 Task: Research romantic Airbnb accommodations in Napa Valley, California, near vineyards and wineries.
Action: Mouse moved to (431, 59)
Screenshot: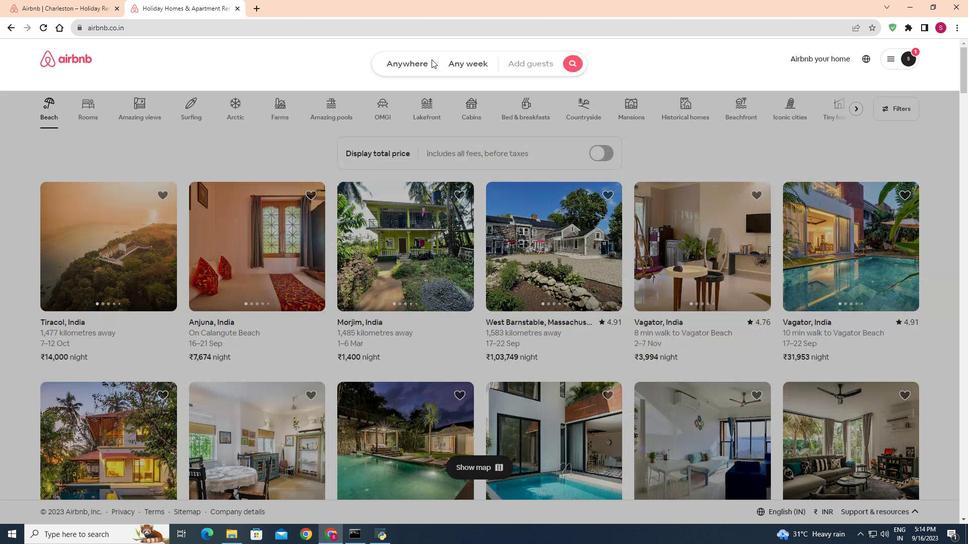 
Action: Mouse pressed left at (431, 59)
Screenshot: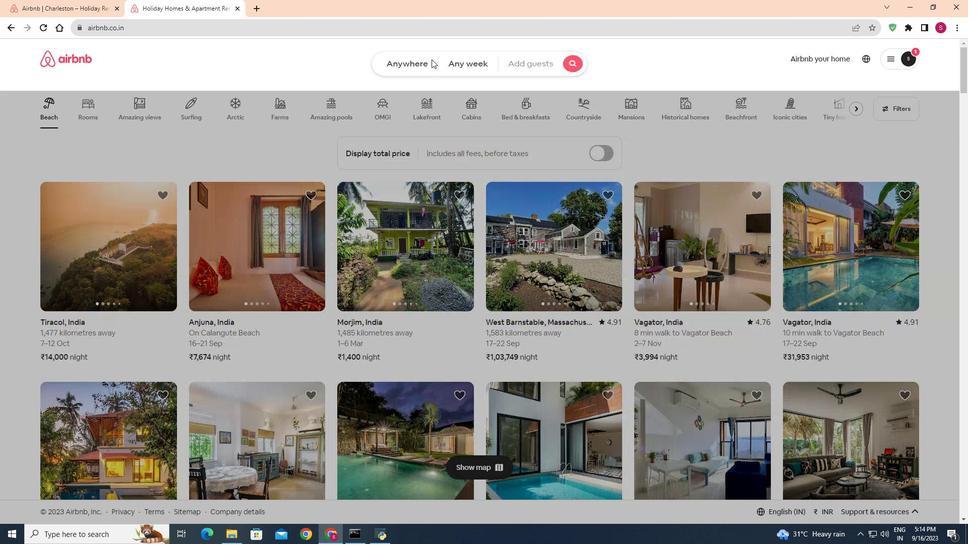
Action: Mouse moved to (345, 102)
Screenshot: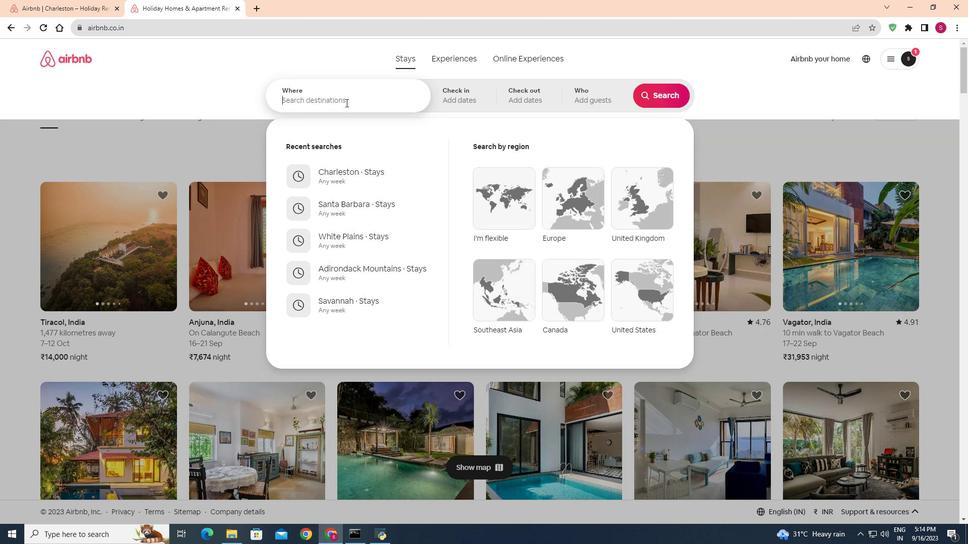 
Action: Mouse pressed left at (345, 102)
Screenshot: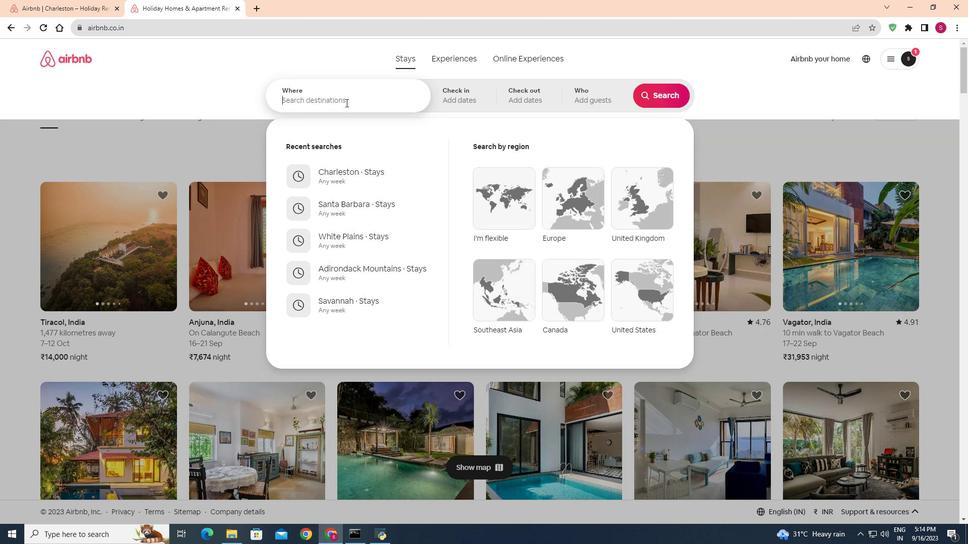 
Action: Key pressed <Key.shift>Napa<Key.space><Key.shift><Key.shift><Key.shift><Key.shift><Key.shift><Key.shift><Key.shift><Key.shift><Key.shift><Key.shift>V<Key.down><Key.enter>
Screenshot: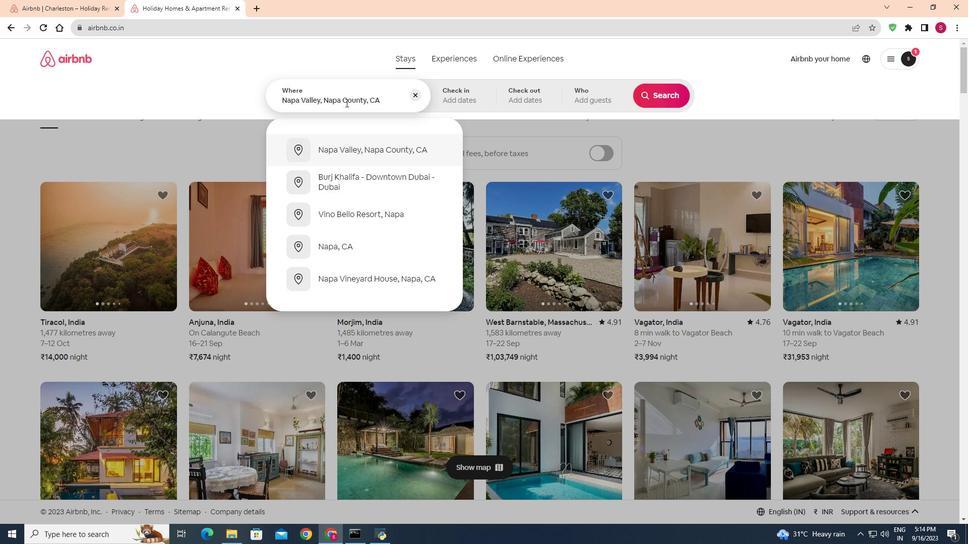 
Action: Mouse moved to (647, 102)
Screenshot: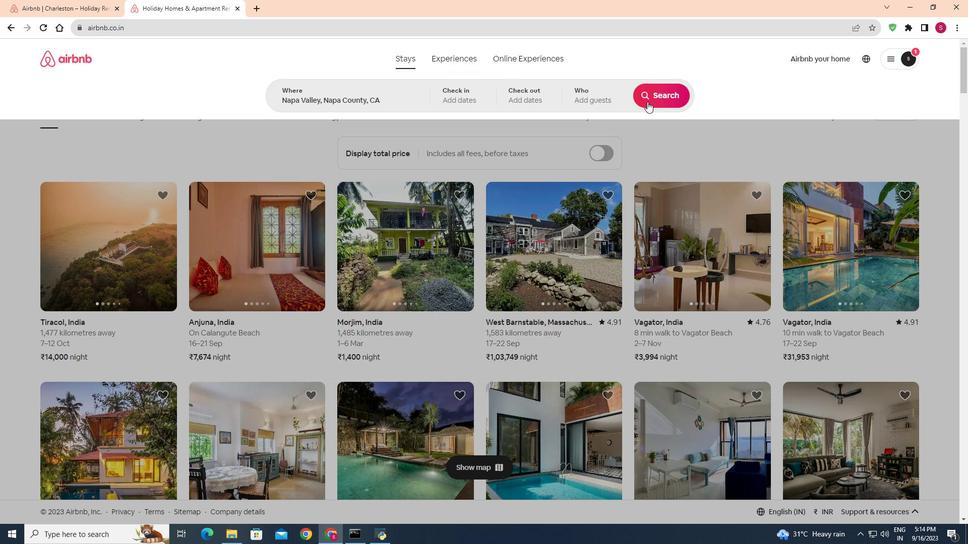 
Action: Mouse pressed left at (647, 102)
Screenshot: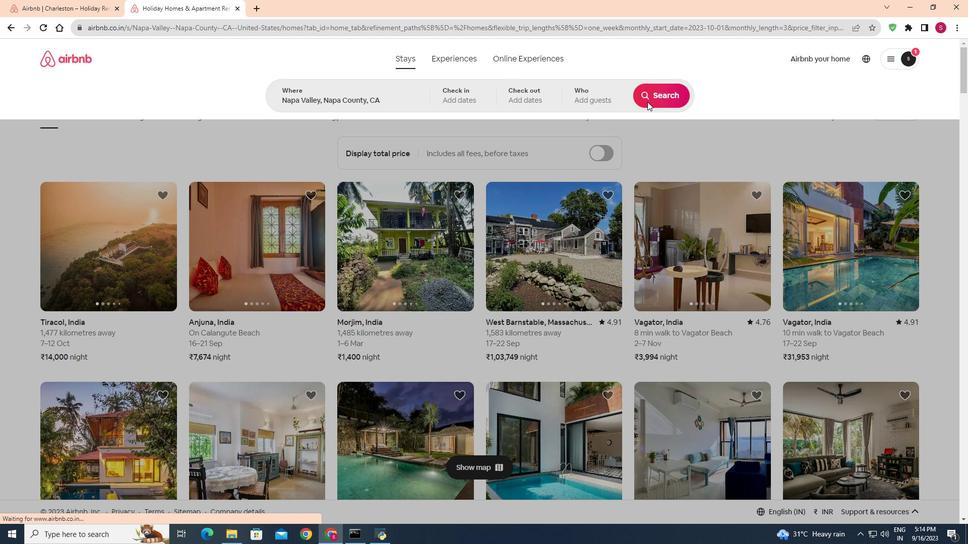 
Action: Mouse moved to (799, 241)
Screenshot: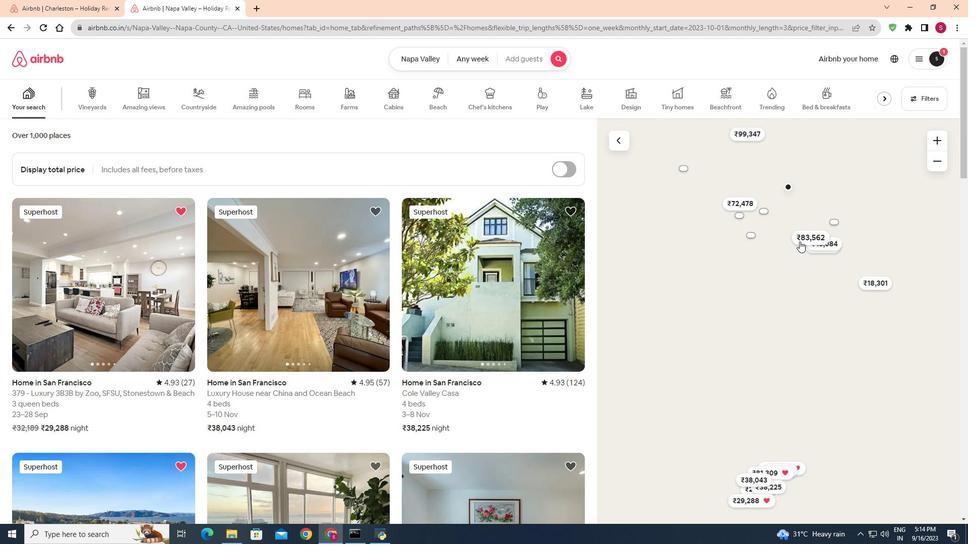 
Action: Mouse scrolled (799, 241) with delta (0, 0)
Screenshot: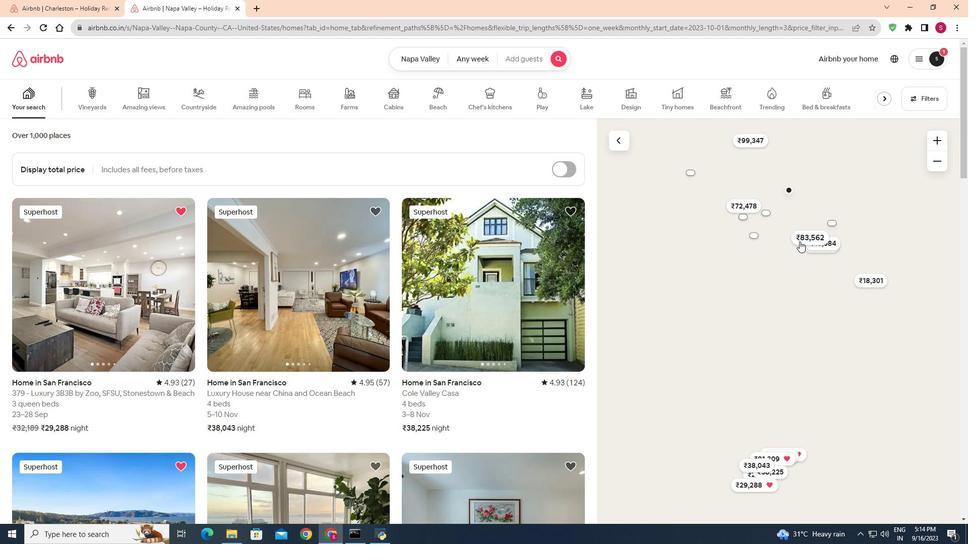 
Action: Mouse scrolled (799, 241) with delta (0, 0)
Screenshot: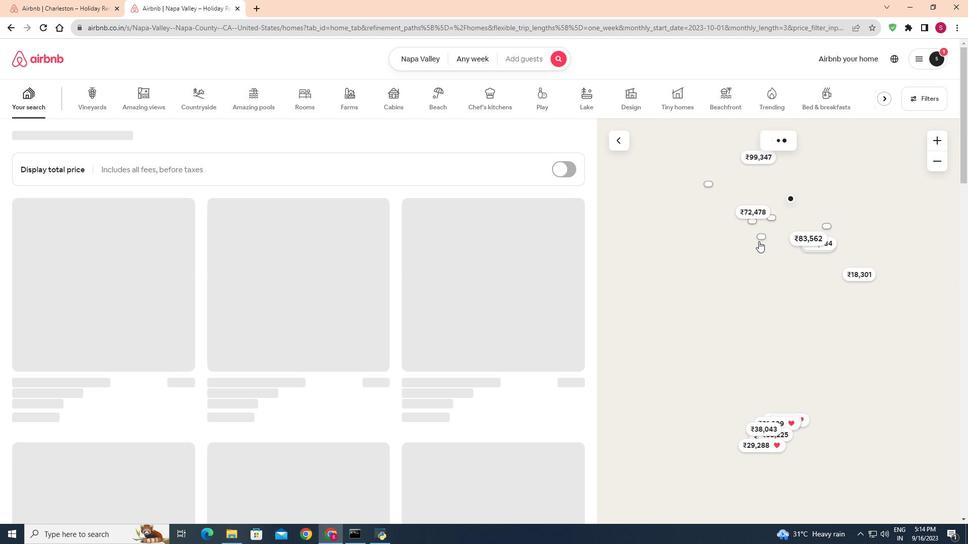 
Action: Mouse moved to (737, 243)
Screenshot: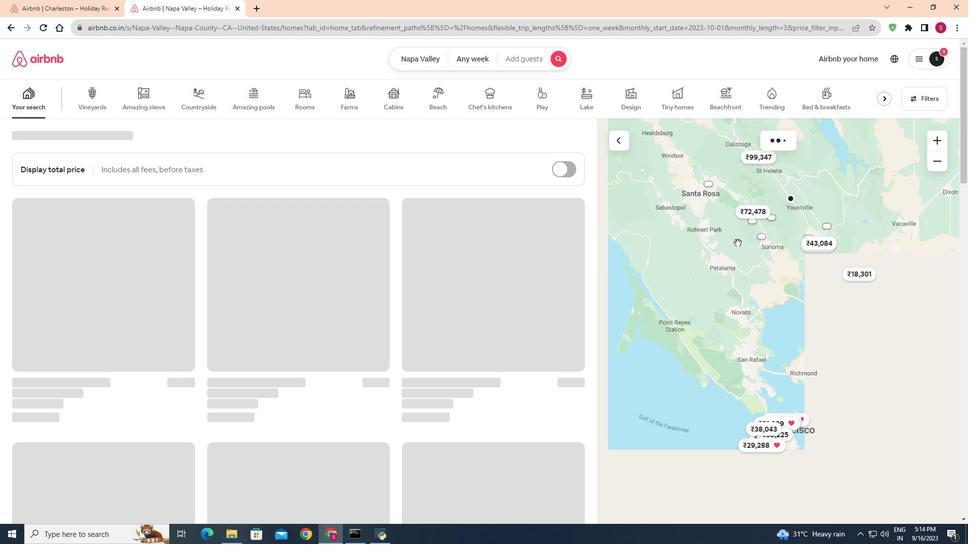 
Action: Mouse scrolled (737, 243) with delta (0, 0)
Screenshot: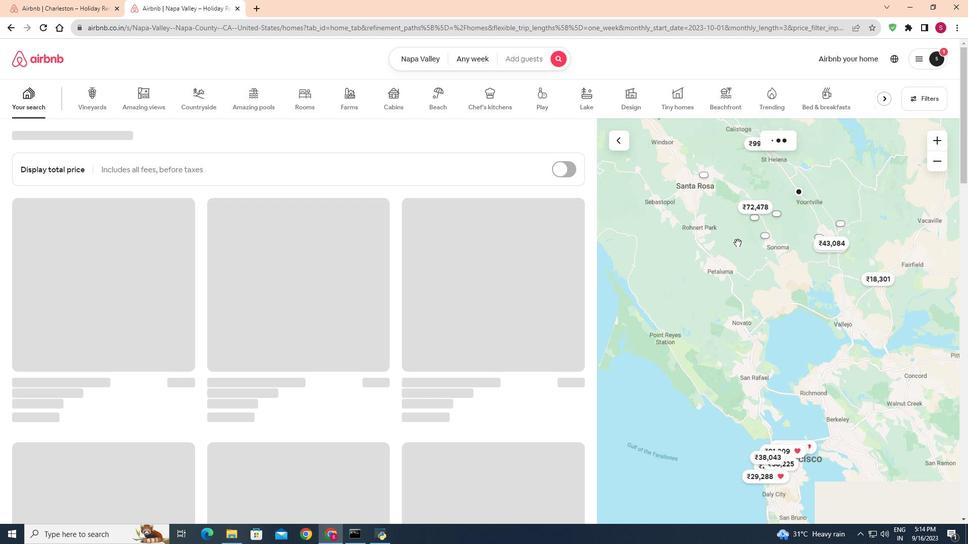 
Action: Mouse scrolled (737, 243) with delta (0, 0)
Screenshot: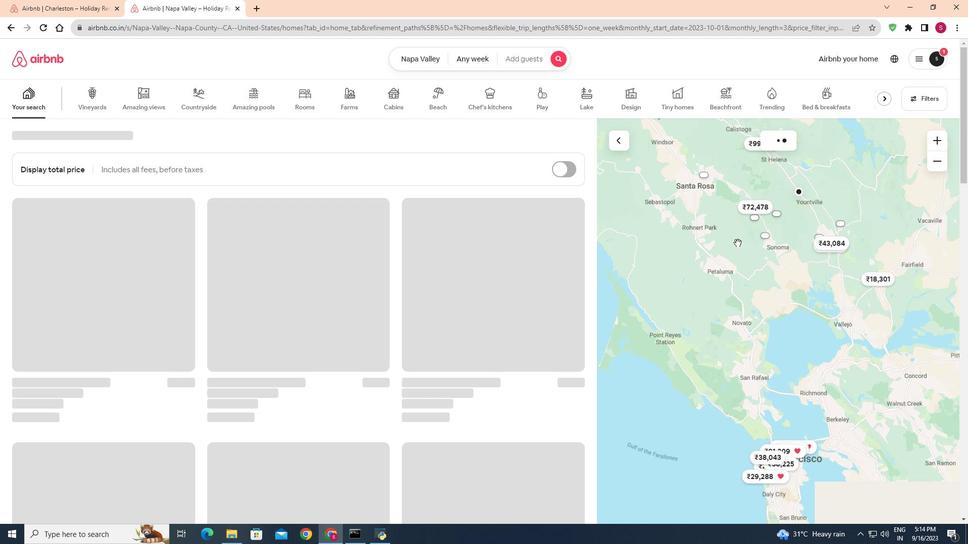 
Action: Mouse scrolled (737, 243) with delta (0, 0)
Screenshot: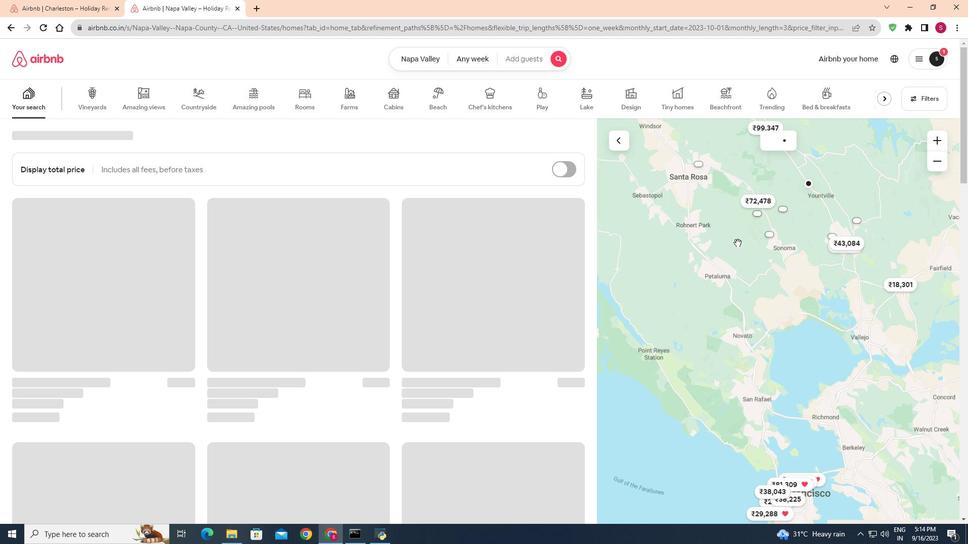 
Action: Mouse scrolled (737, 243) with delta (0, 0)
Screenshot: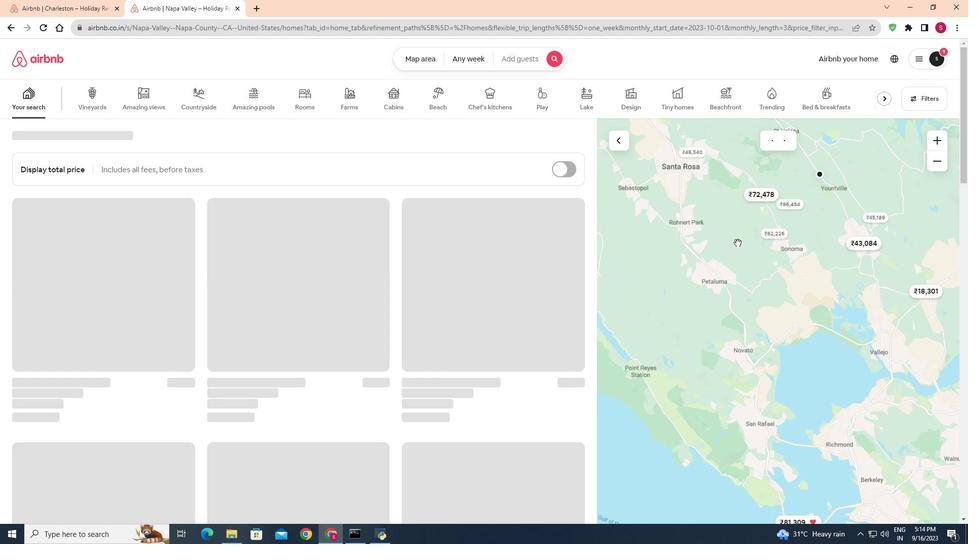 
Action: Mouse scrolled (737, 243) with delta (0, 0)
Screenshot: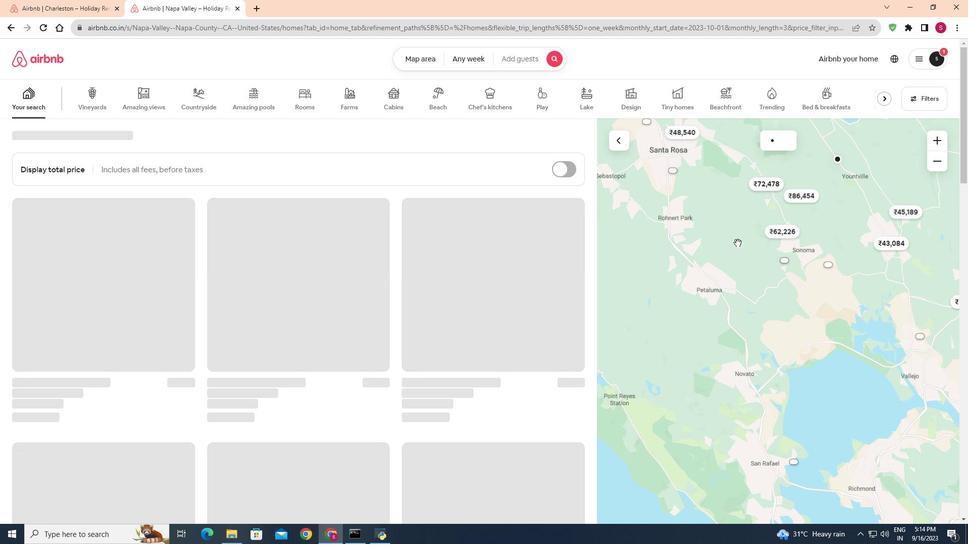 
Action: Mouse moved to (484, 277)
Screenshot: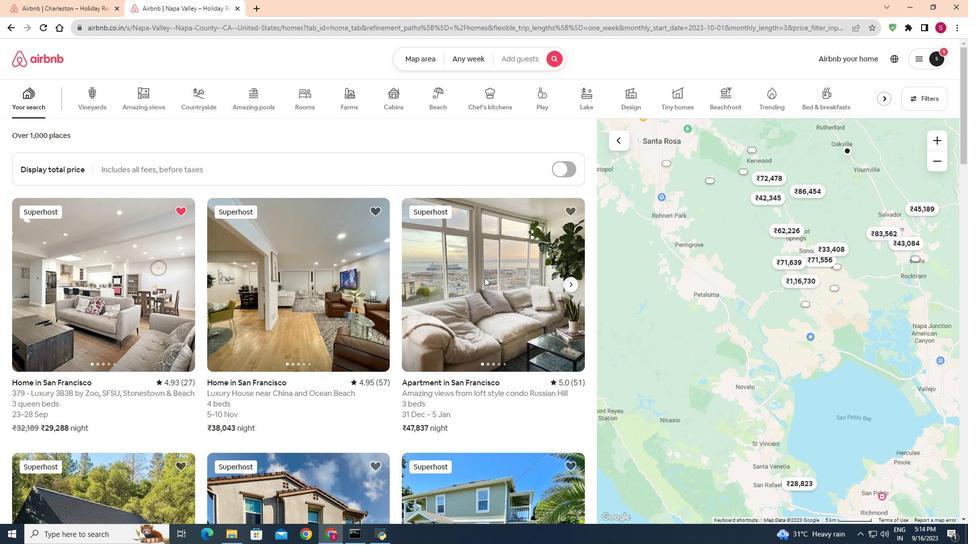 
Action: Mouse pressed left at (484, 277)
Screenshot: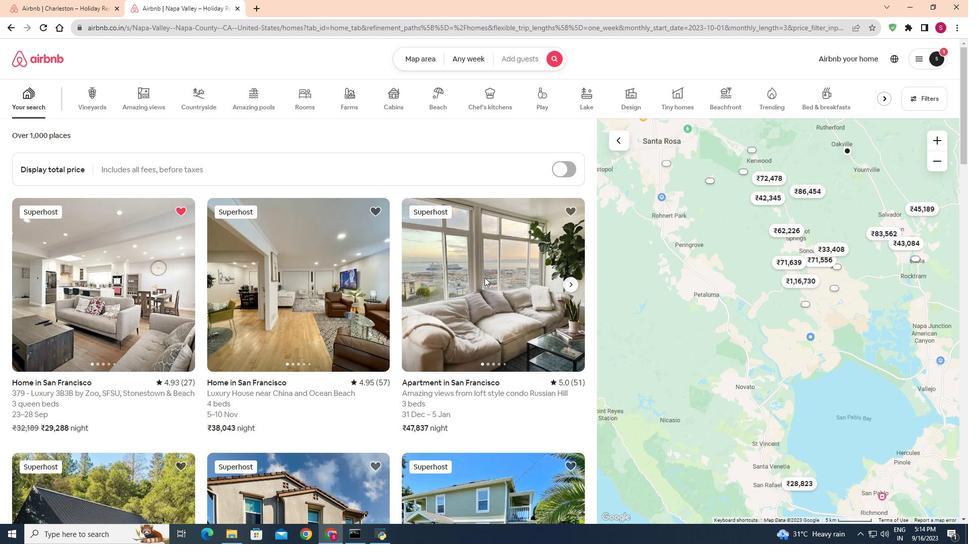 
Action: Mouse moved to (718, 375)
Screenshot: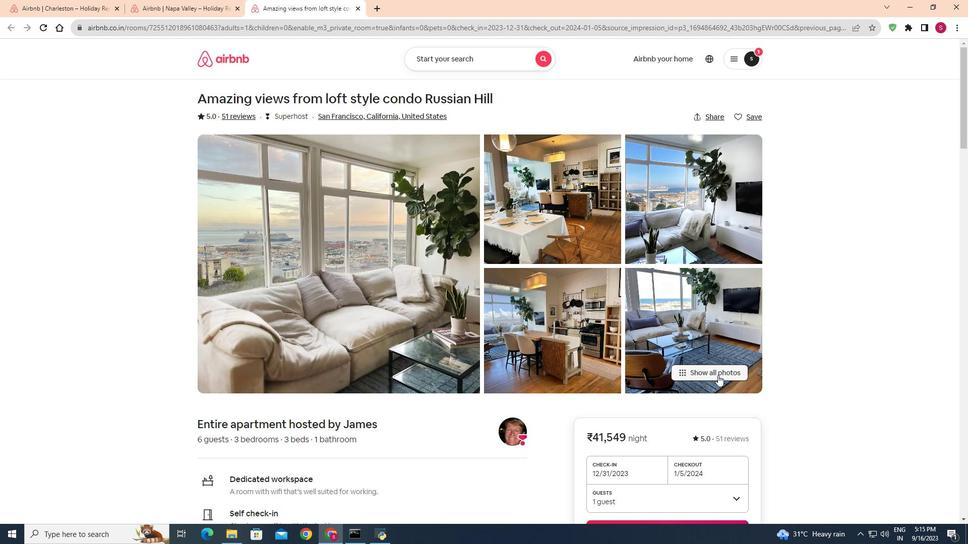 
Action: Mouse pressed left at (718, 375)
Screenshot: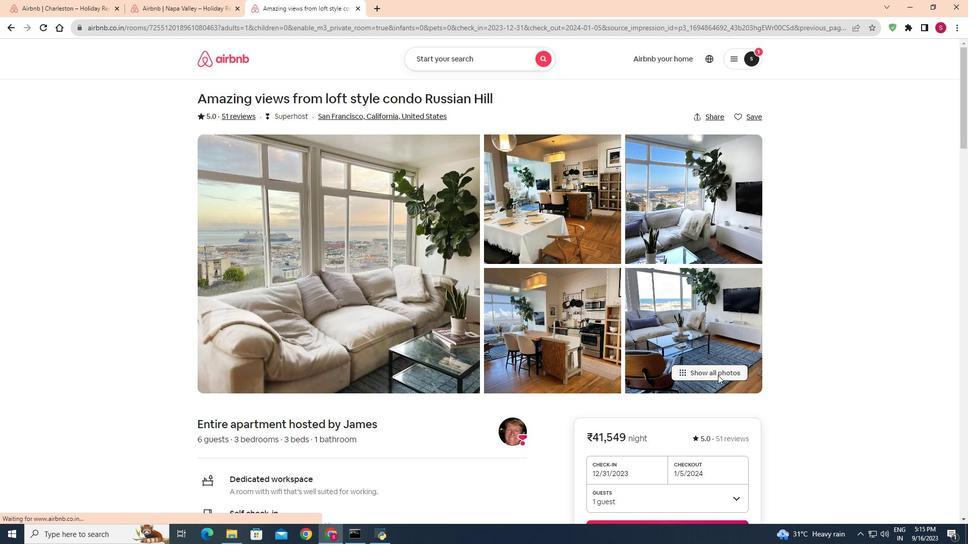 
Action: Mouse moved to (722, 358)
Screenshot: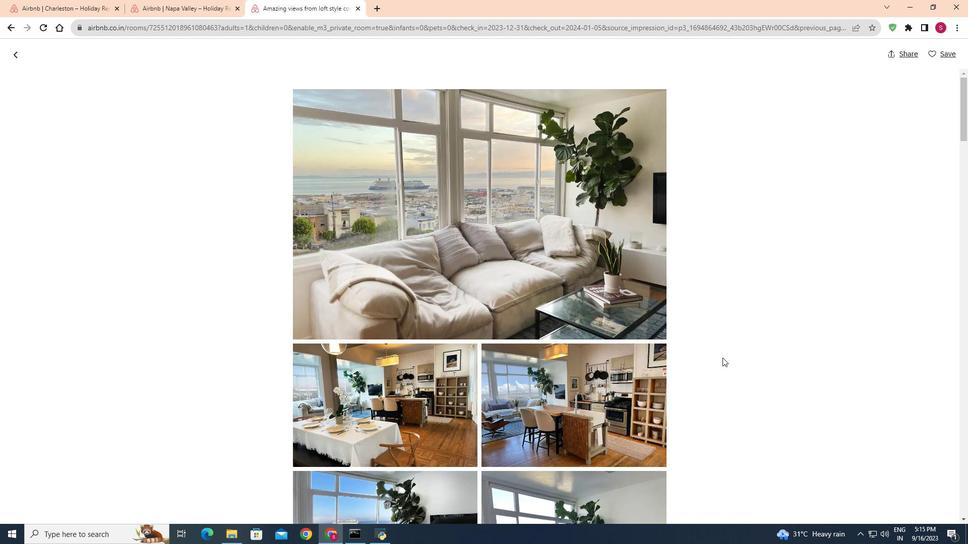 
Action: Mouse scrolled (722, 357) with delta (0, 0)
Screenshot: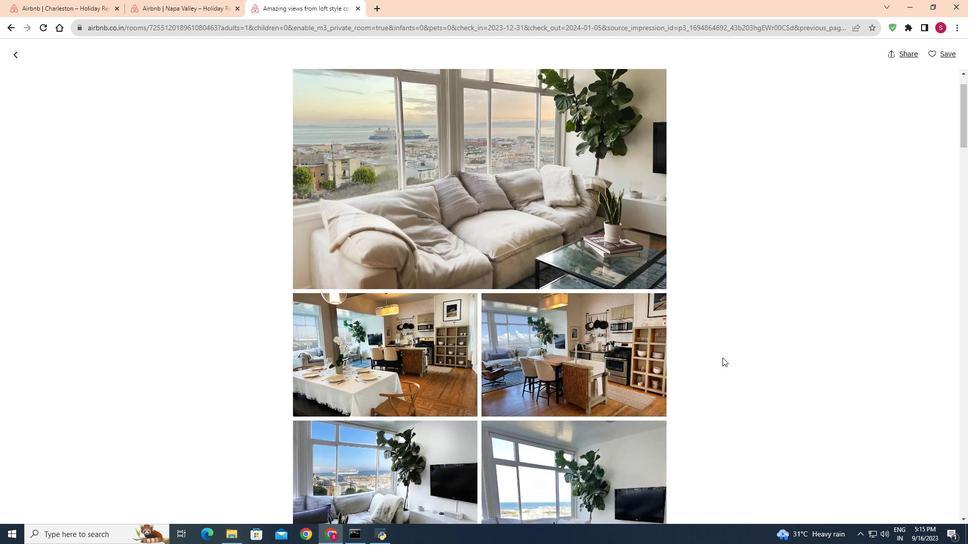 
Action: Mouse scrolled (722, 357) with delta (0, 0)
Screenshot: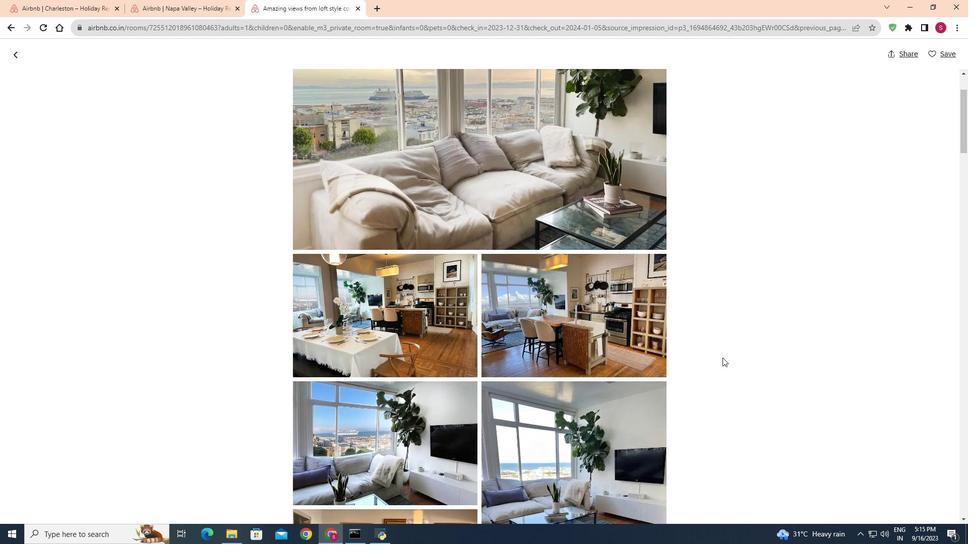 
Action: Mouse moved to (722, 359)
Screenshot: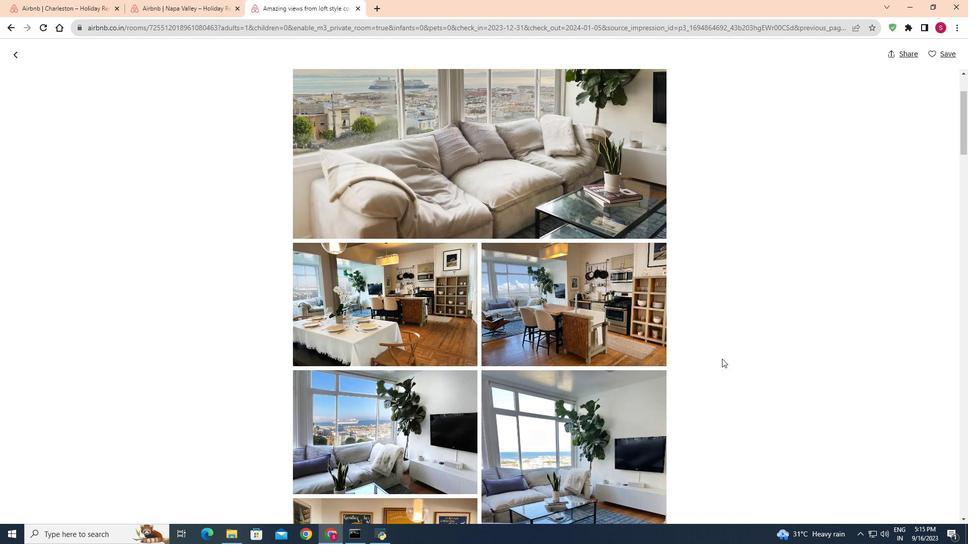 
Action: Mouse scrolled (722, 358) with delta (0, 0)
Screenshot: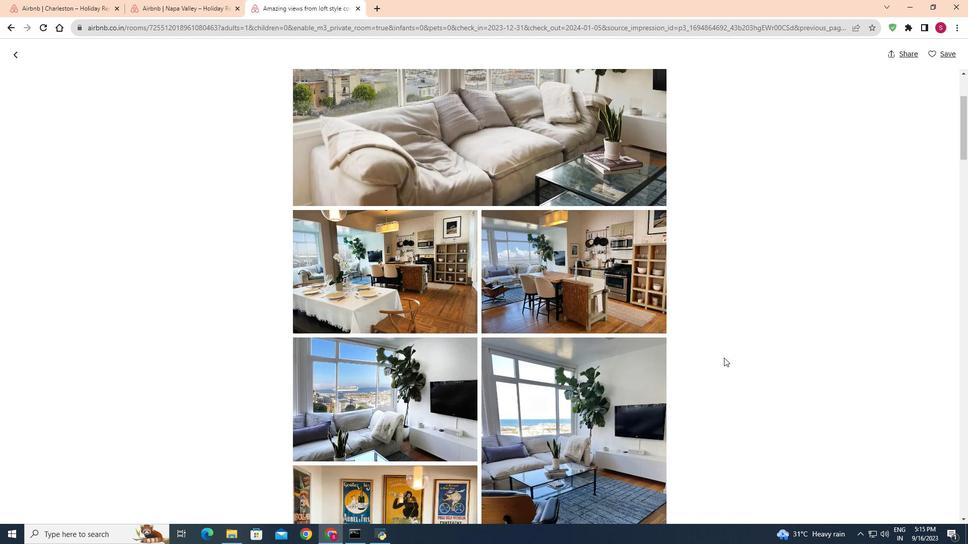 
Action: Mouse moved to (724, 358)
Screenshot: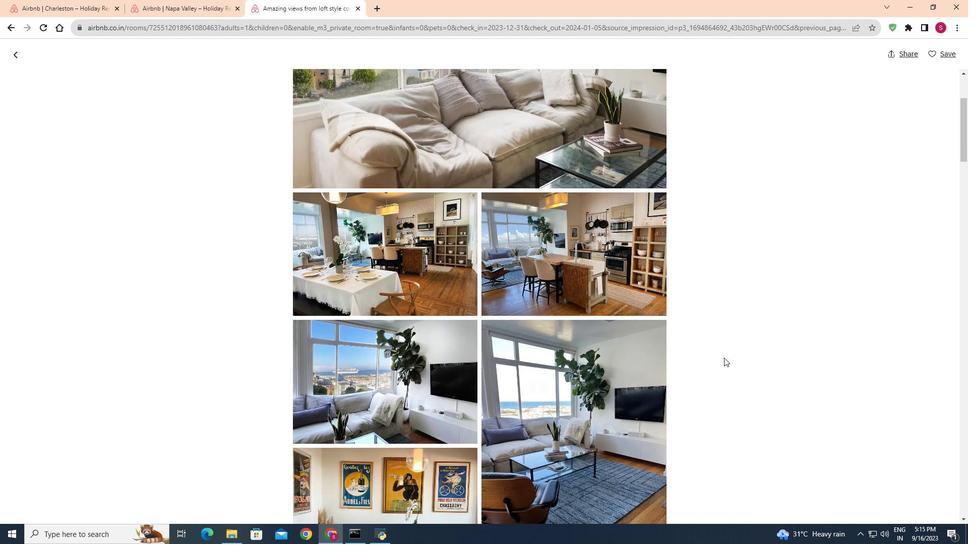 
Action: Mouse scrolled (724, 357) with delta (0, 0)
Screenshot: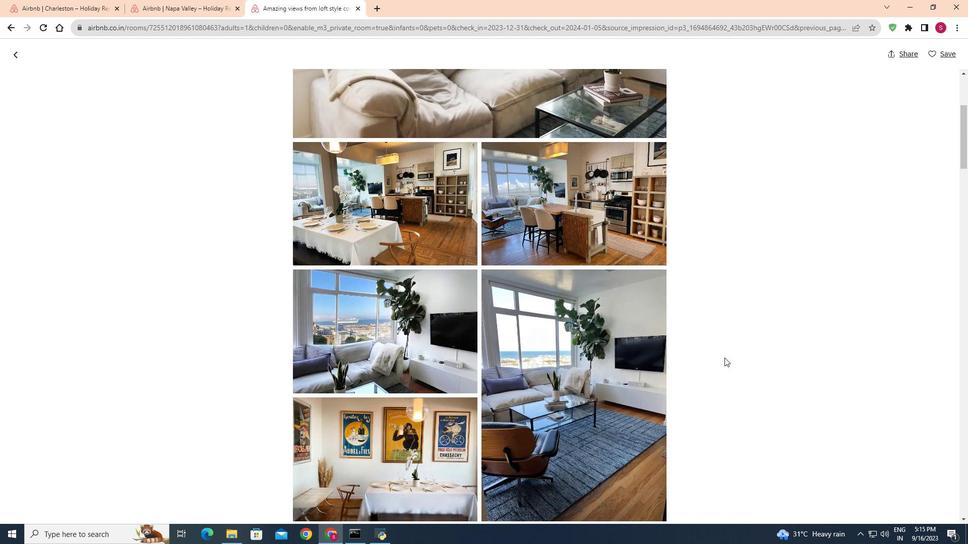 
Action: Mouse moved to (734, 370)
Screenshot: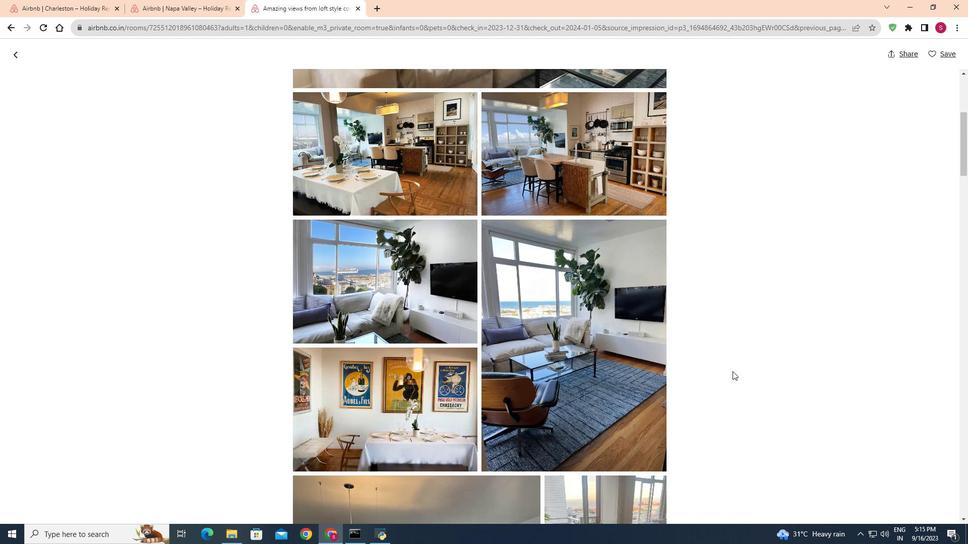 
Action: Mouse scrolled (734, 369) with delta (0, 0)
Screenshot: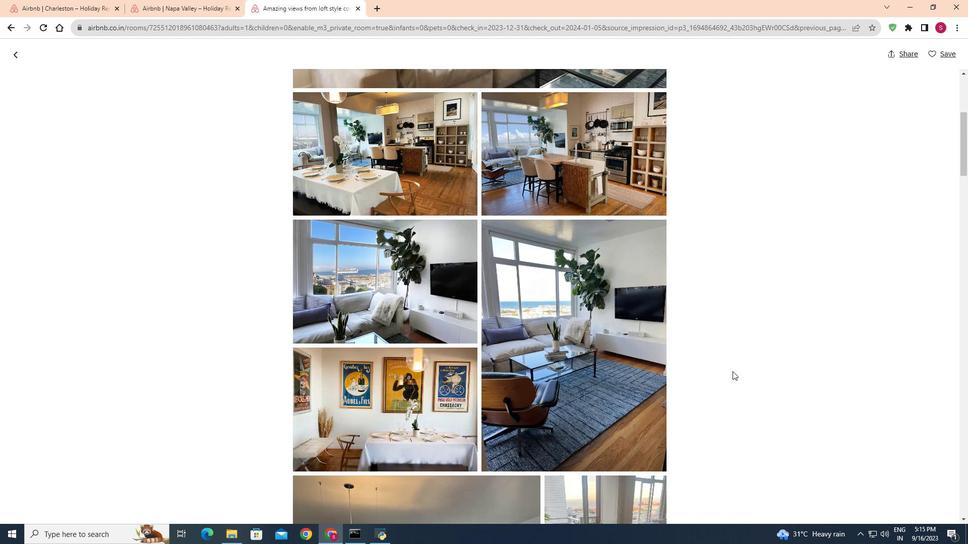 
Action: Mouse moved to (716, 396)
Screenshot: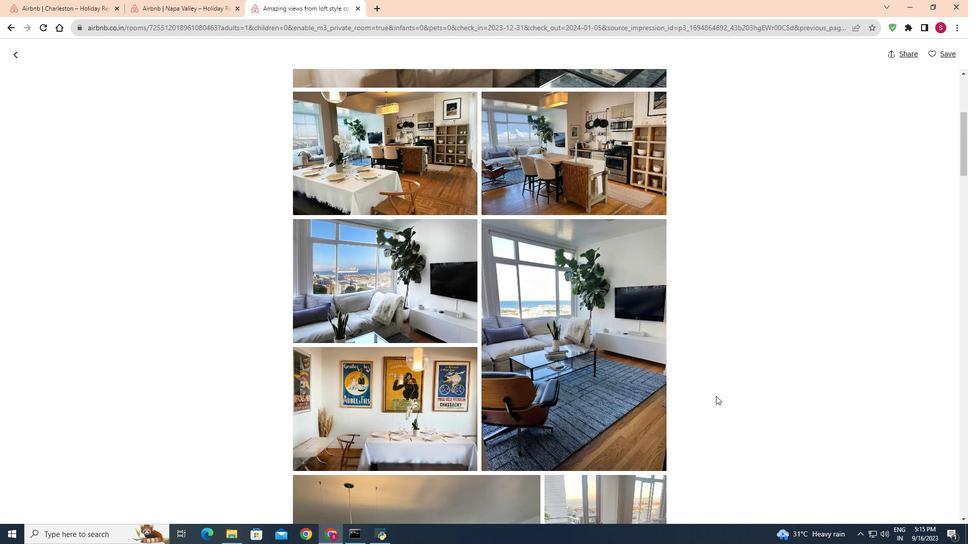 
Action: Mouse scrolled (716, 395) with delta (0, 0)
Screenshot: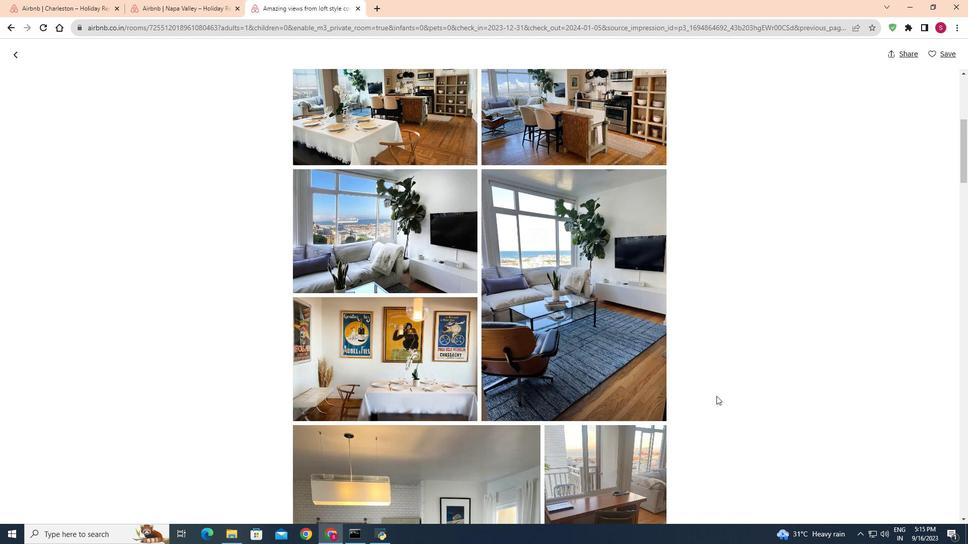 
Action: Mouse moved to (716, 396)
Screenshot: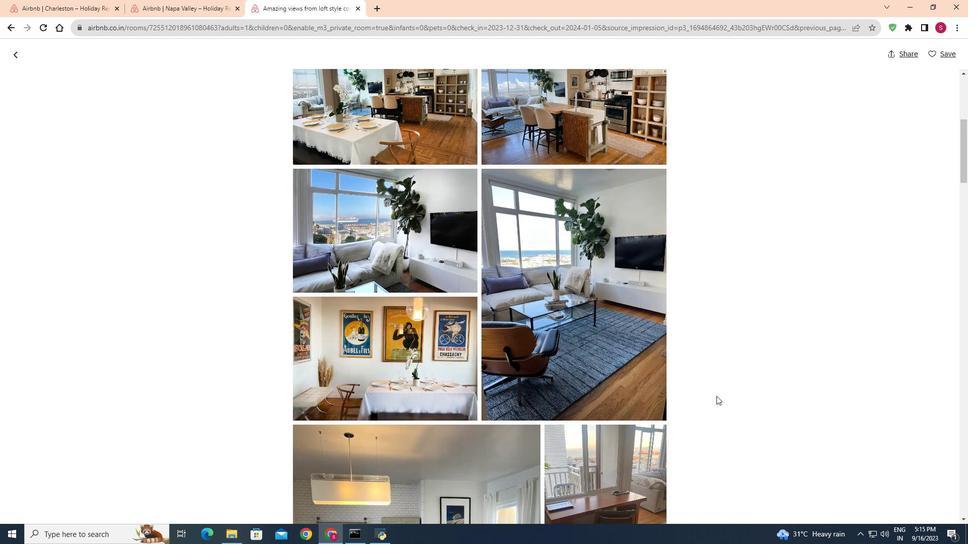 
Action: Mouse scrolled (716, 395) with delta (0, 0)
Screenshot: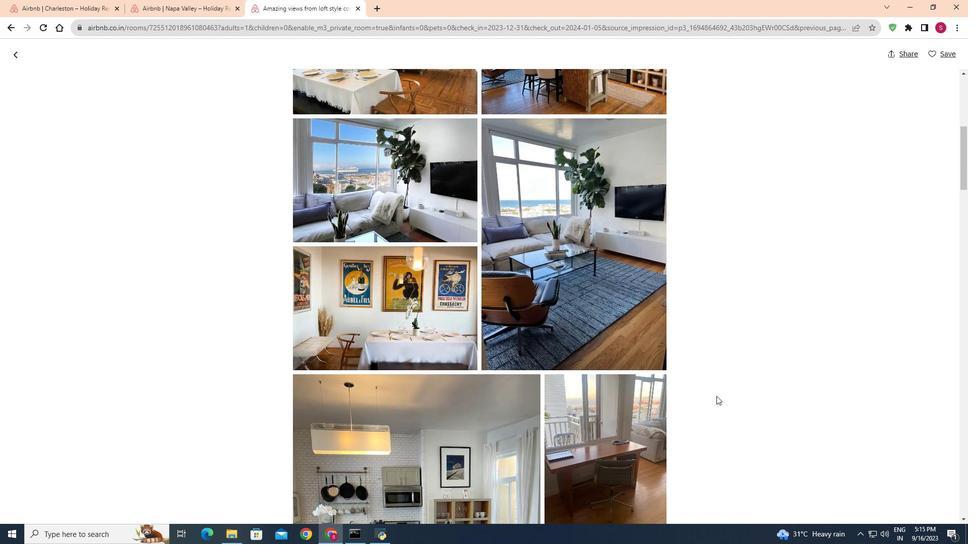 
Action: Mouse scrolled (716, 395) with delta (0, 0)
Screenshot: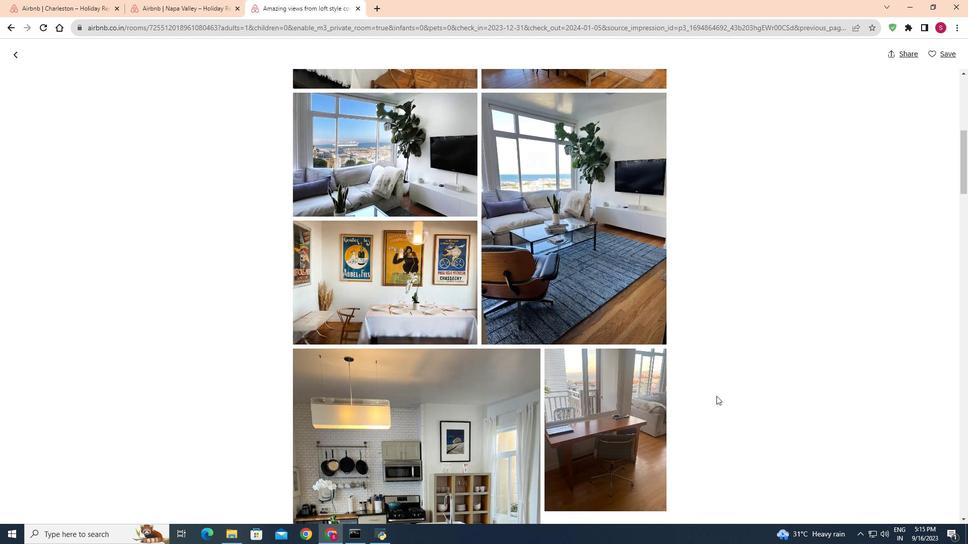 
Action: Mouse scrolled (716, 395) with delta (0, 0)
Screenshot: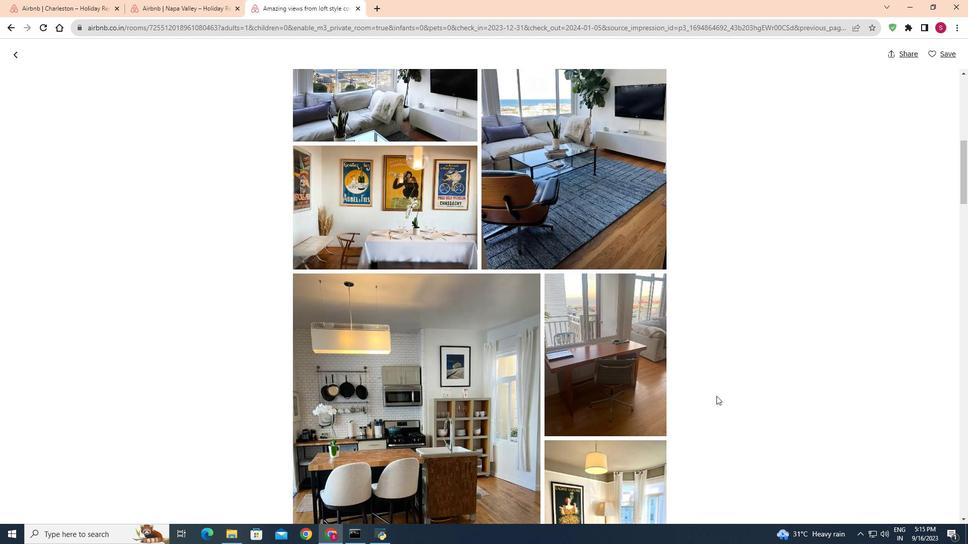 
Action: Mouse moved to (716, 396)
Screenshot: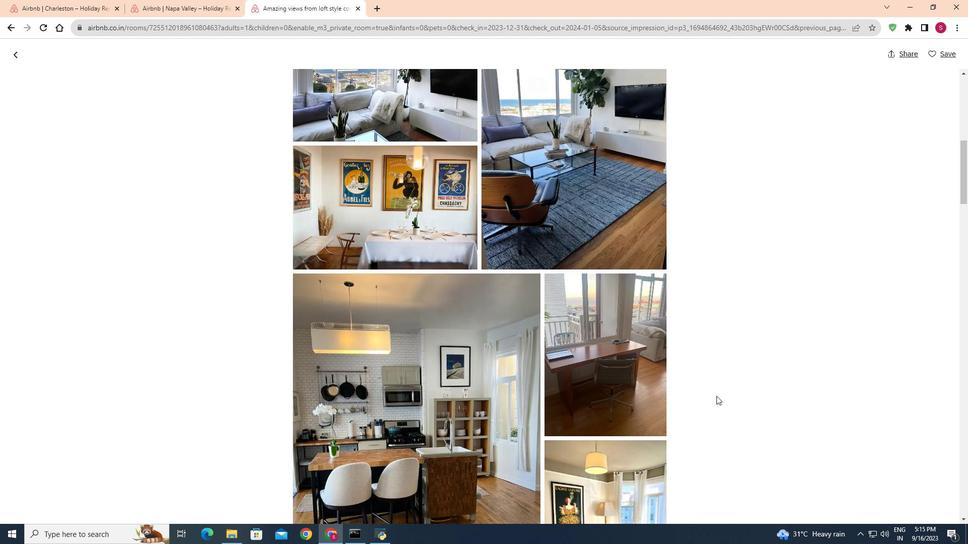 
Action: Mouse scrolled (716, 395) with delta (0, 0)
Screenshot: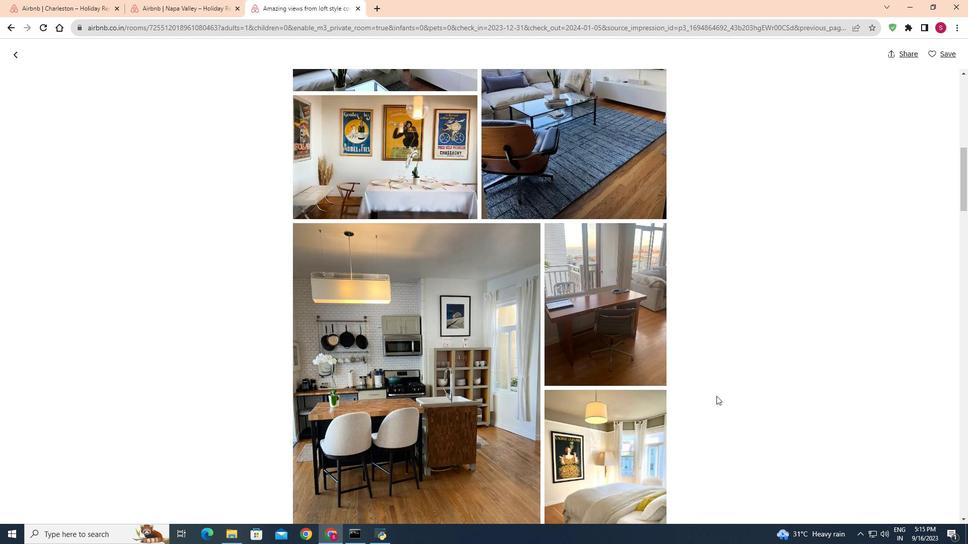 
Action: Mouse moved to (718, 396)
Screenshot: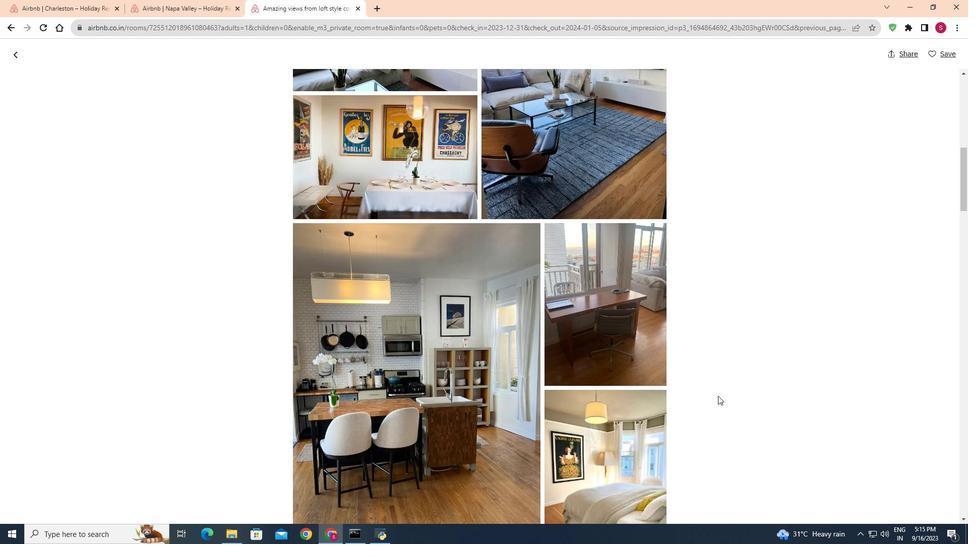 
Action: Mouse scrolled (718, 395) with delta (0, 0)
Screenshot: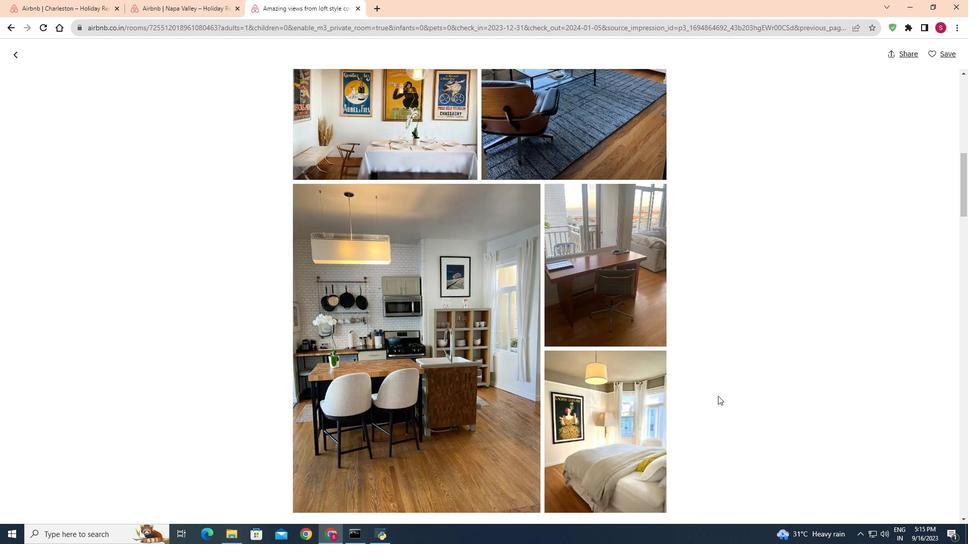 
Action: Mouse moved to (719, 395)
Screenshot: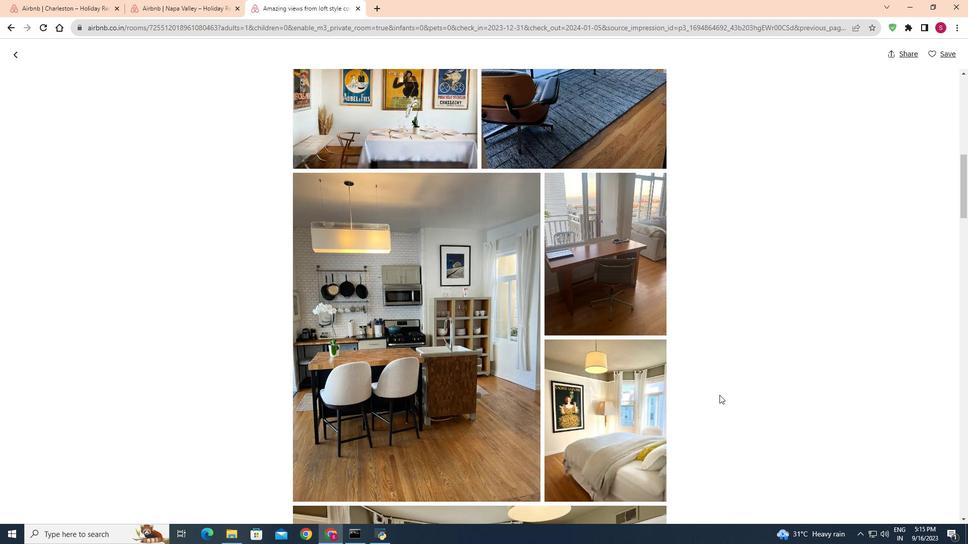 
Action: Mouse scrolled (719, 394) with delta (0, 0)
Screenshot: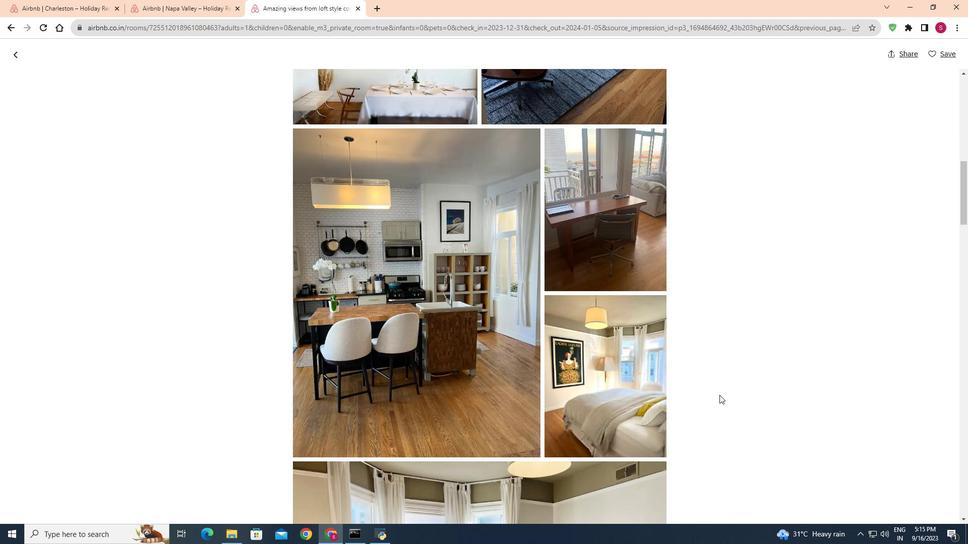 
Action: Mouse scrolled (719, 394) with delta (0, 0)
Screenshot: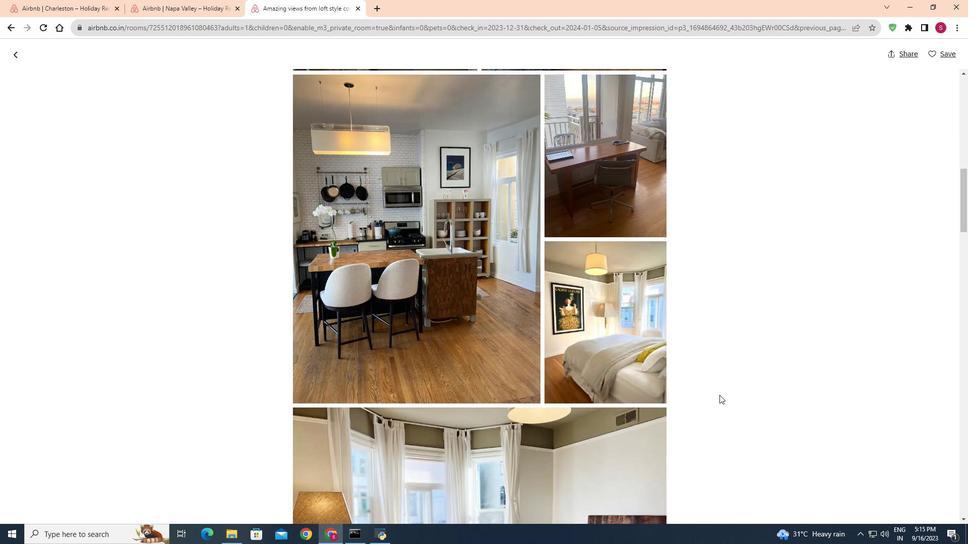 
Action: Mouse scrolled (719, 394) with delta (0, 0)
Screenshot: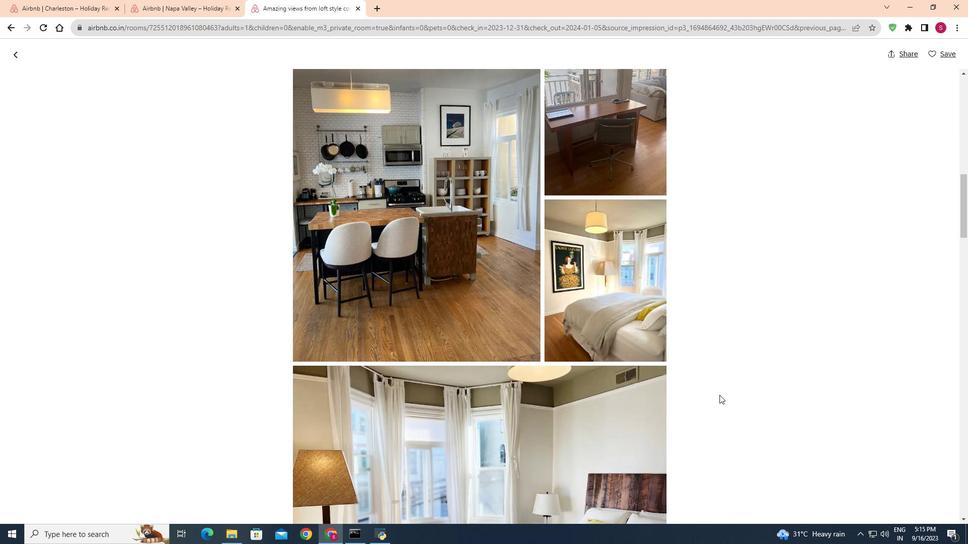 
Action: Mouse moved to (718, 395)
Screenshot: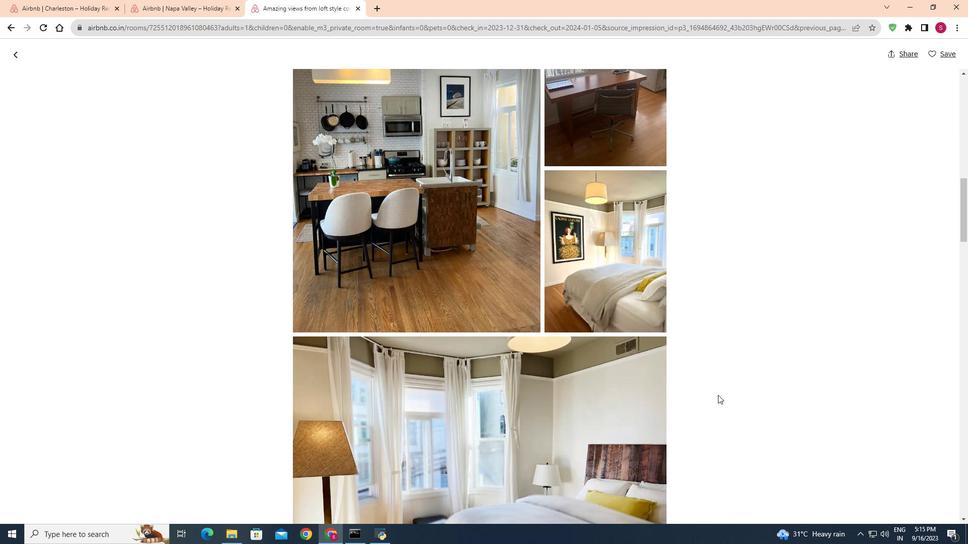 
Action: Mouse scrolled (718, 395) with delta (0, 0)
Screenshot: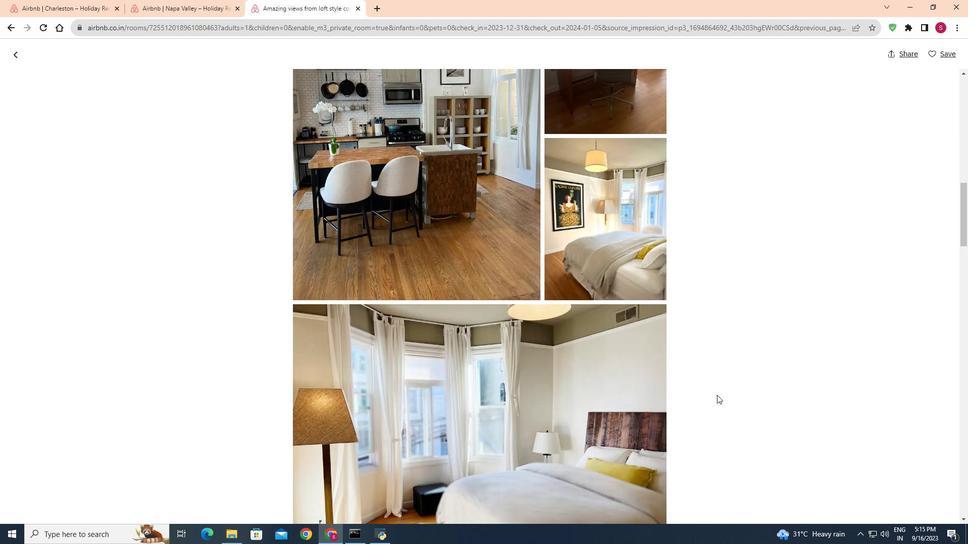 
Action: Mouse moved to (717, 395)
Screenshot: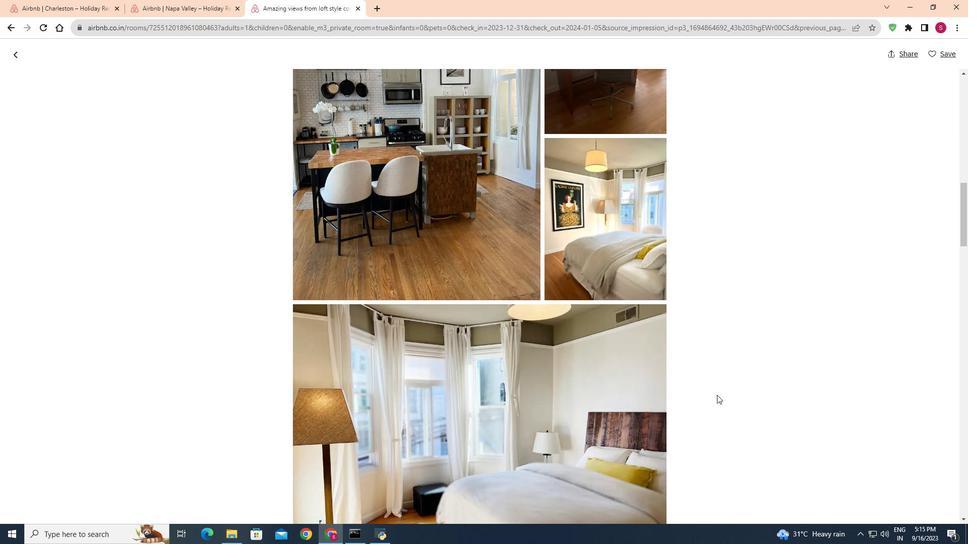 
Action: Mouse scrolled (717, 394) with delta (0, 0)
Screenshot: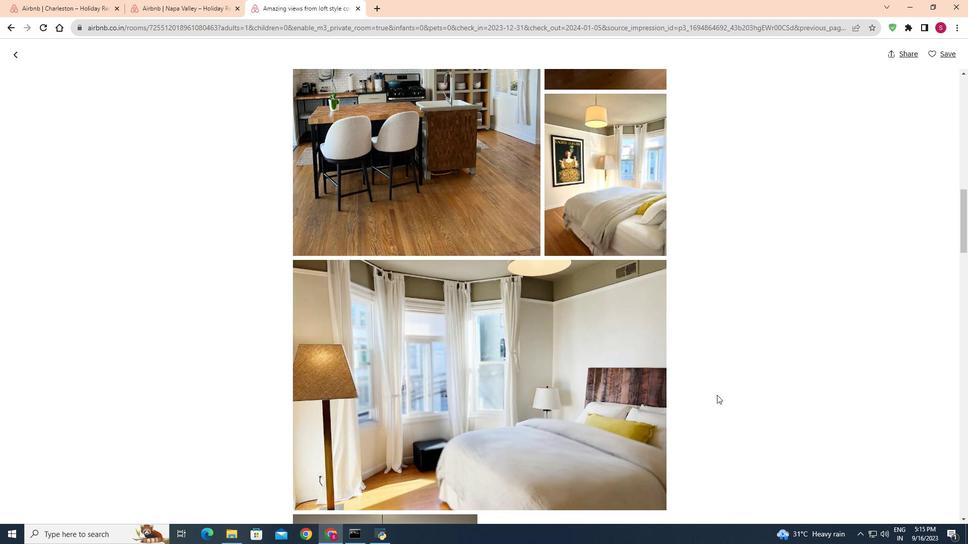 
Action: Mouse scrolled (717, 394) with delta (0, 0)
Screenshot: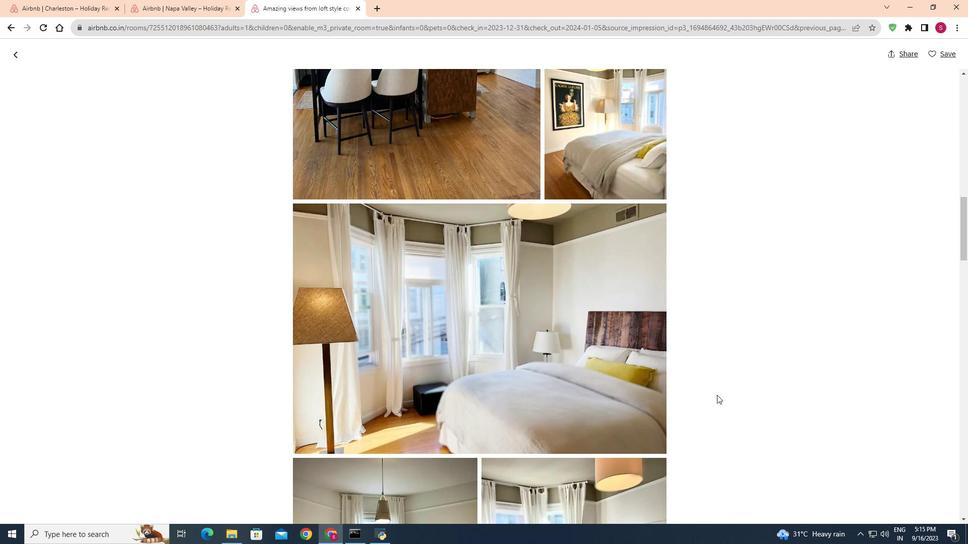 
Action: Mouse scrolled (717, 394) with delta (0, 0)
Screenshot: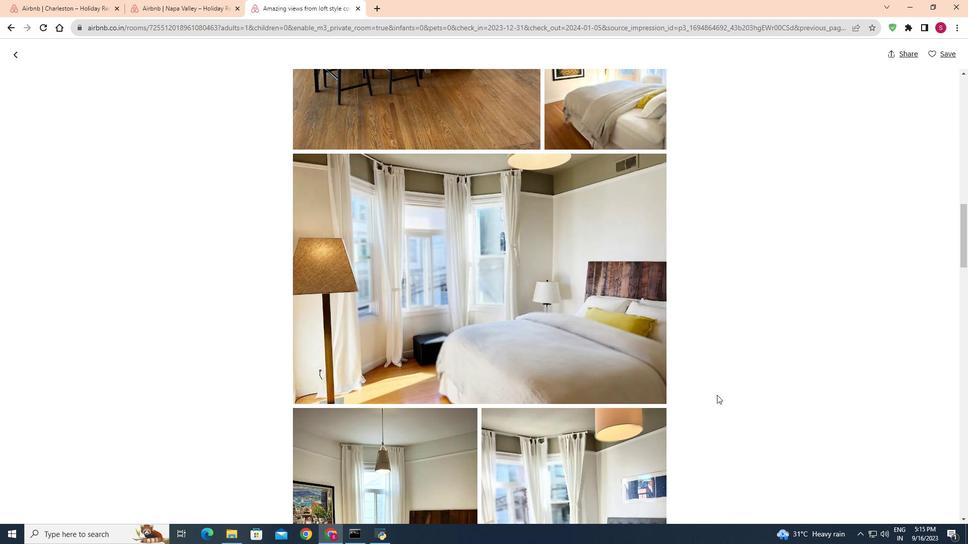 
Action: Mouse scrolled (717, 394) with delta (0, 0)
Screenshot: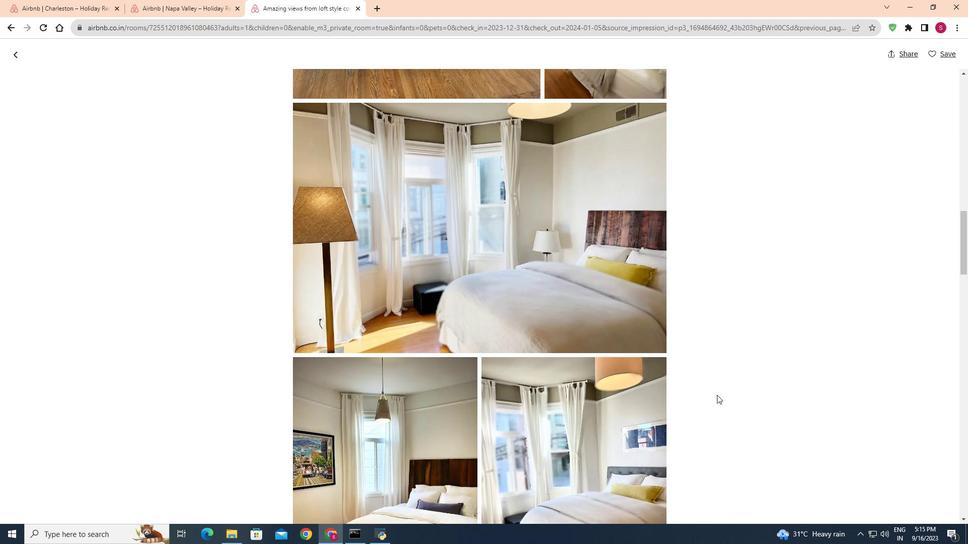 
Action: Mouse scrolled (717, 394) with delta (0, 0)
Screenshot: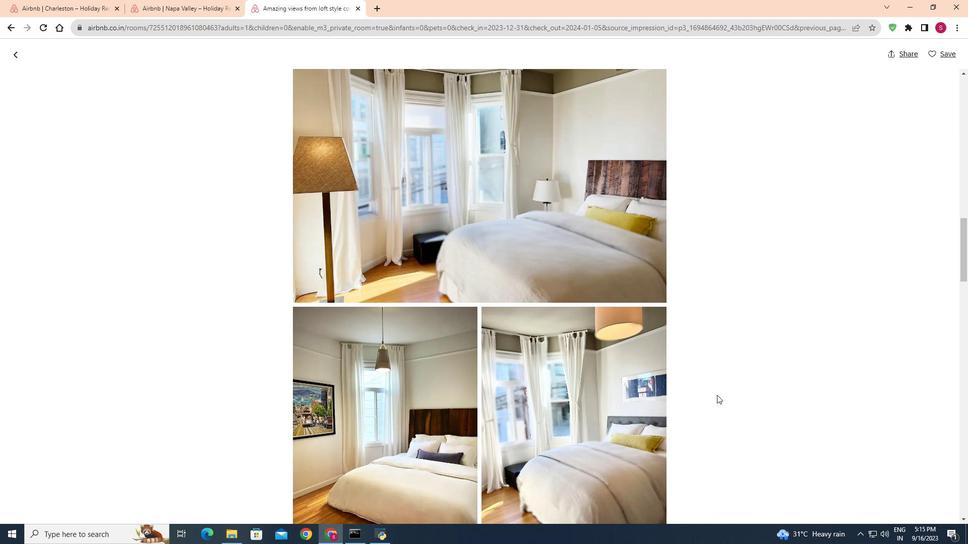 
Action: Mouse scrolled (717, 394) with delta (0, 0)
Screenshot: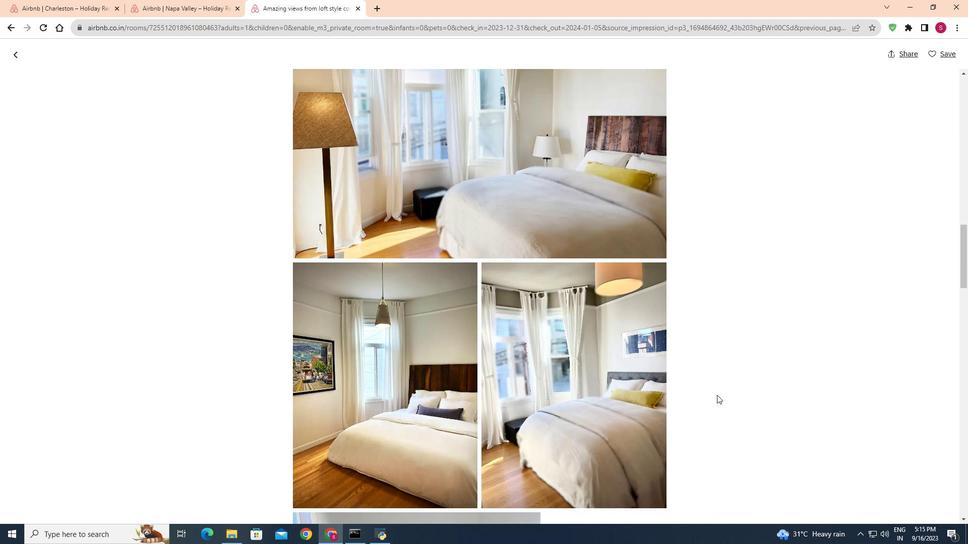
Action: Mouse scrolled (717, 394) with delta (0, 0)
Screenshot: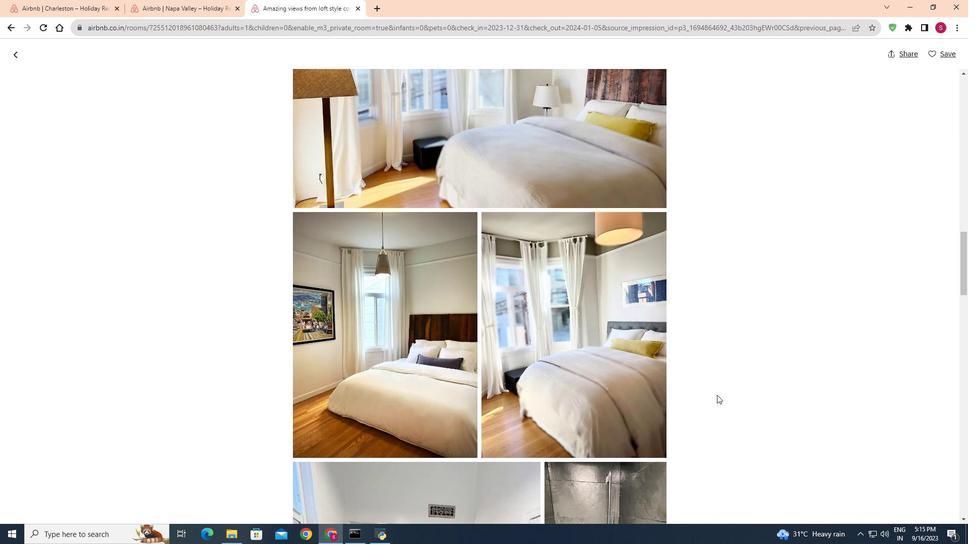 
Action: Mouse scrolled (717, 394) with delta (0, 0)
Screenshot: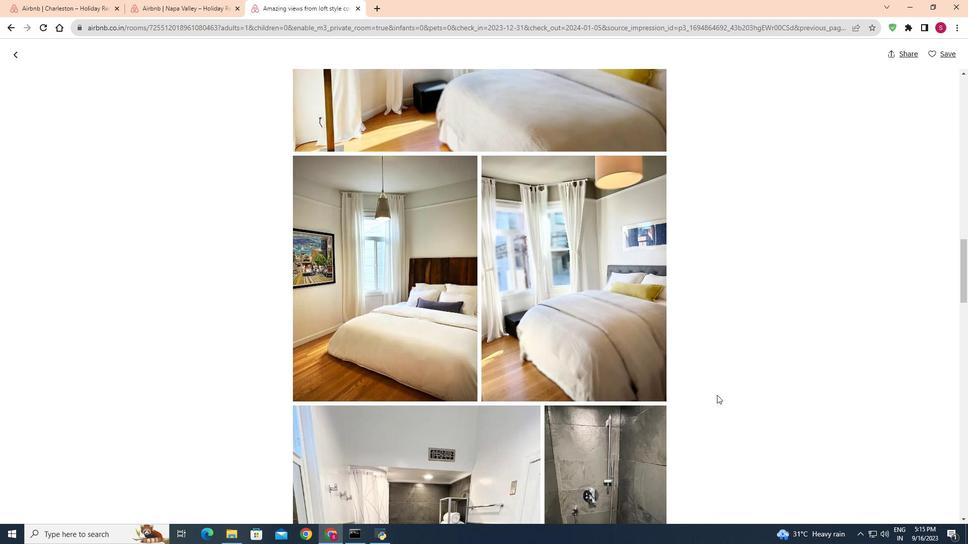 
Action: Mouse scrolled (717, 394) with delta (0, 0)
Screenshot: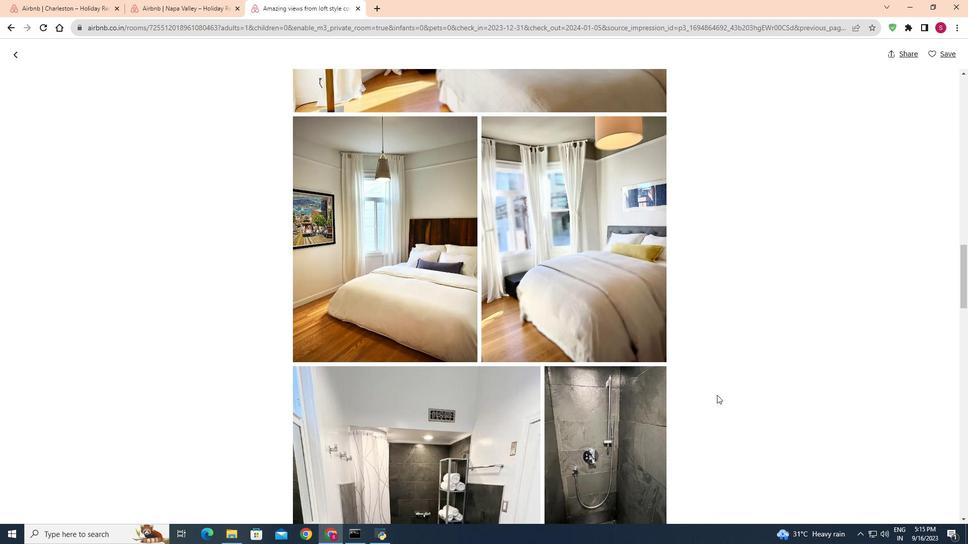 
Action: Mouse scrolled (717, 394) with delta (0, 0)
Screenshot: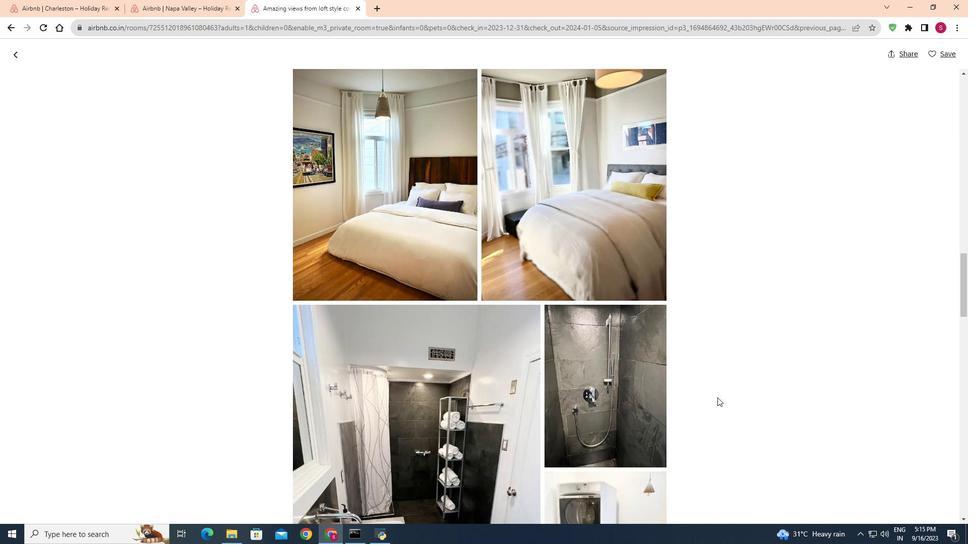 
Action: Mouse moved to (717, 399)
Screenshot: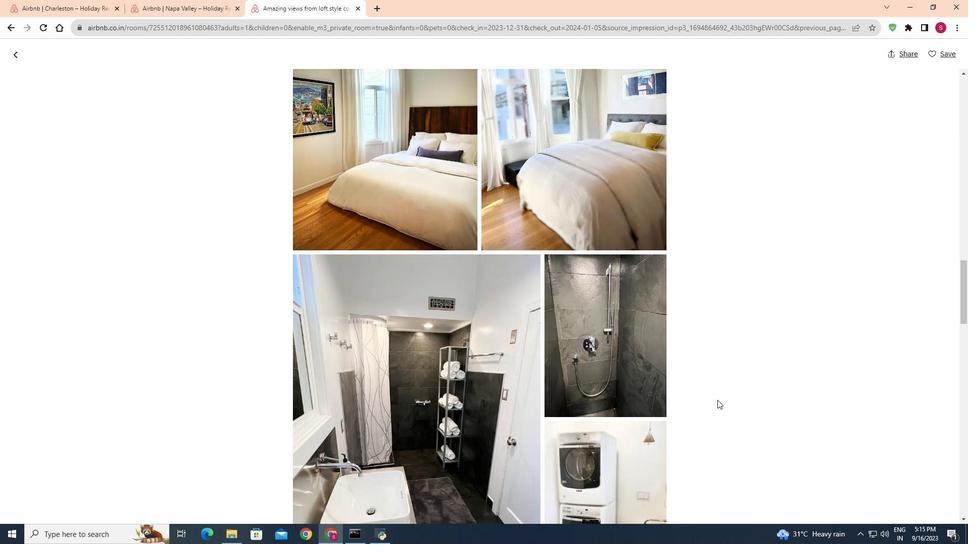 
Action: Mouse scrolled (717, 399) with delta (0, 0)
Screenshot: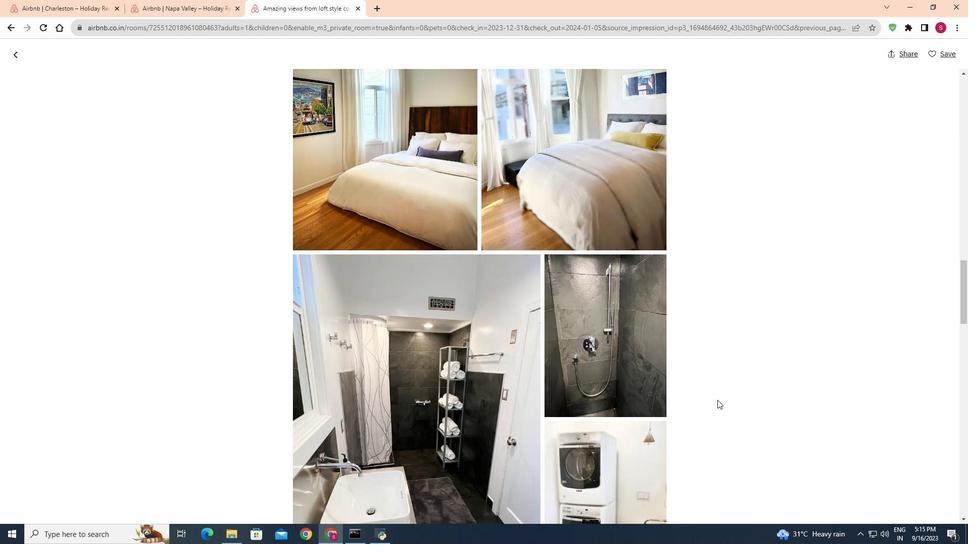 
Action: Mouse moved to (717, 400)
Screenshot: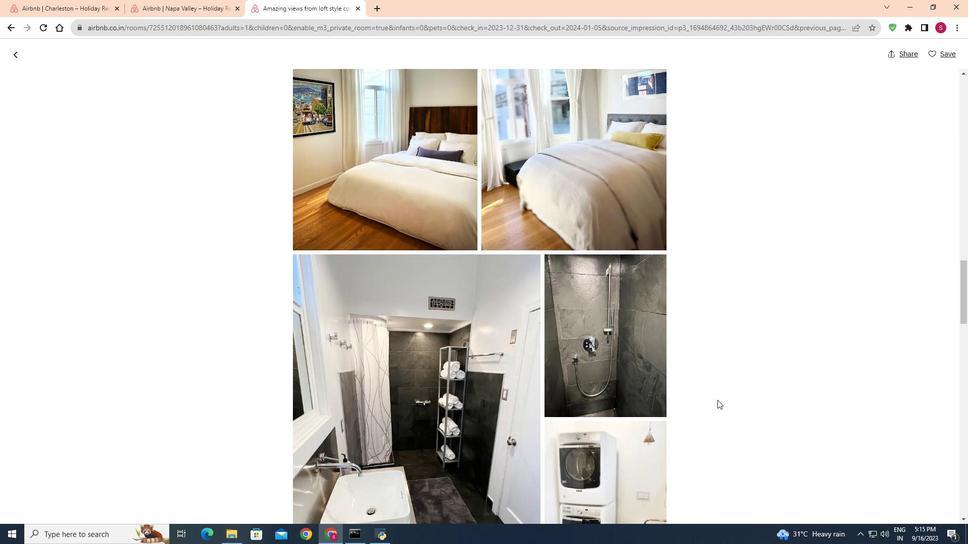 
Action: Mouse scrolled (717, 399) with delta (0, 0)
Screenshot: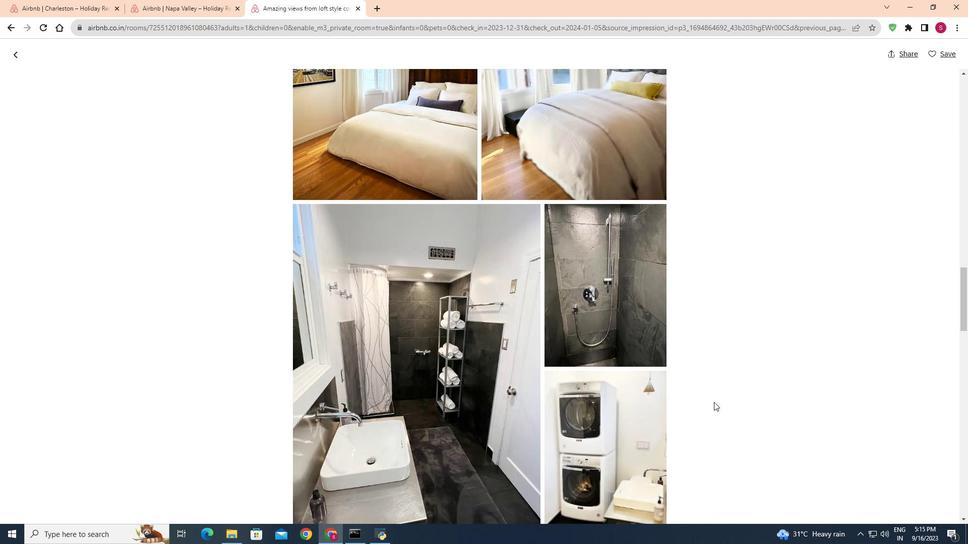 
Action: Mouse moved to (692, 356)
Screenshot: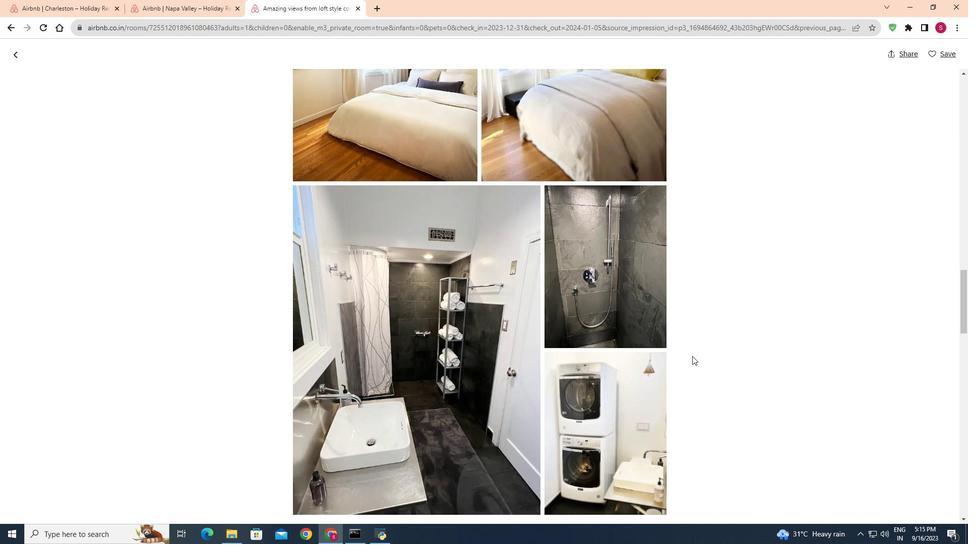 
Action: Mouse scrolled (692, 356) with delta (0, 0)
Screenshot: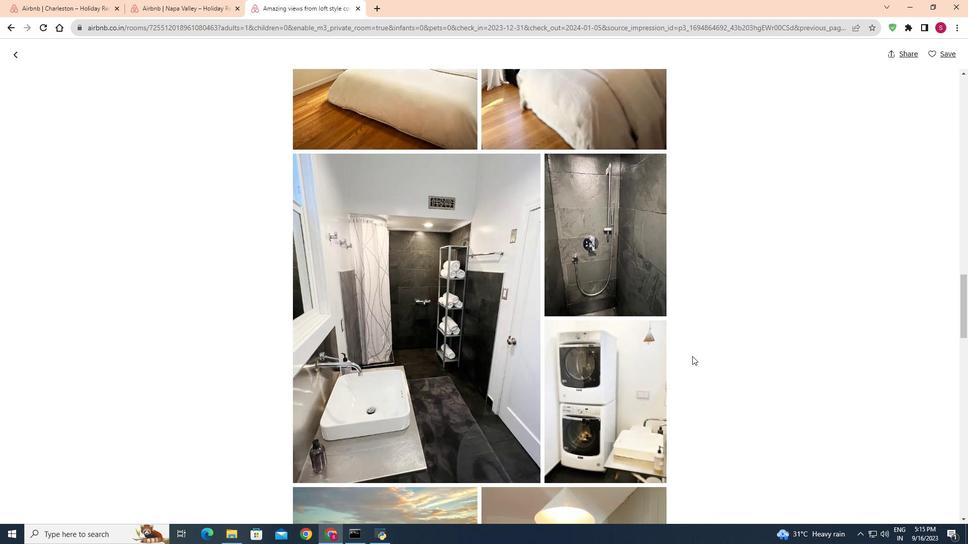
Action: Mouse moved to (689, 354)
Screenshot: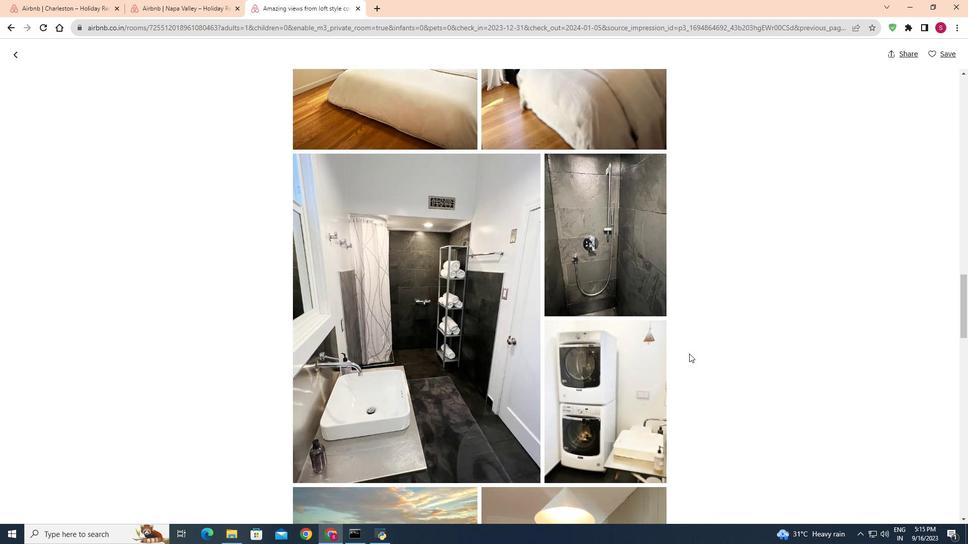 
Action: Mouse scrolled (689, 353) with delta (0, 0)
Screenshot: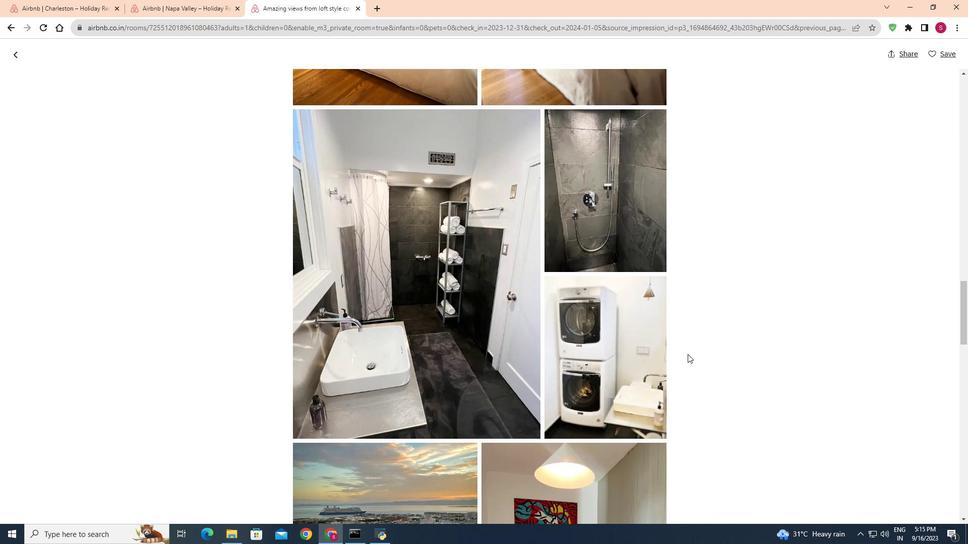 
Action: Mouse moved to (687, 354)
Screenshot: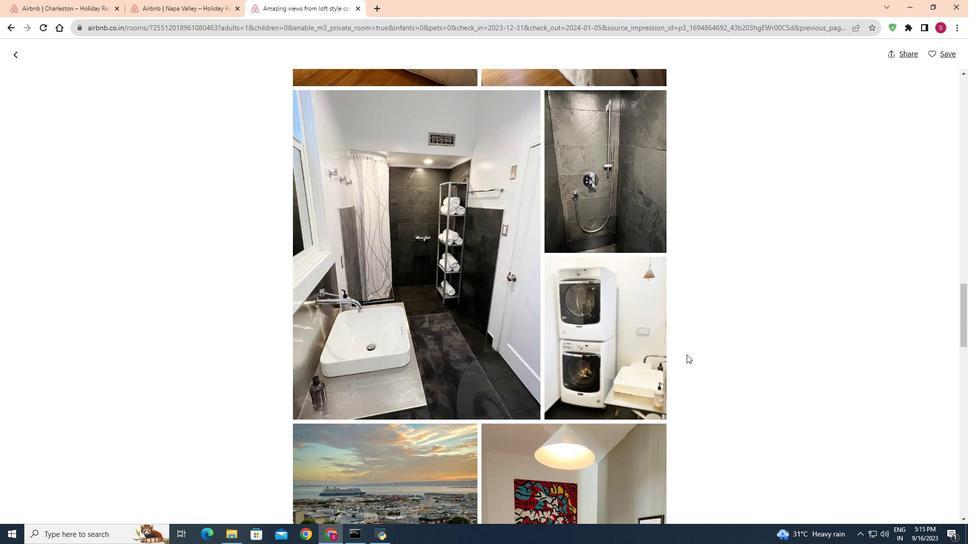 
Action: Mouse scrolled (687, 354) with delta (0, 0)
Screenshot: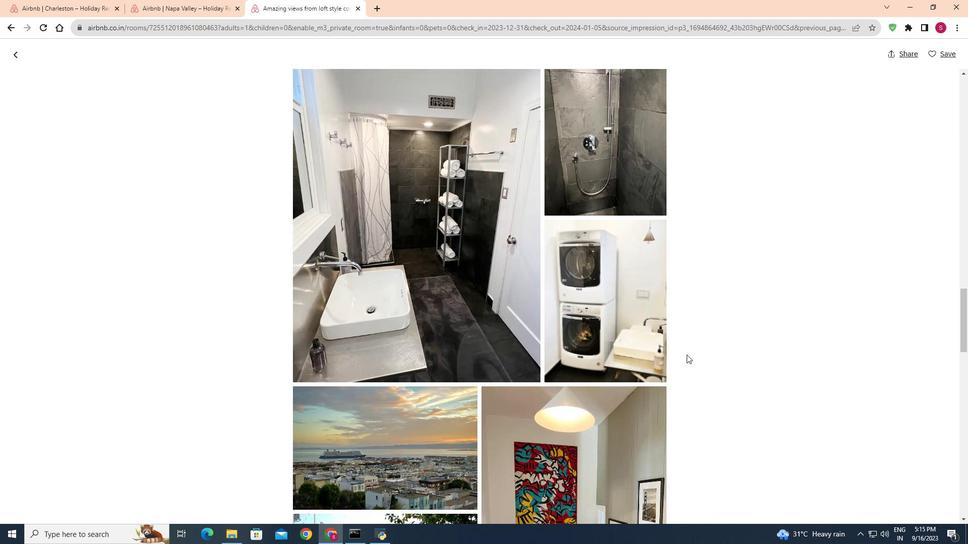 
Action: Mouse moved to (688, 347)
Screenshot: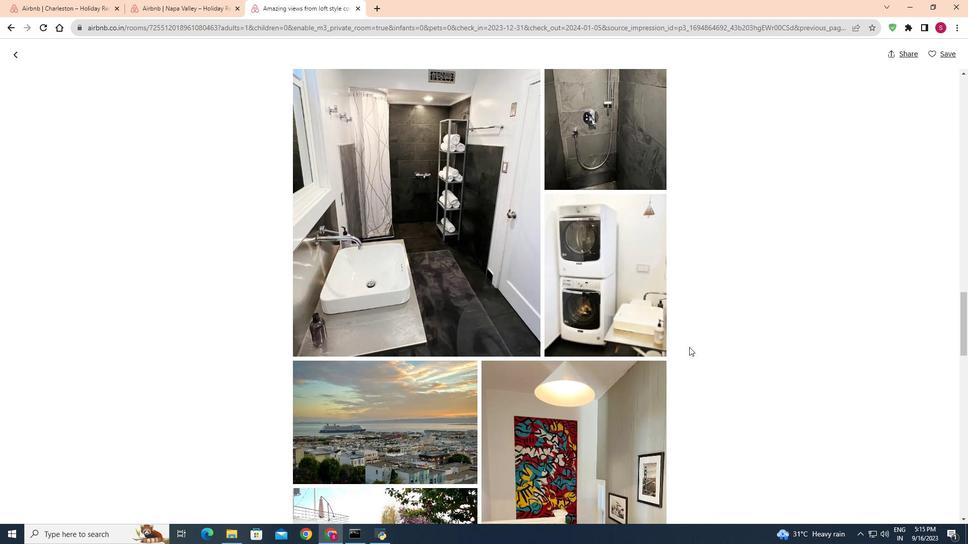 
Action: Mouse scrolled (688, 346) with delta (0, 0)
Screenshot: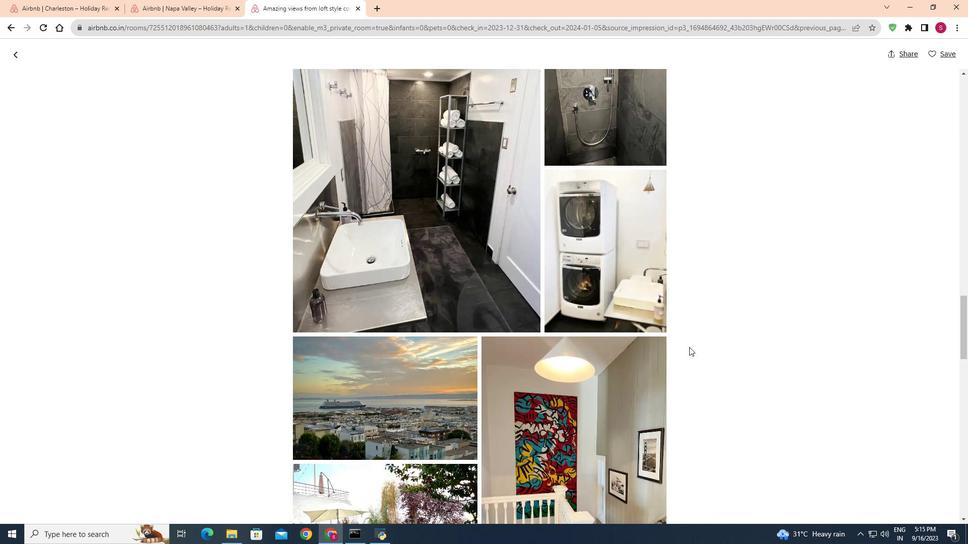 
Action: Mouse moved to (689, 347)
Screenshot: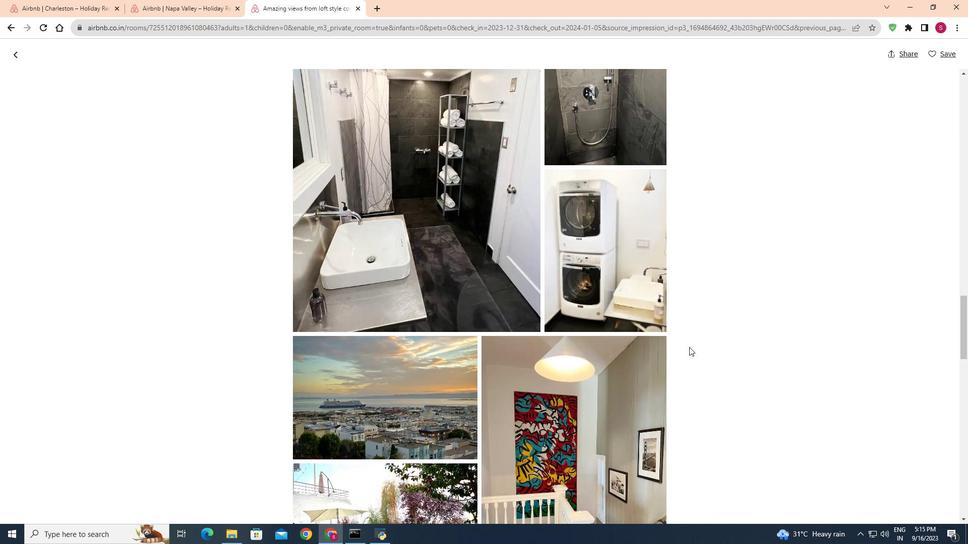 
Action: Mouse scrolled (689, 346) with delta (0, 0)
Screenshot: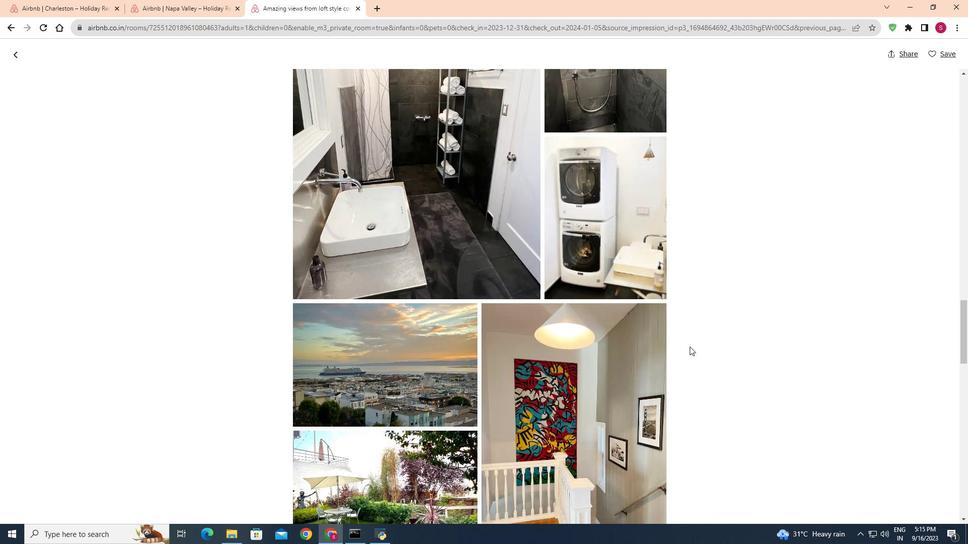 
Action: Mouse moved to (690, 346)
Screenshot: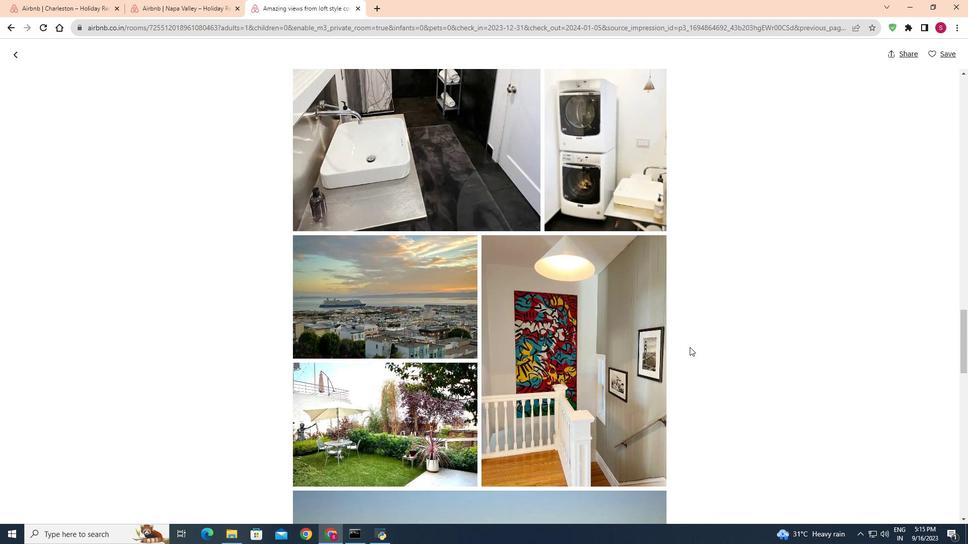 
Action: Mouse scrolled (690, 346) with delta (0, 0)
Screenshot: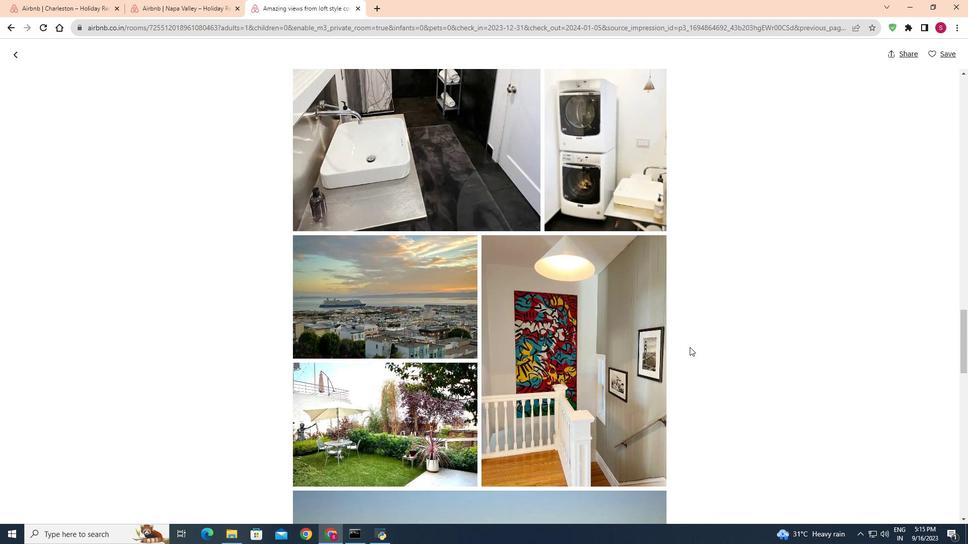 
Action: Mouse moved to (689, 347)
Screenshot: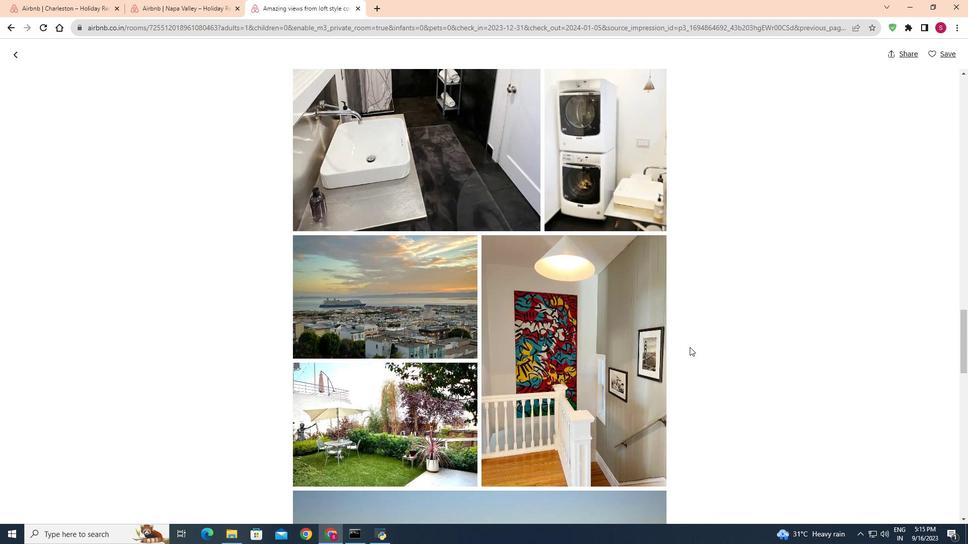 
Action: Mouse scrolled (689, 346) with delta (0, 0)
Screenshot: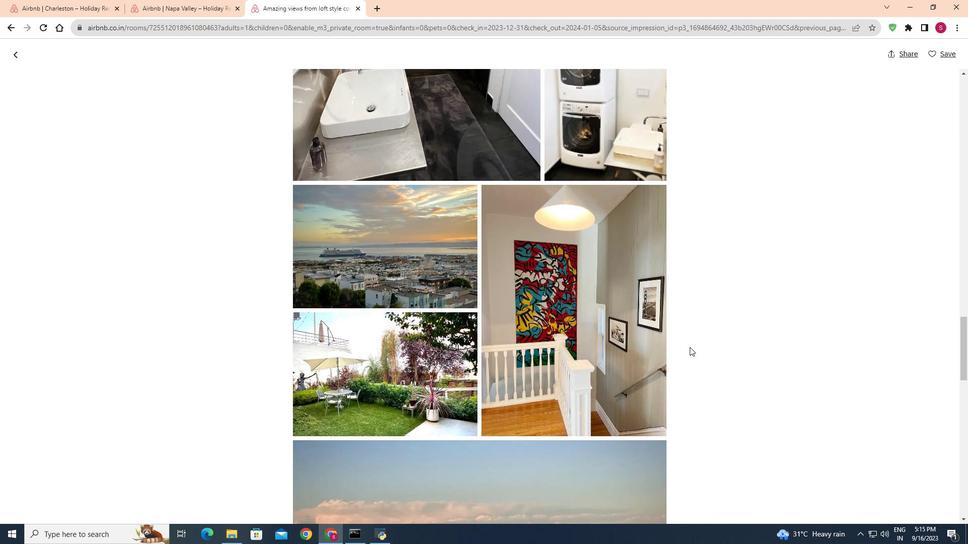 
Action: Mouse moved to (689, 347)
Screenshot: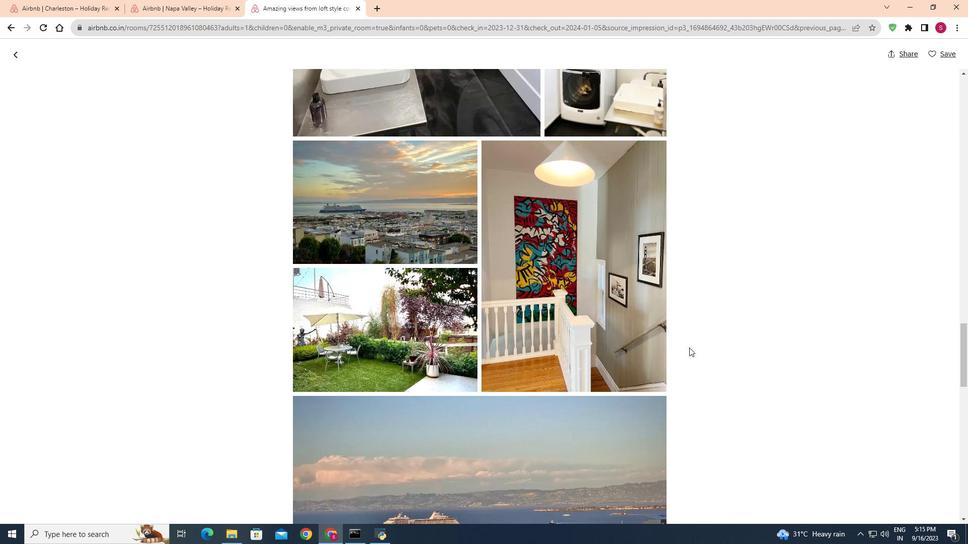 
Action: Mouse scrolled (689, 347) with delta (0, 0)
Screenshot: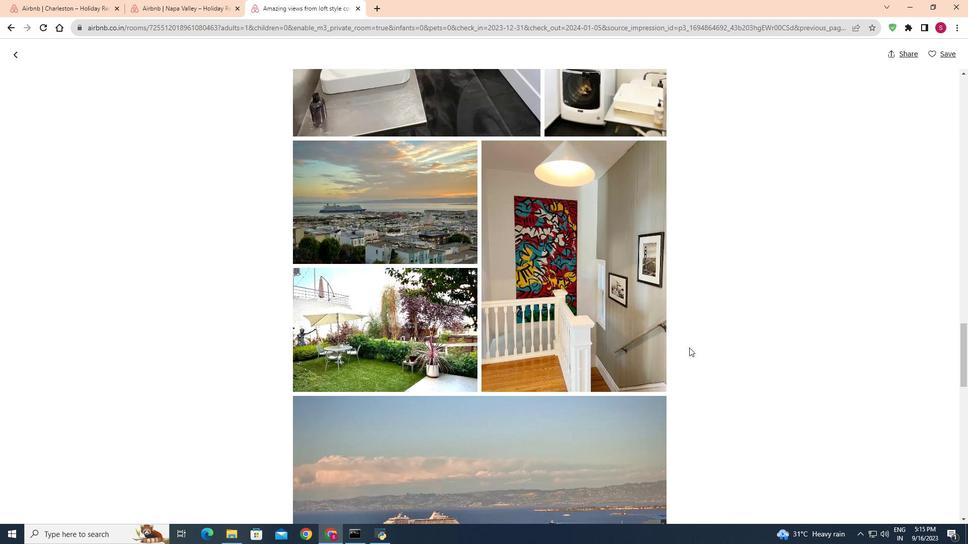 
Action: Mouse scrolled (689, 347) with delta (0, 0)
Screenshot: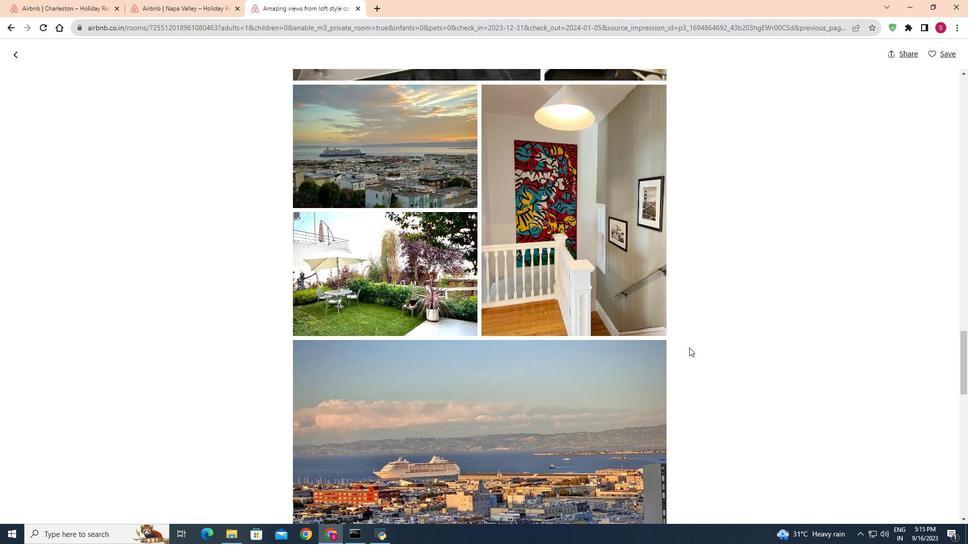
Action: Mouse scrolled (689, 347) with delta (0, 0)
Screenshot: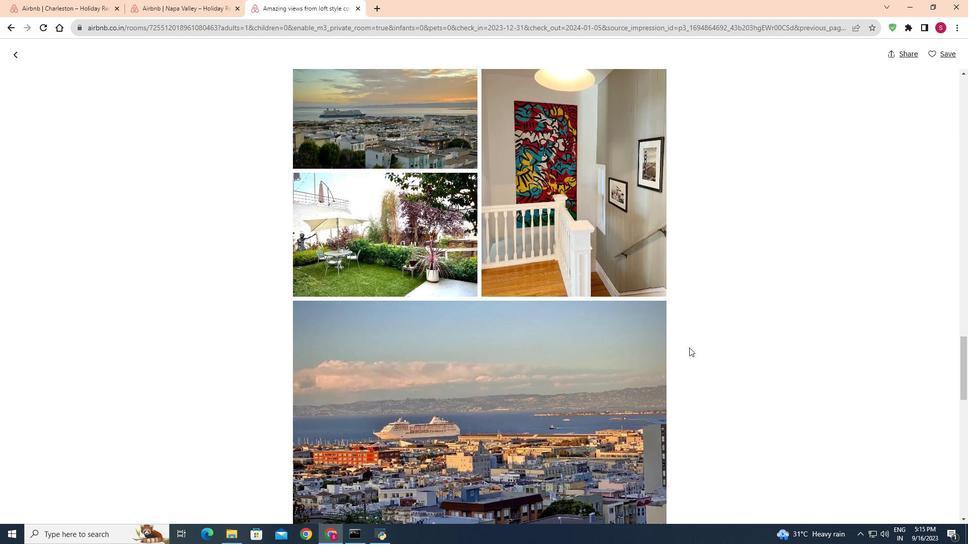 
Action: Mouse scrolled (689, 347) with delta (0, 0)
Screenshot: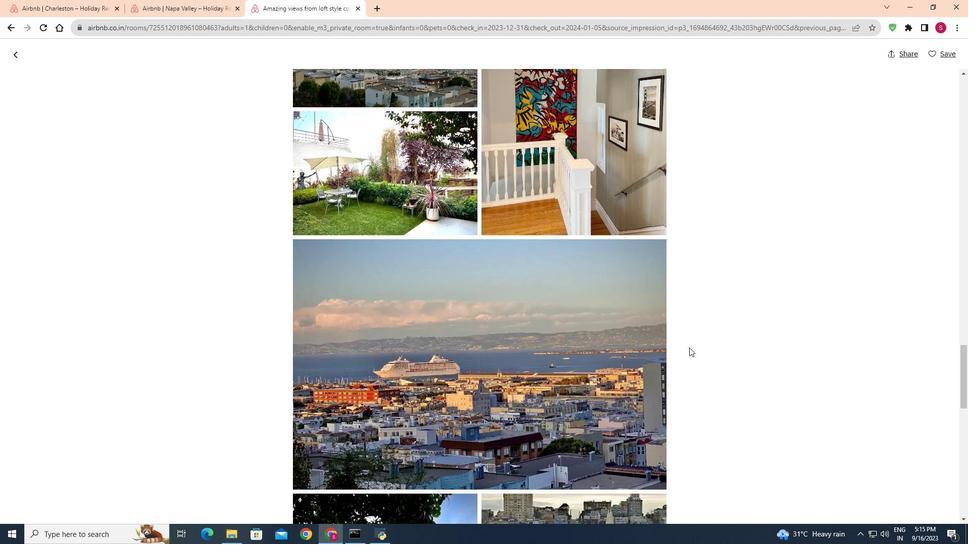
Action: Mouse scrolled (689, 347) with delta (0, 0)
Screenshot: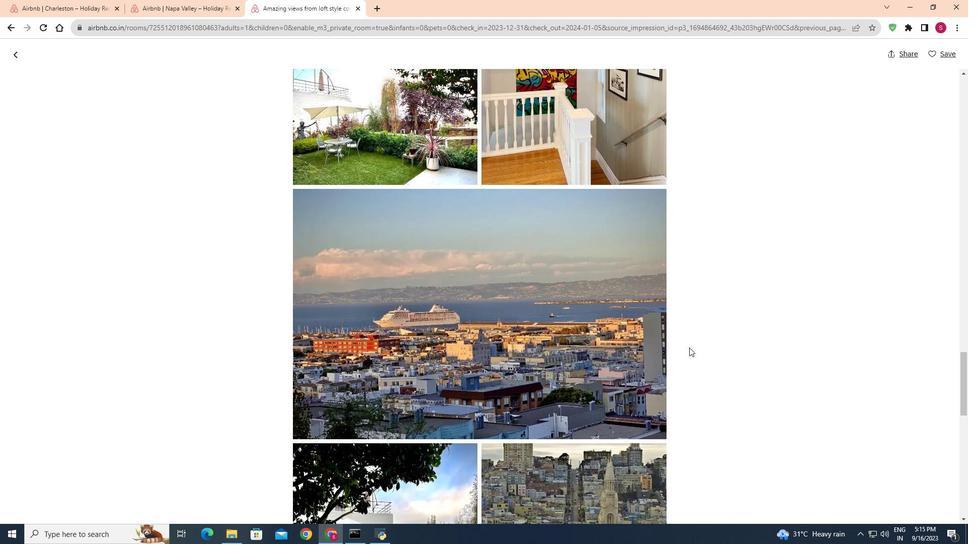 
Action: Mouse scrolled (689, 347) with delta (0, 0)
Screenshot: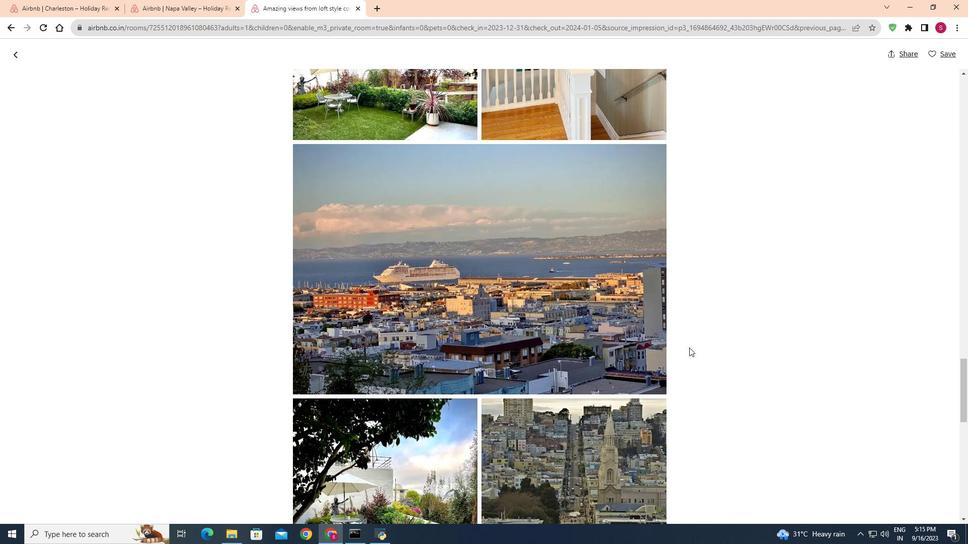 
Action: Mouse scrolled (689, 347) with delta (0, 0)
Screenshot: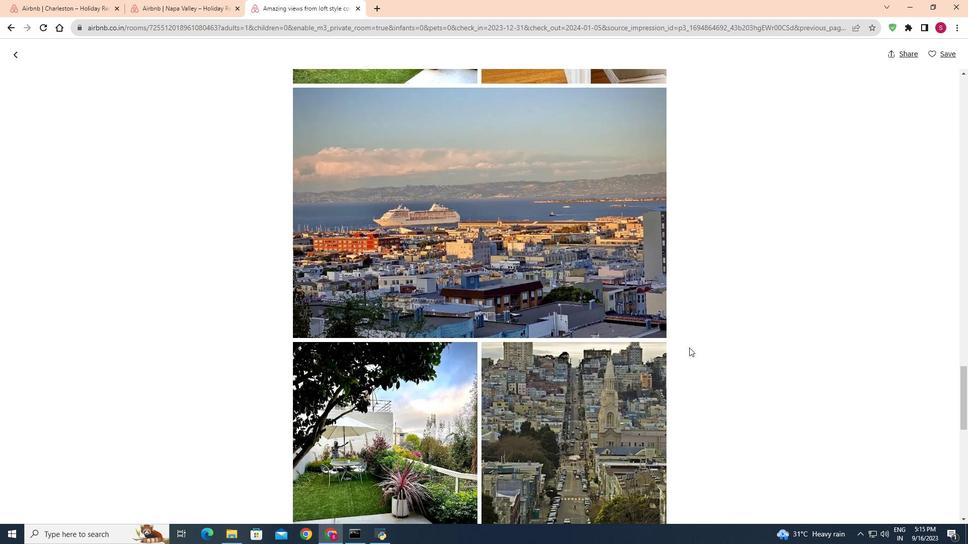 
Action: Mouse scrolled (689, 347) with delta (0, 0)
Screenshot: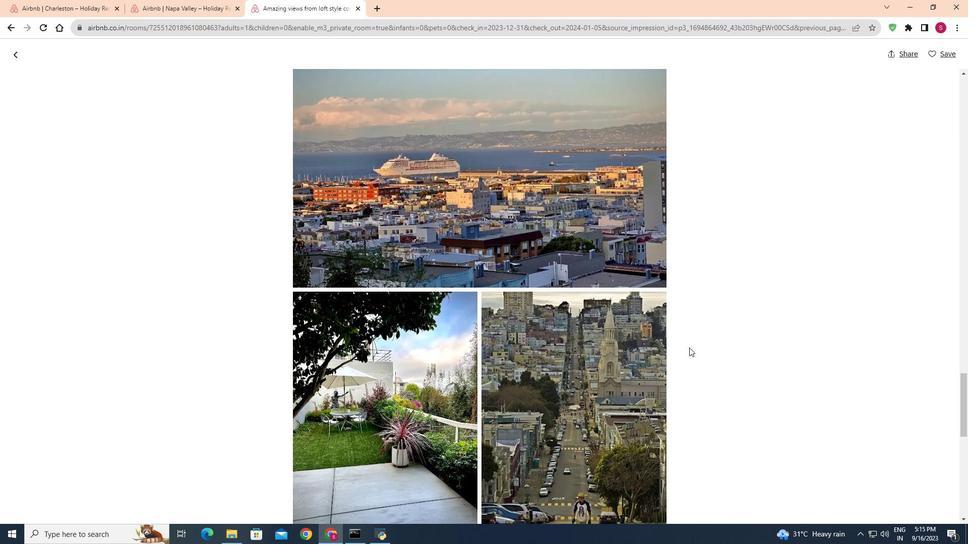 
Action: Mouse scrolled (689, 347) with delta (0, 0)
Screenshot: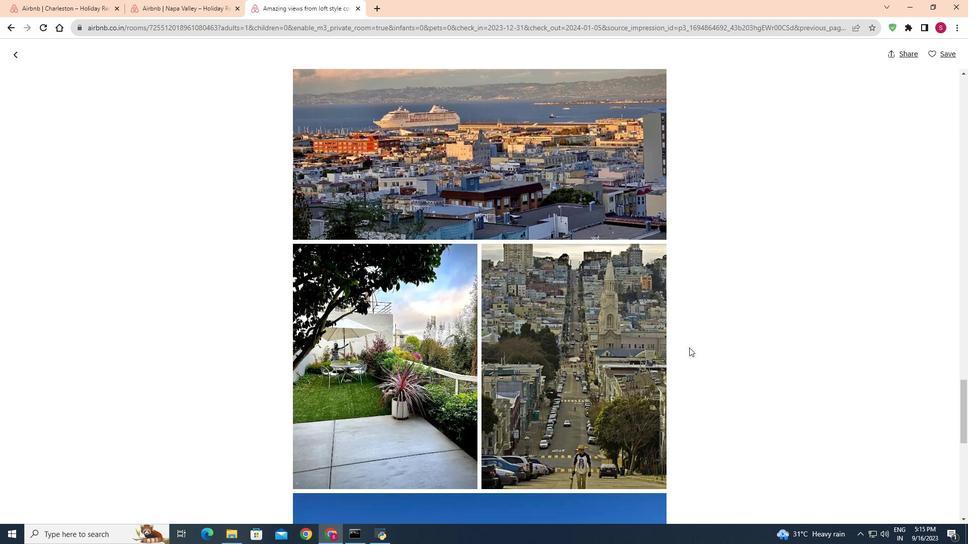 
Action: Mouse moved to (689, 348)
Screenshot: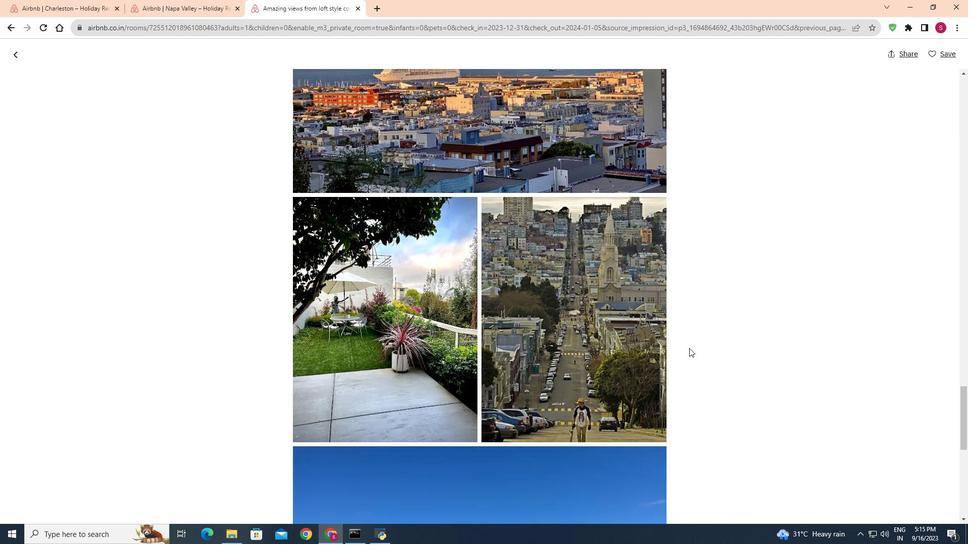 
Action: Mouse scrolled (689, 347) with delta (0, 0)
Screenshot: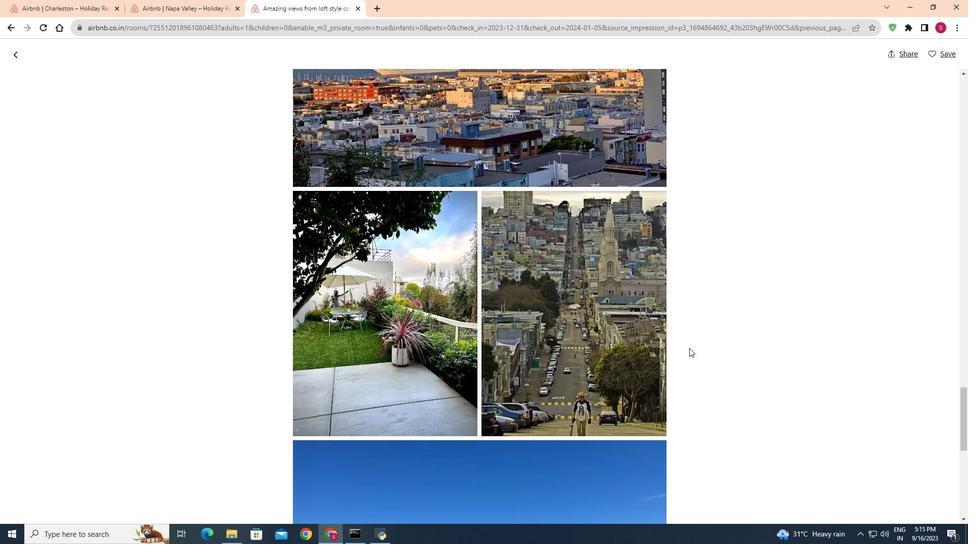 
Action: Mouse scrolled (689, 347) with delta (0, 0)
Screenshot: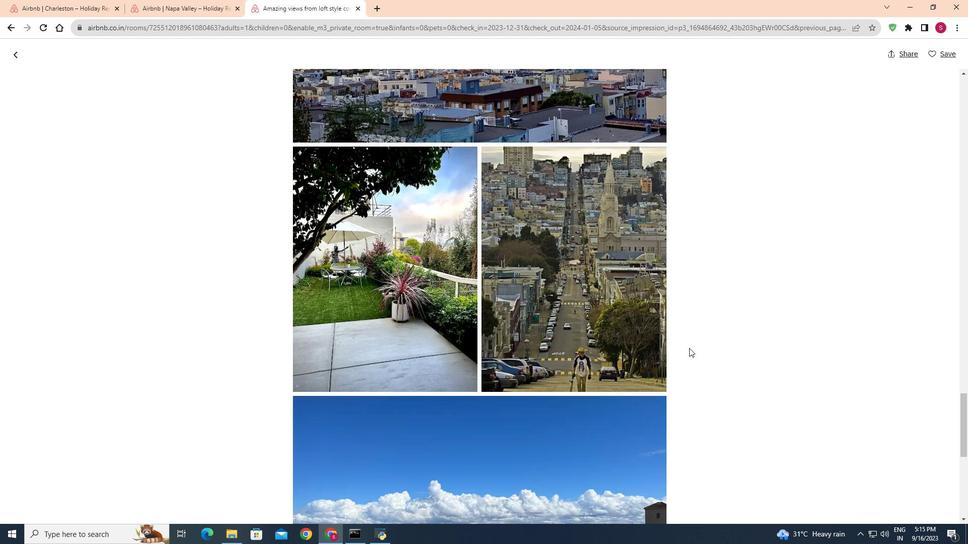 
Action: Mouse moved to (689, 348)
Screenshot: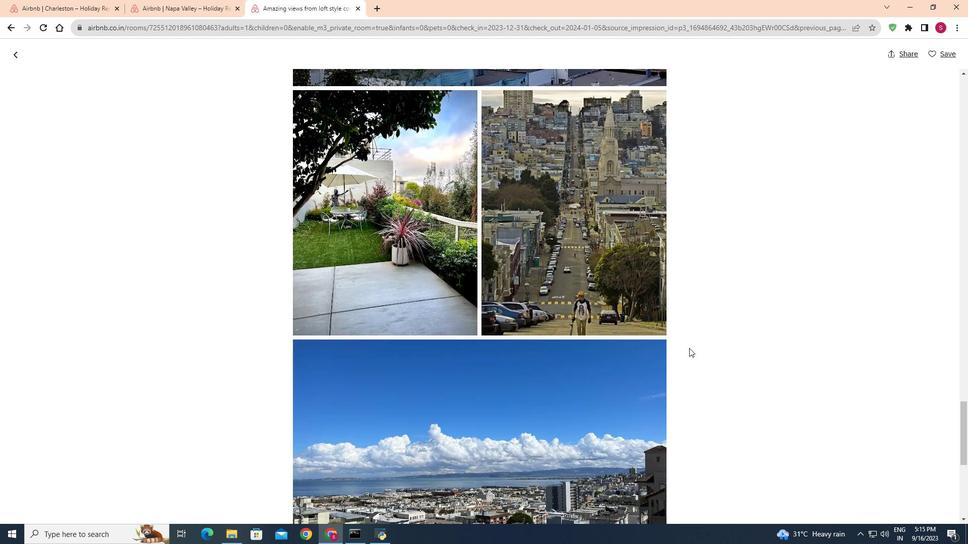 
Action: Mouse scrolled (689, 347) with delta (0, 0)
Screenshot: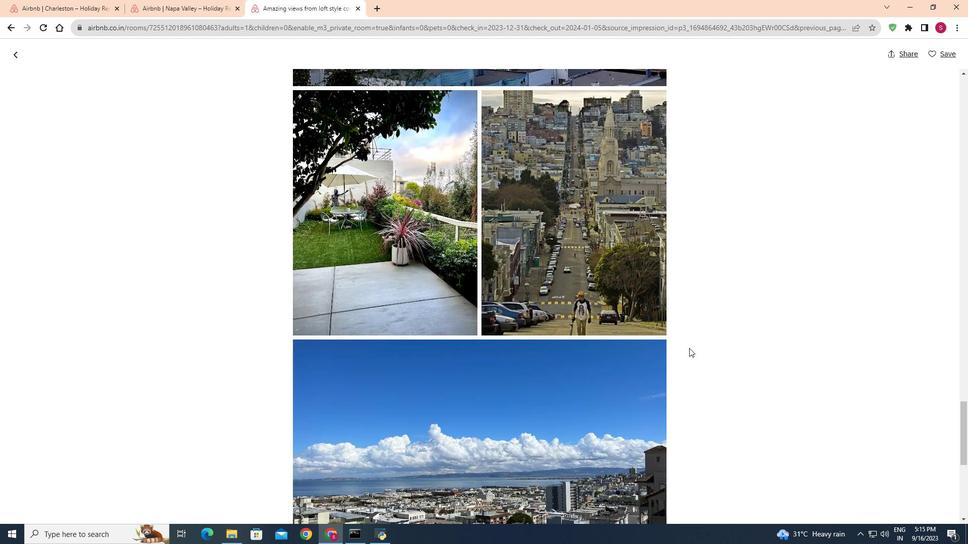 
Action: Mouse scrolled (689, 347) with delta (0, 0)
Screenshot: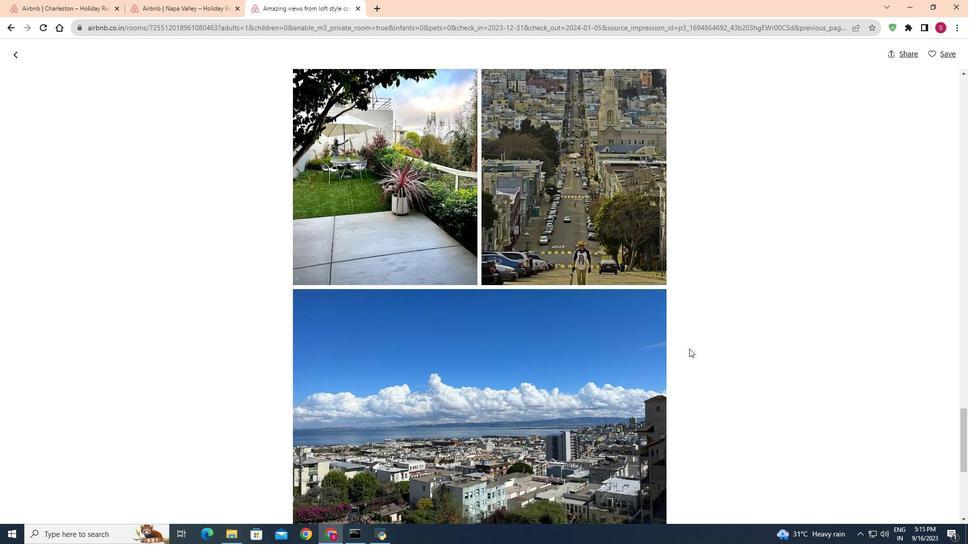 
Action: Mouse moved to (689, 348)
Screenshot: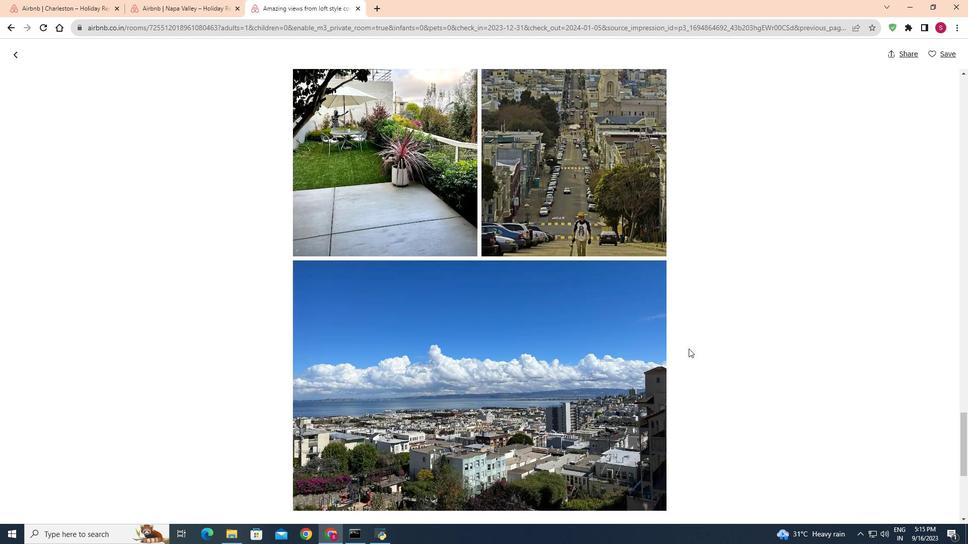 
Action: Mouse scrolled (689, 348) with delta (0, 0)
Screenshot: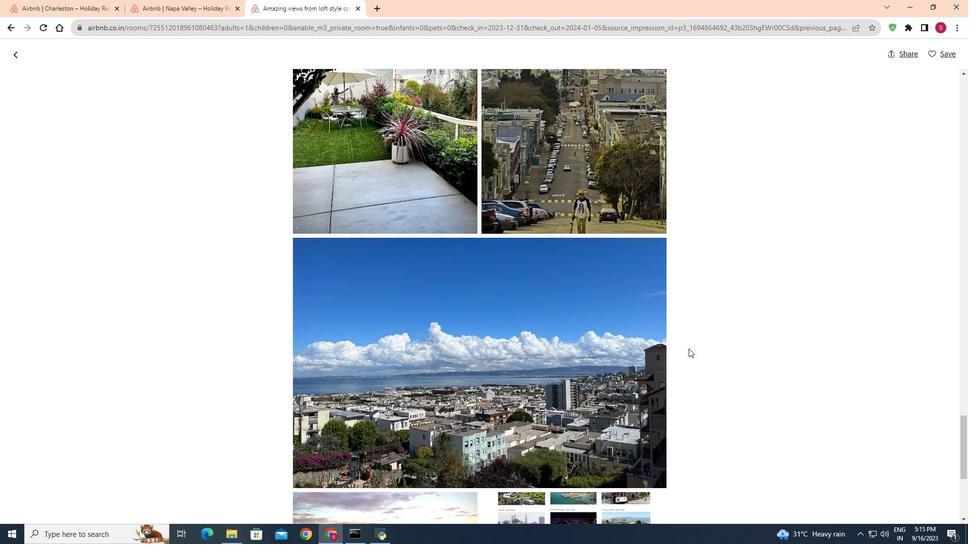 
Action: Mouse moved to (688, 348)
Screenshot: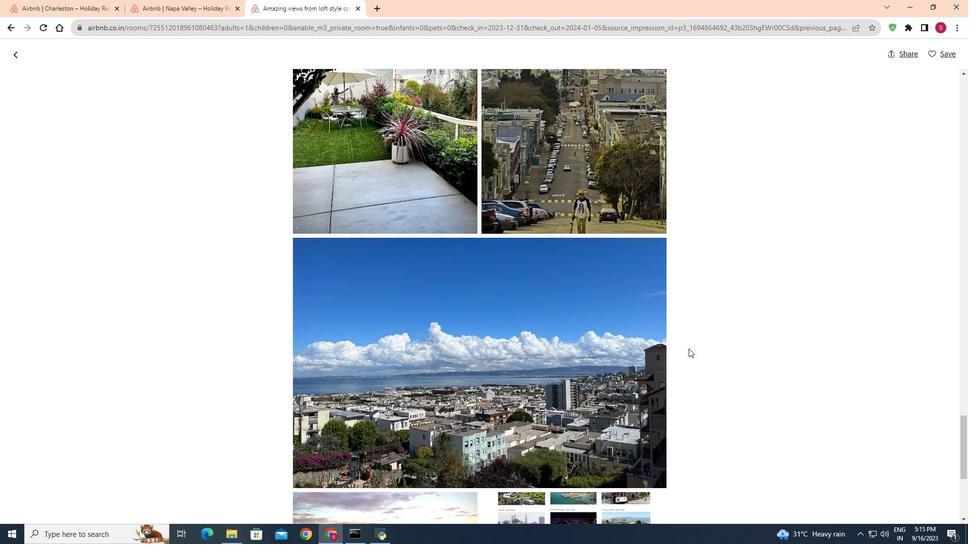 
Action: Mouse scrolled (688, 348) with delta (0, 0)
Screenshot: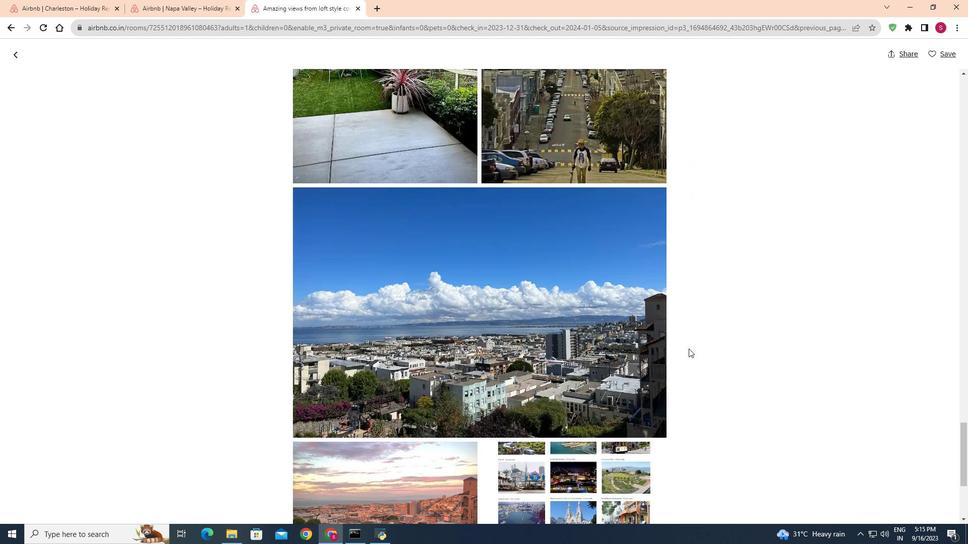 
Action: Mouse scrolled (688, 348) with delta (0, 0)
Screenshot: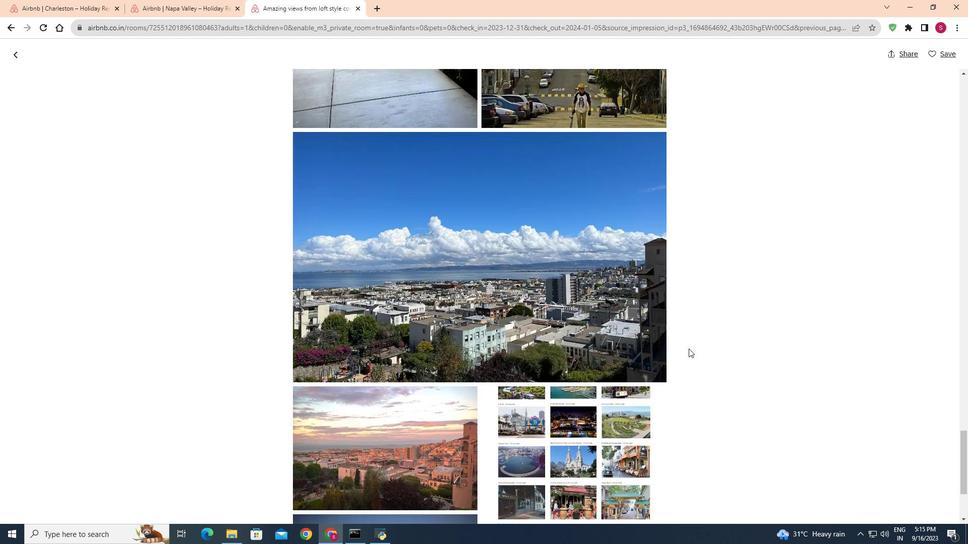
Action: Mouse scrolled (688, 348) with delta (0, 0)
Screenshot: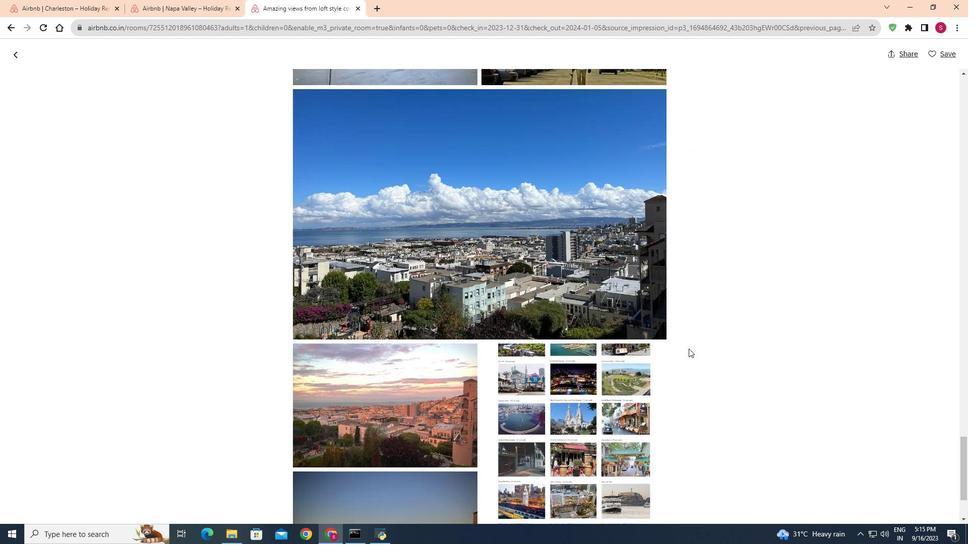
Action: Mouse scrolled (688, 348) with delta (0, 0)
Screenshot: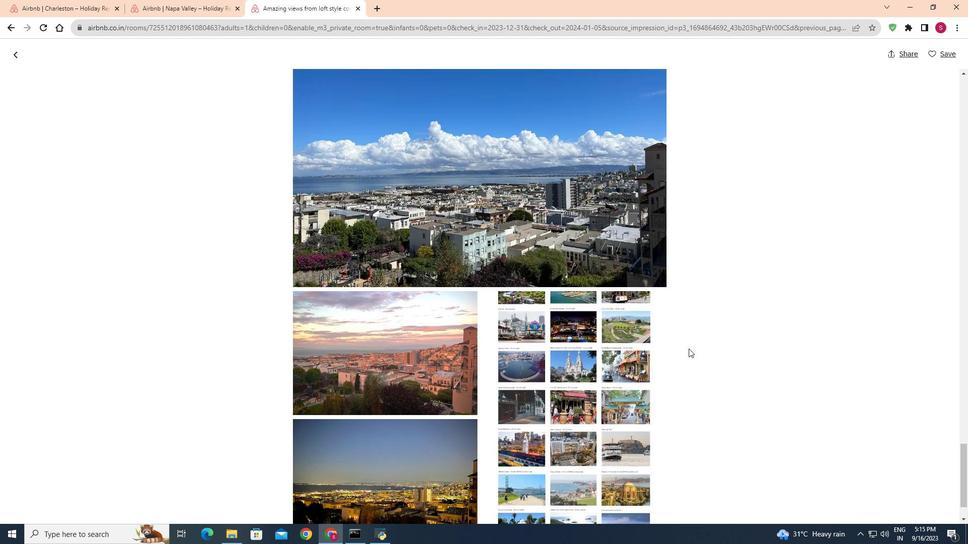 
Action: Mouse scrolled (688, 348) with delta (0, 0)
Screenshot: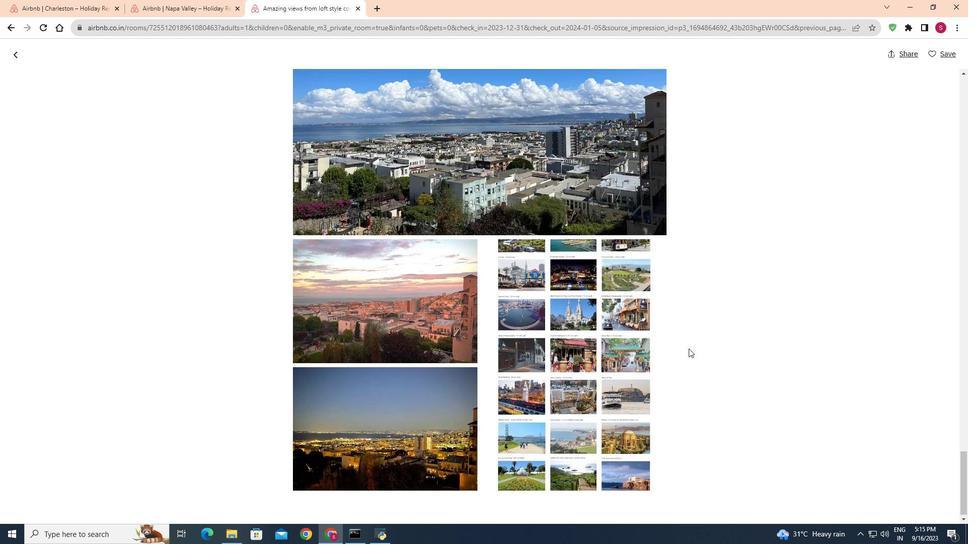 
Action: Mouse scrolled (688, 348) with delta (0, 0)
Screenshot: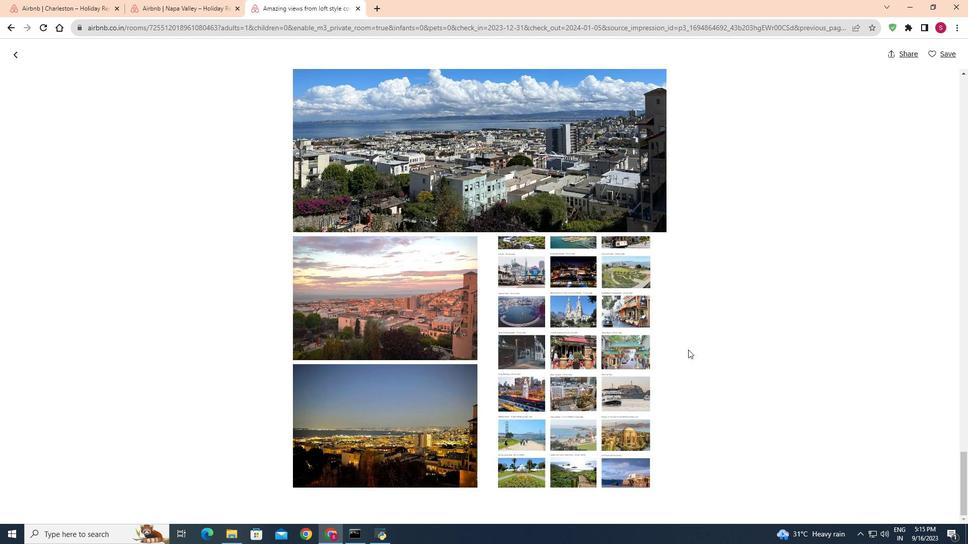 
Action: Mouse moved to (688, 349)
Screenshot: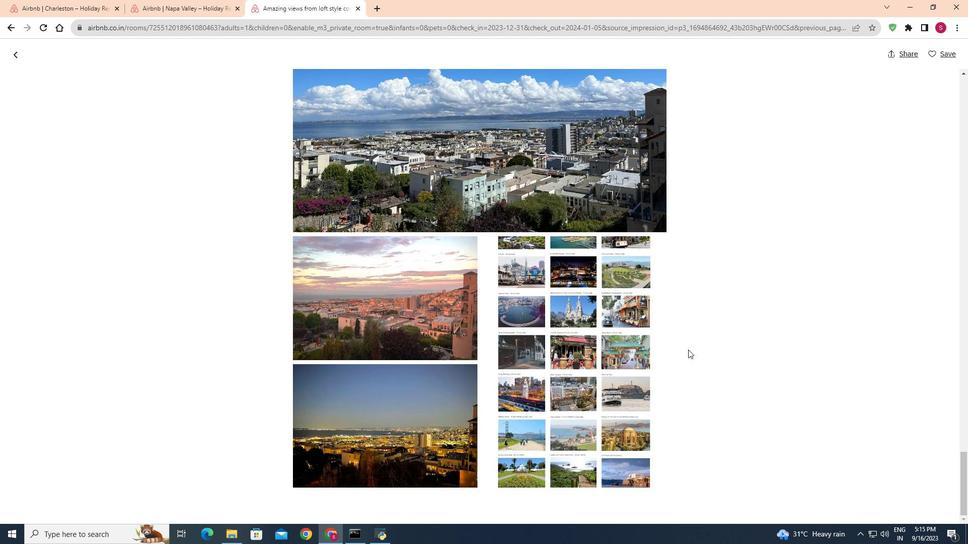 
Action: Mouse scrolled (688, 349) with delta (0, 0)
Screenshot: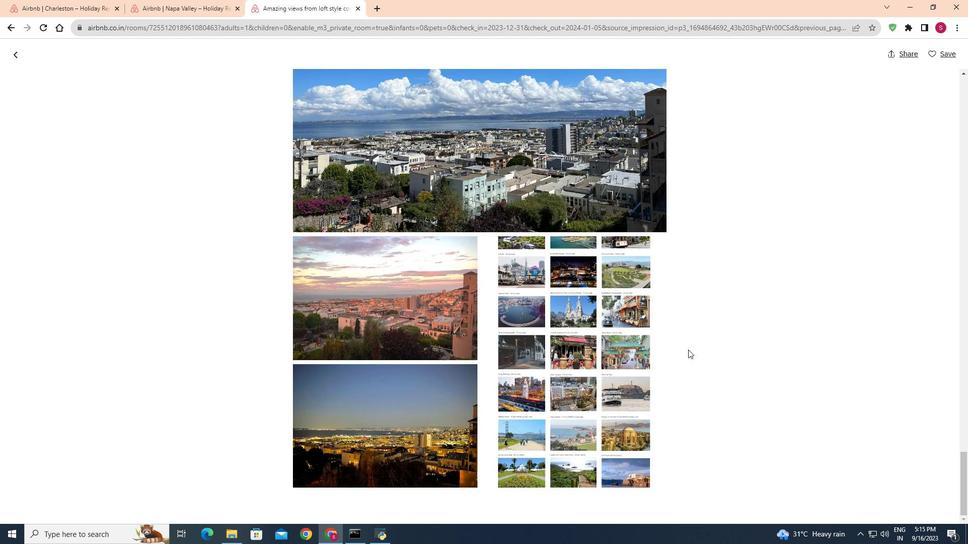 
Action: Mouse scrolled (688, 349) with delta (0, 0)
Screenshot: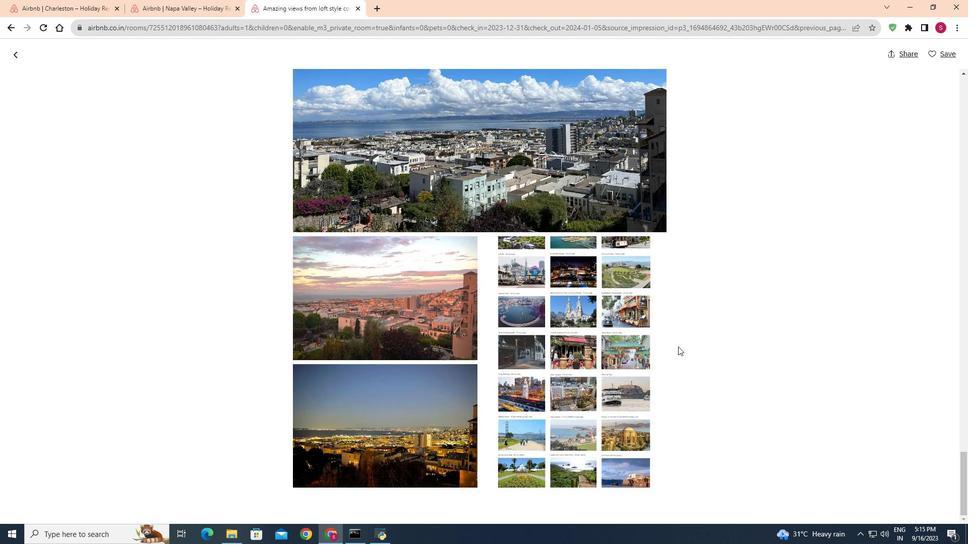 
Action: Mouse moved to (14, 49)
Screenshot: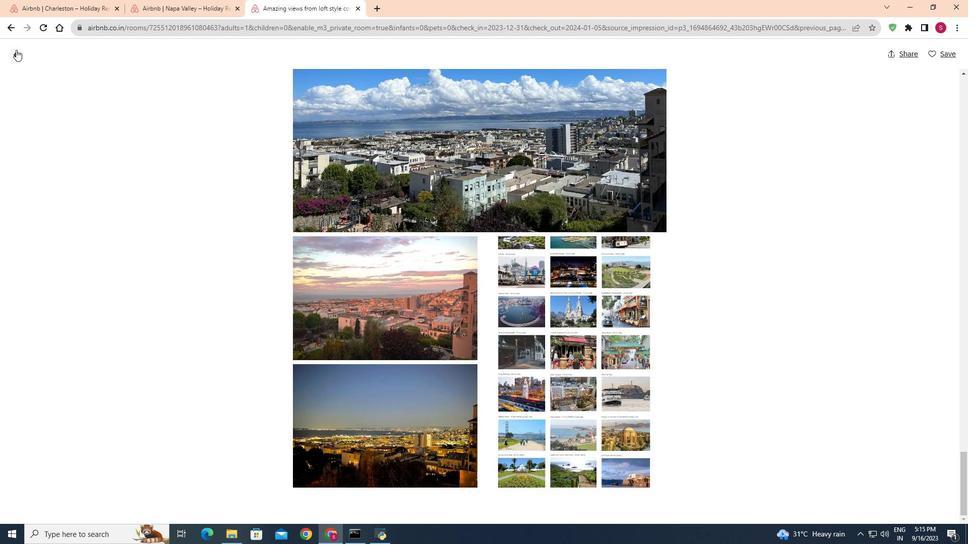 
Action: Mouse pressed left at (14, 49)
Screenshot: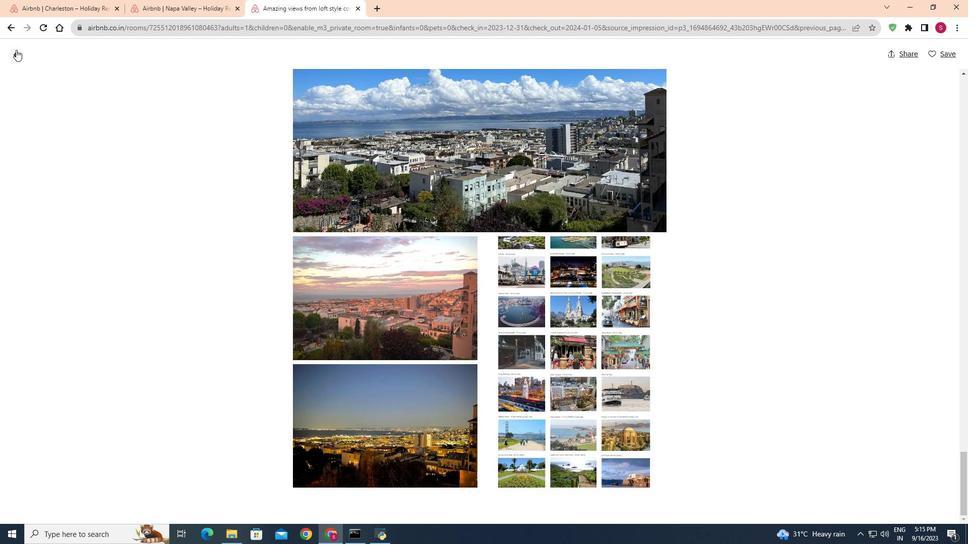 
Action: Mouse moved to (840, 390)
Screenshot: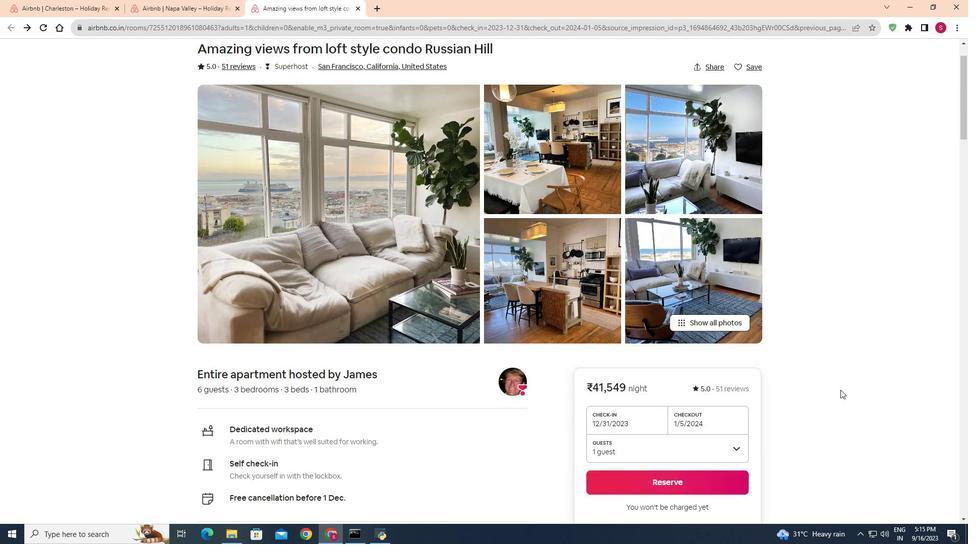 
Action: Mouse scrolled (840, 389) with delta (0, 0)
Screenshot: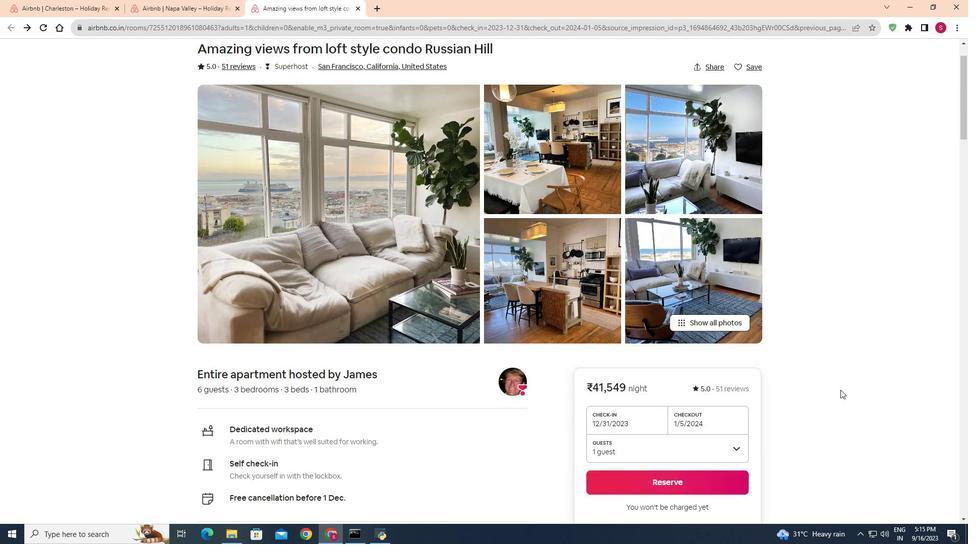 
Action: Mouse scrolled (840, 389) with delta (0, 0)
Screenshot: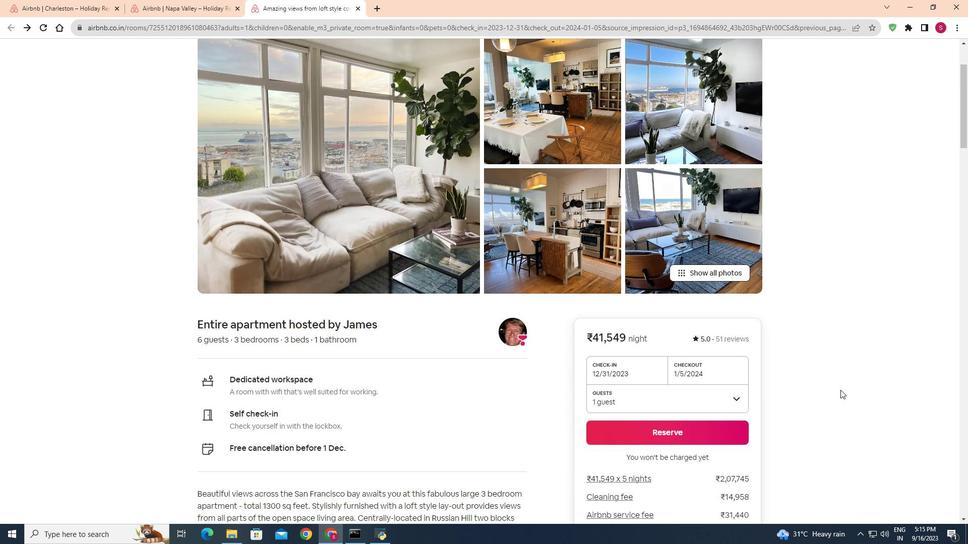 
Action: Mouse scrolled (840, 389) with delta (0, 0)
Screenshot: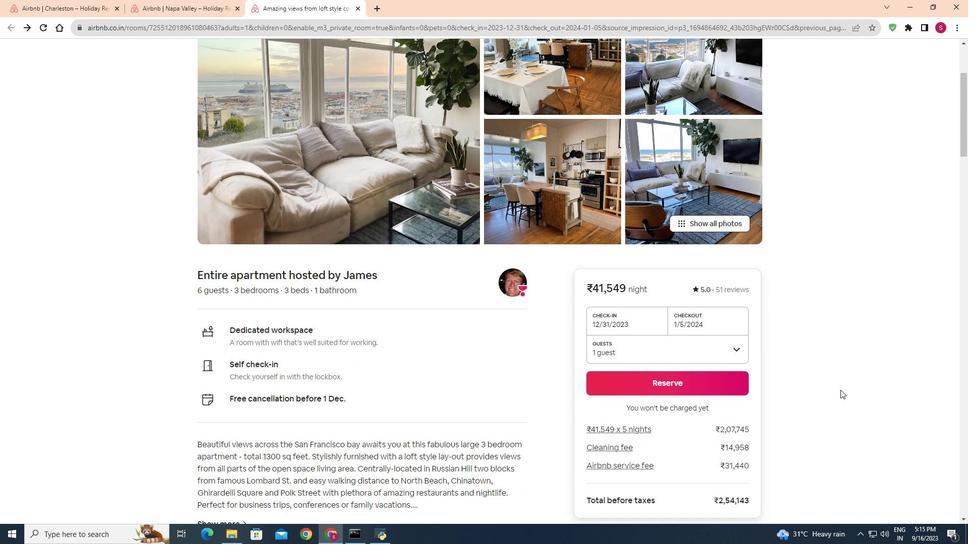 
Action: Mouse scrolled (840, 389) with delta (0, 0)
Screenshot: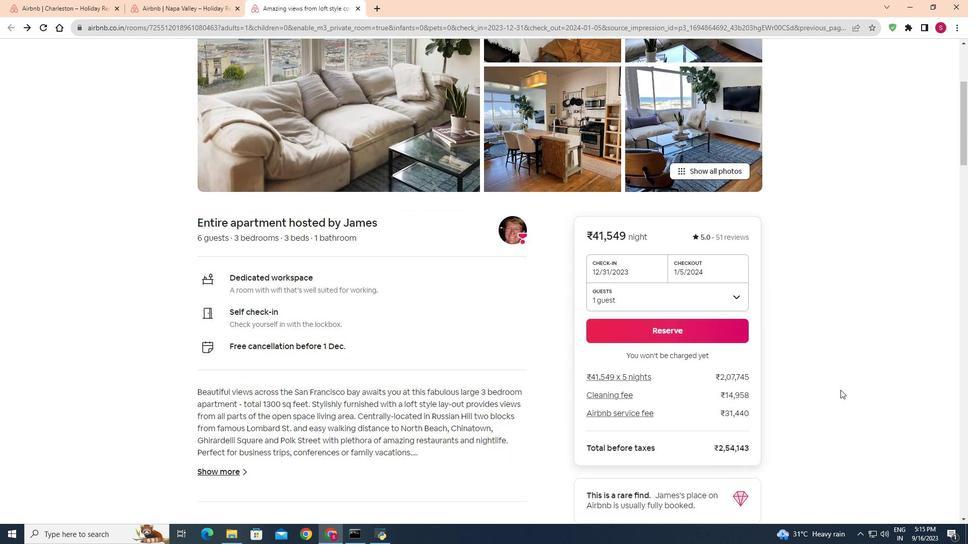 
Action: Mouse scrolled (840, 389) with delta (0, 0)
Screenshot: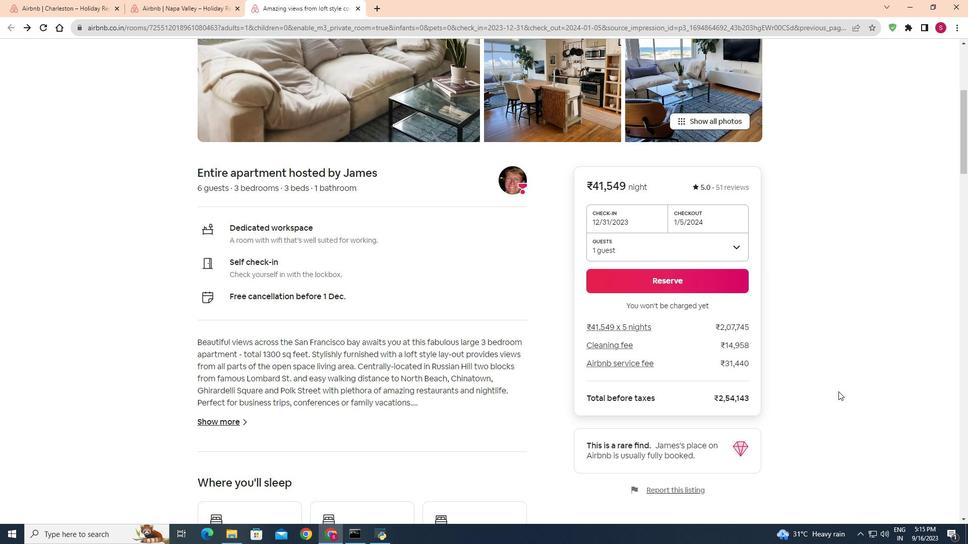 
Action: Mouse moved to (837, 394)
Screenshot: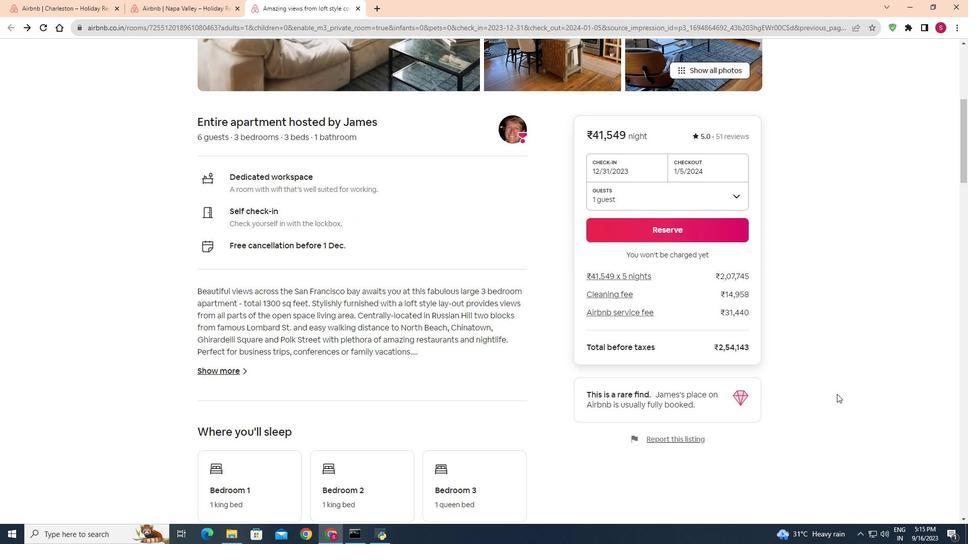 
Action: Mouse scrolled (837, 393) with delta (0, 0)
Screenshot: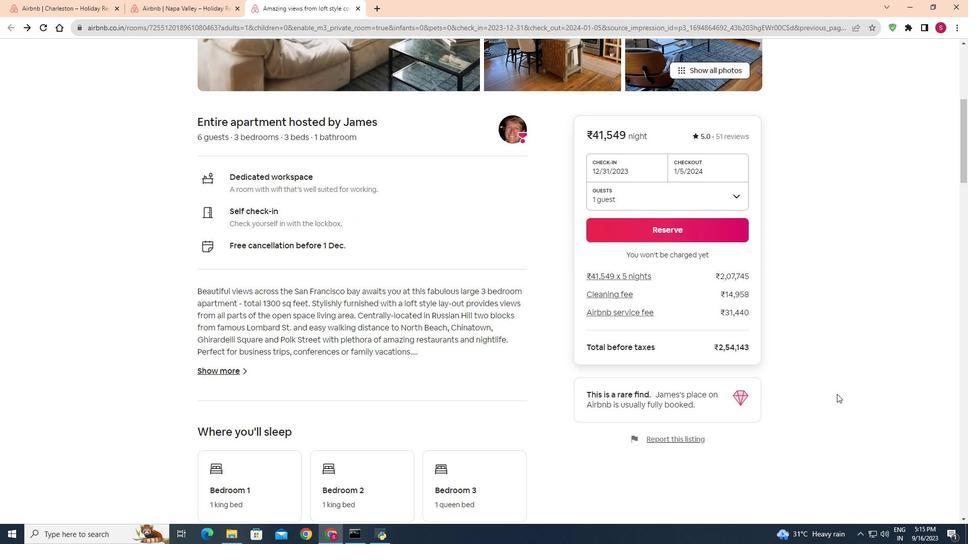 
Action: Mouse scrolled (837, 393) with delta (0, 0)
Screenshot: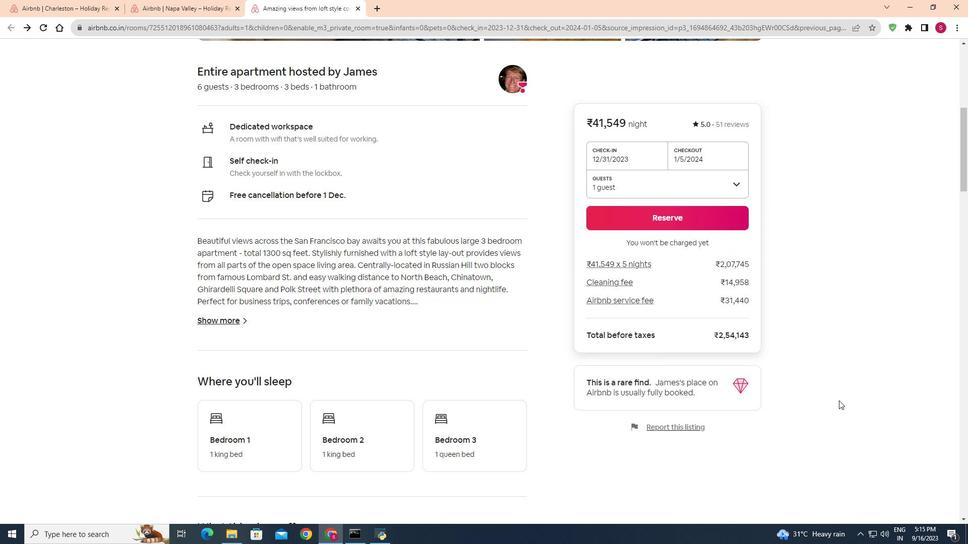 
Action: Mouse moved to (813, 399)
Screenshot: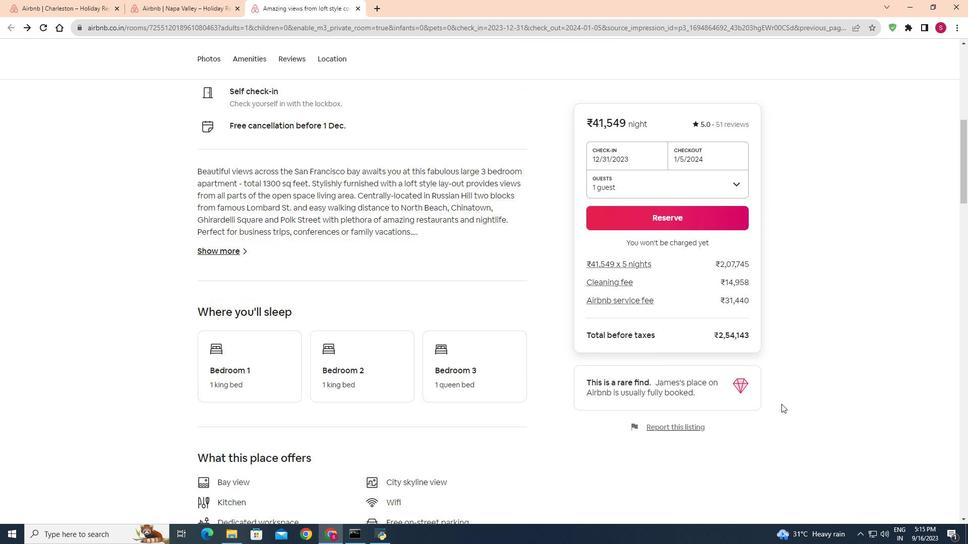 
Action: Mouse scrolled (813, 399) with delta (0, 0)
Screenshot: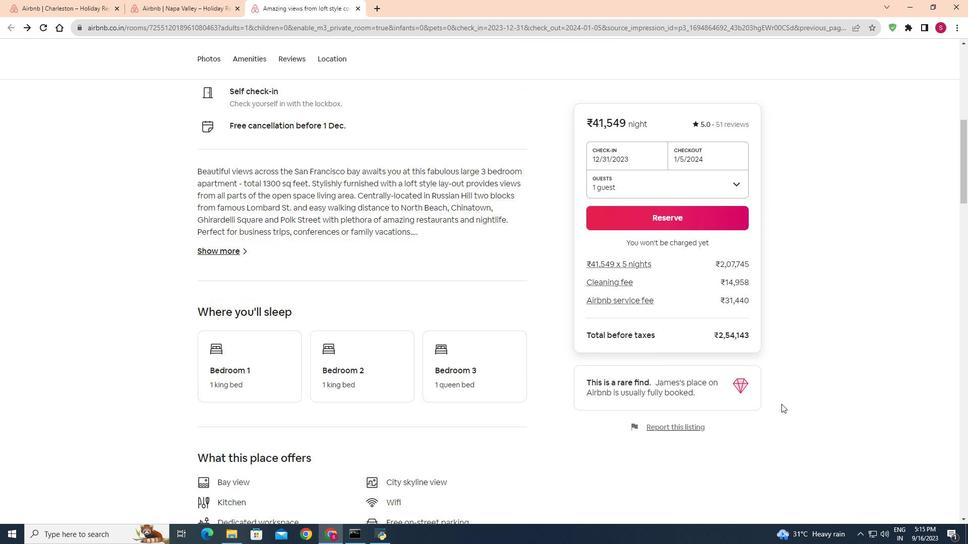 
Action: Mouse moved to (808, 397)
Screenshot: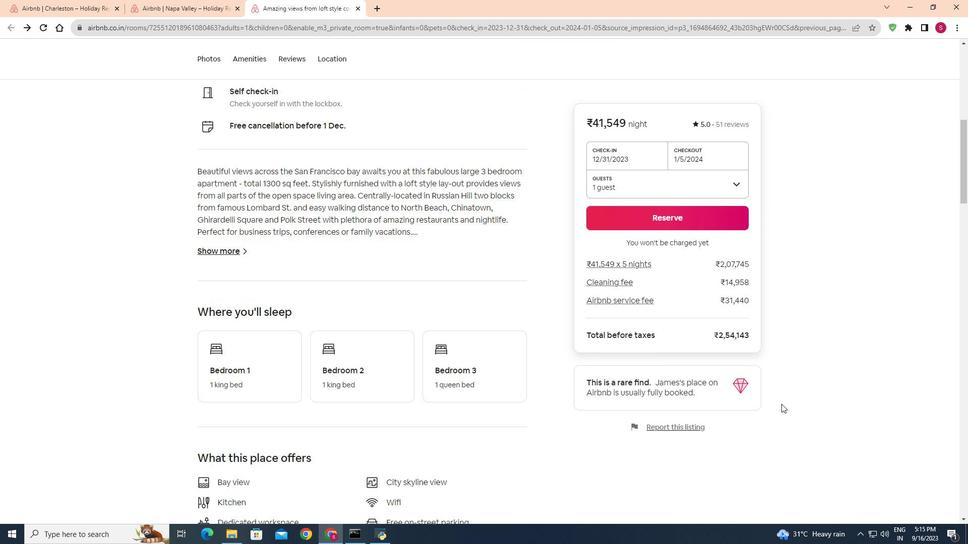 
Action: Mouse scrolled (808, 397) with delta (0, 0)
Screenshot: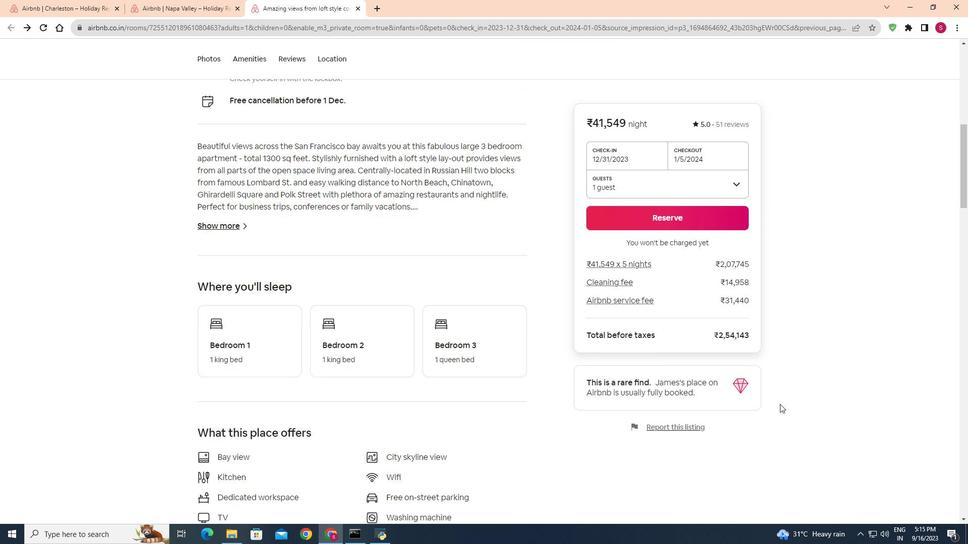 
Action: Mouse moved to (781, 404)
Screenshot: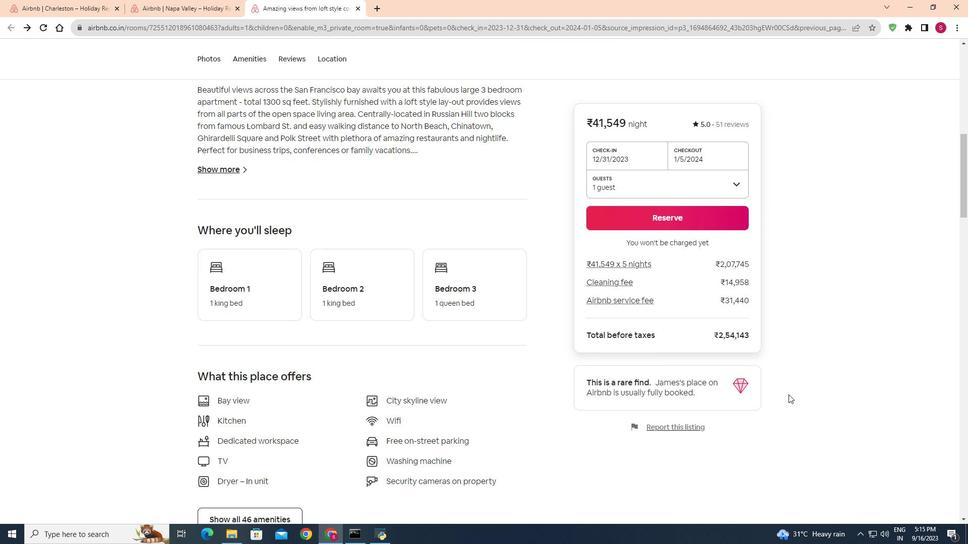 
Action: Mouse scrolled (781, 403) with delta (0, 0)
Screenshot: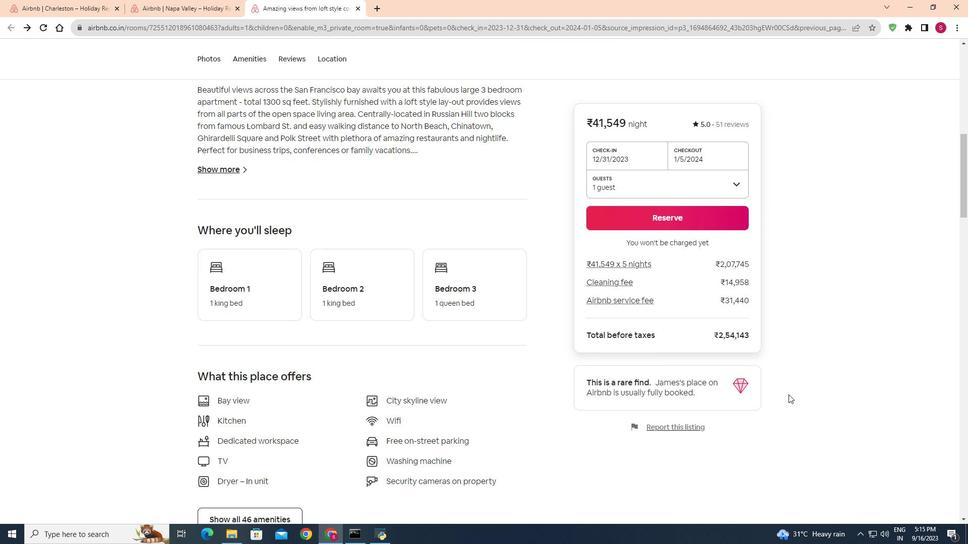 
Action: Mouse moved to (456, 438)
Screenshot: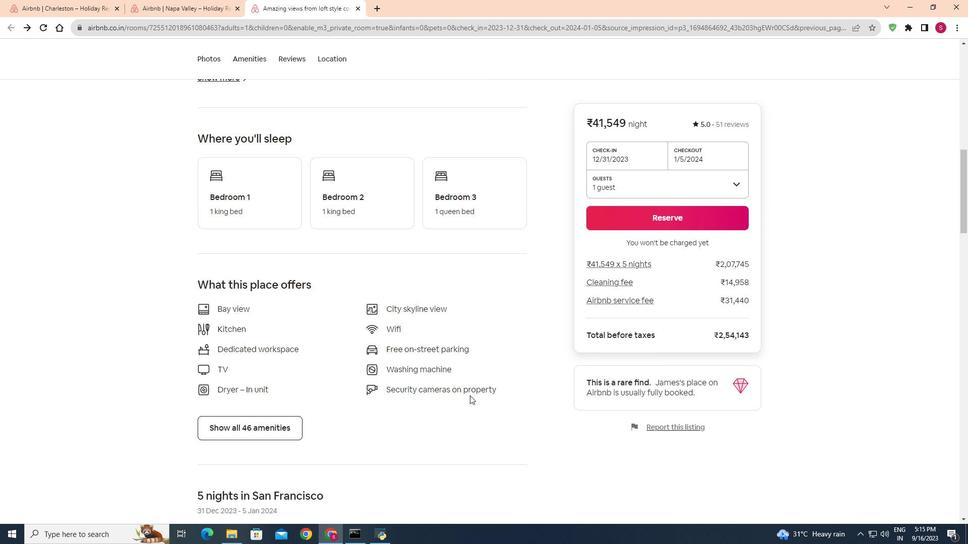
Action: Mouse scrolled (456, 437) with delta (0, 0)
Screenshot: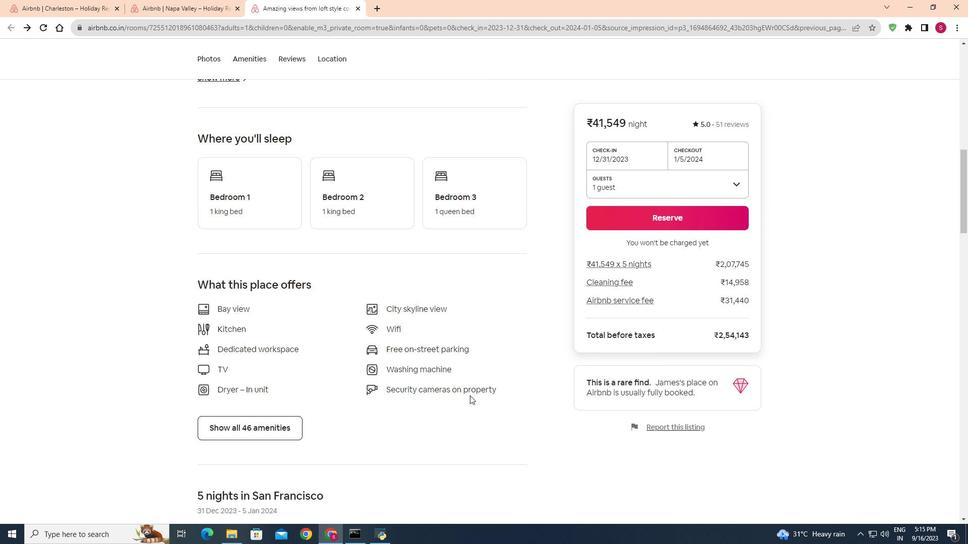 
Action: Mouse moved to (465, 410)
Screenshot: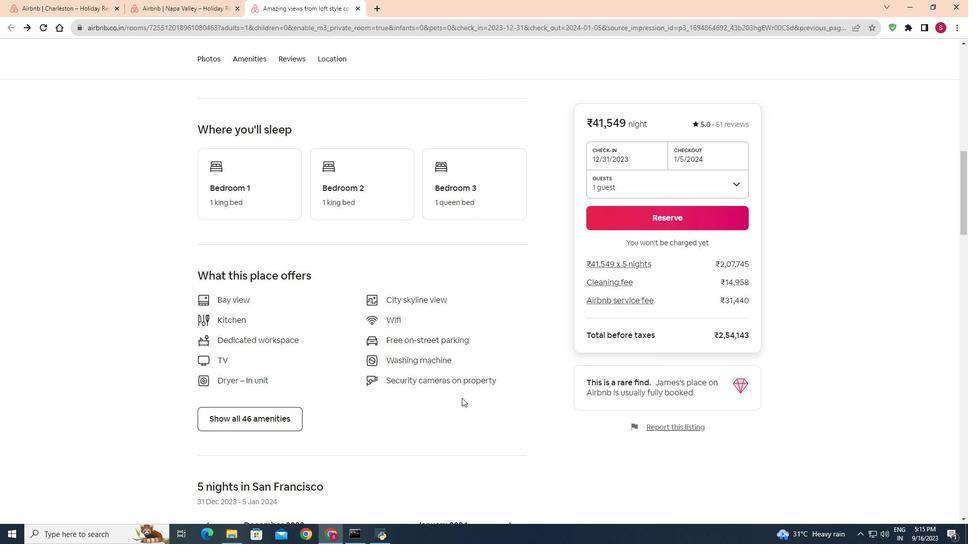 
Action: Mouse scrolled (465, 410) with delta (0, 0)
Screenshot: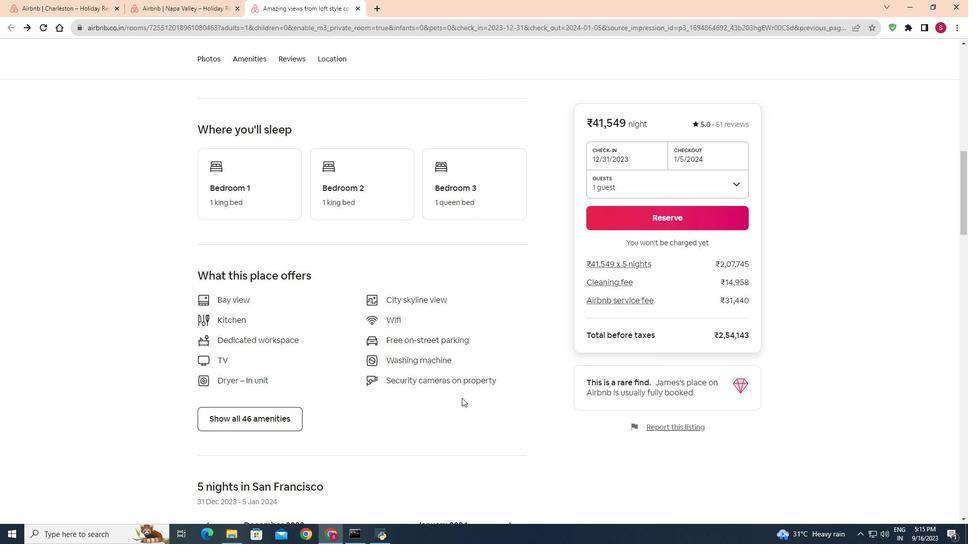 
Action: Mouse moved to (267, 420)
Screenshot: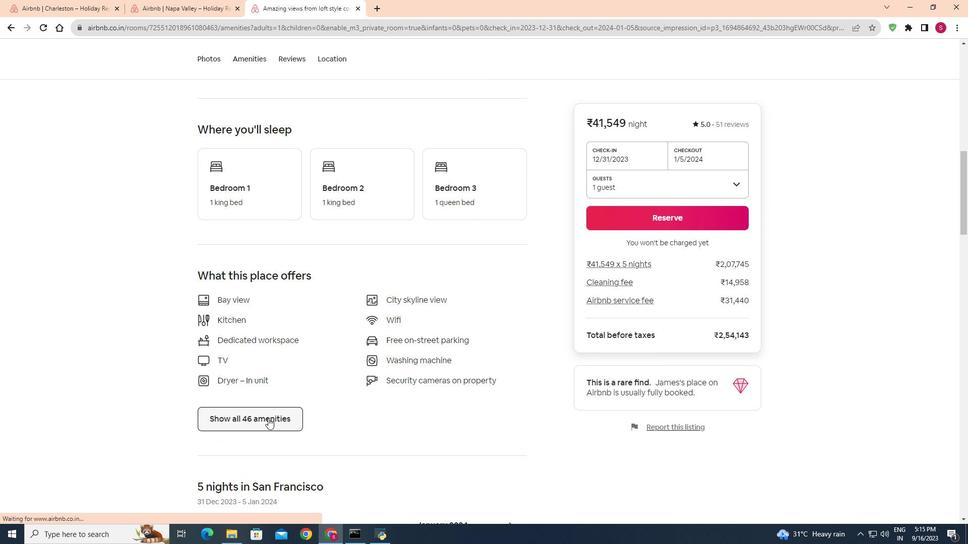 
Action: Mouse pressed left at (267, 420)
Screenshot: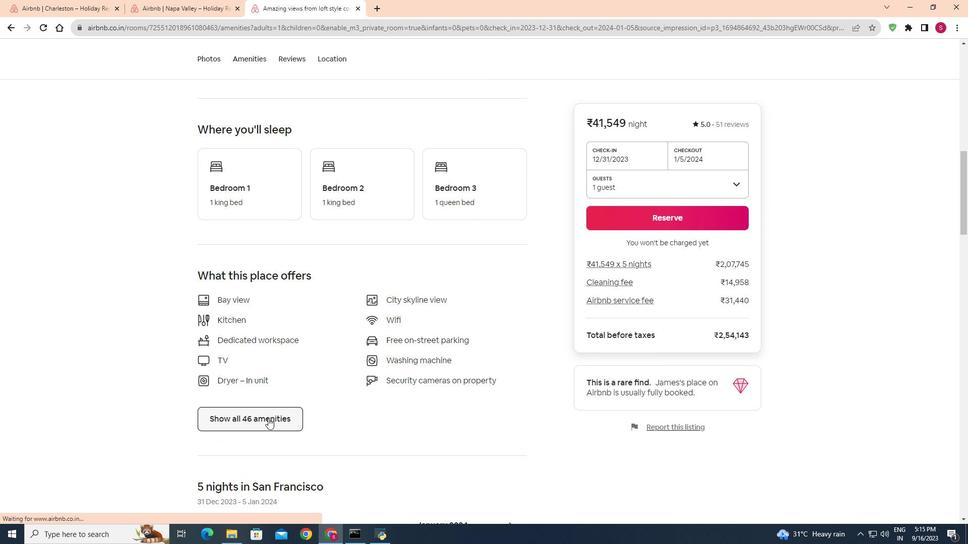 
Action: Mouse moved to (652, 314)
Screenshot: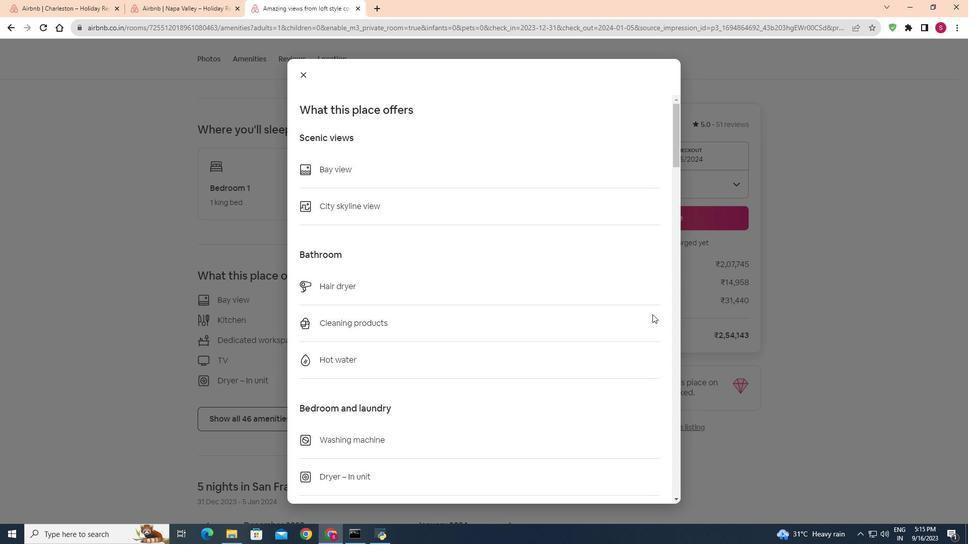 
Action: Mouse scrolled (652, 314) with delta (0, 0)
Screenshot: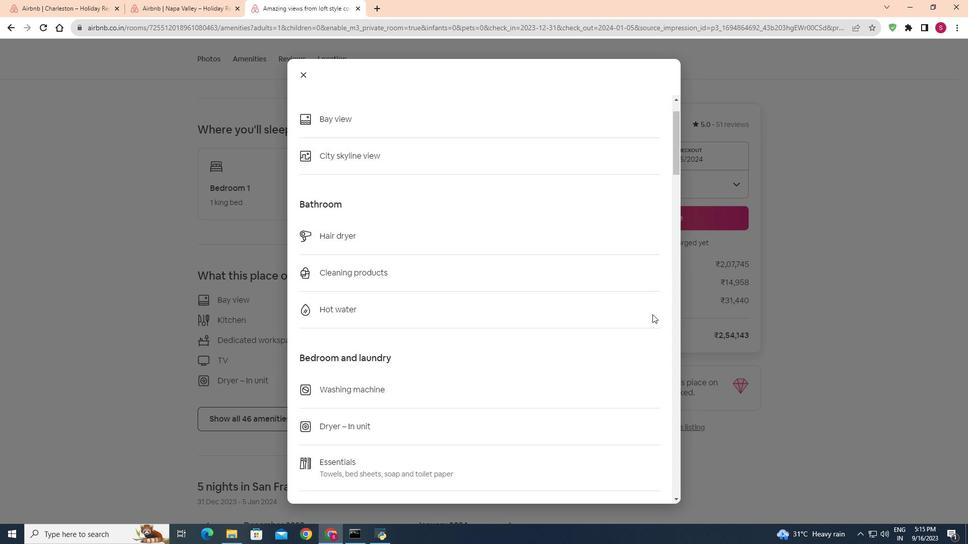 
Action: Mouse scrolled (652, 314) with delta (0, 0)
Screenshot: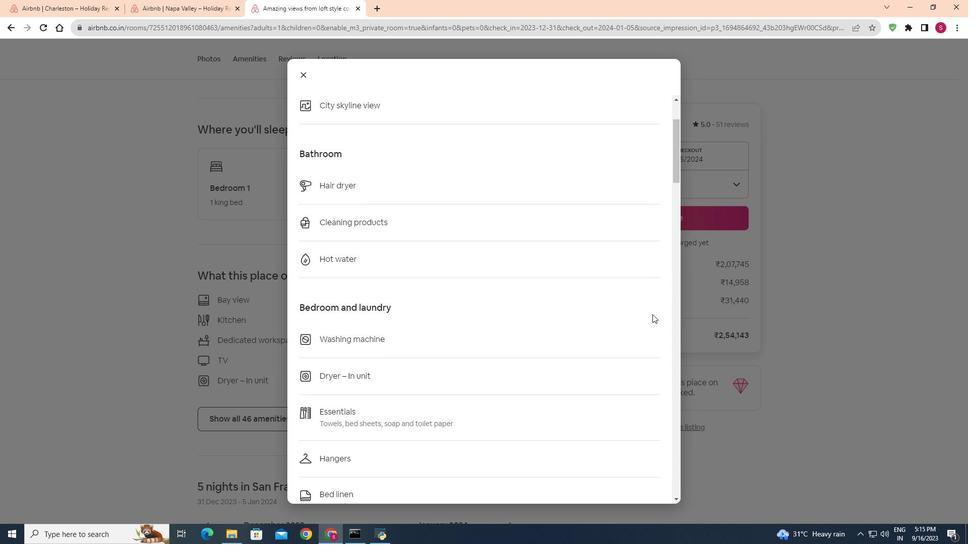 
Action: Mouse scrolled (652, 314) with delta (0, 0)
Screenshot: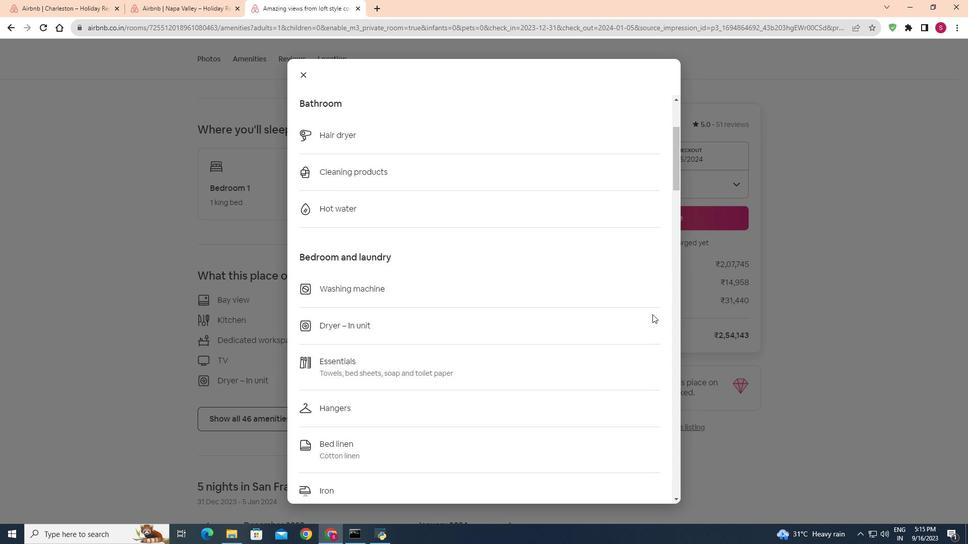 
Action: Mouse scrolled (652, 314) with delta (0, 0)
Screenshot: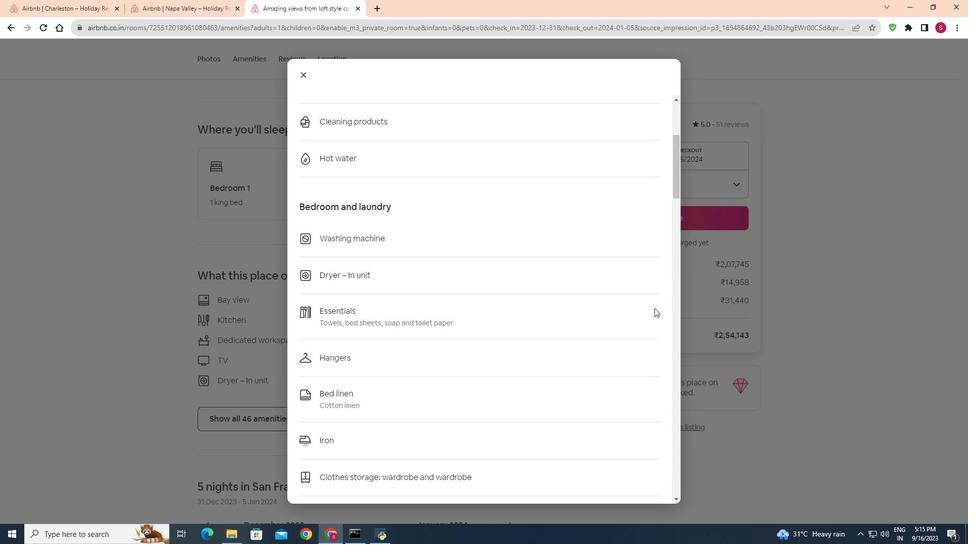 
Action: Mouse moved to (655, 307)
Screenshot: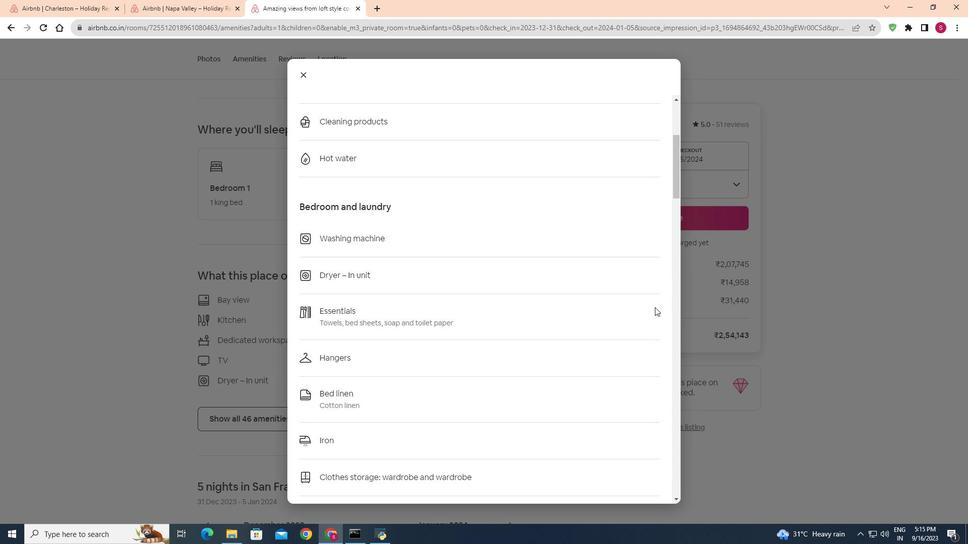 
Action: Mouse scrolled (655, 307) with delta (0, 0)
Screenshot: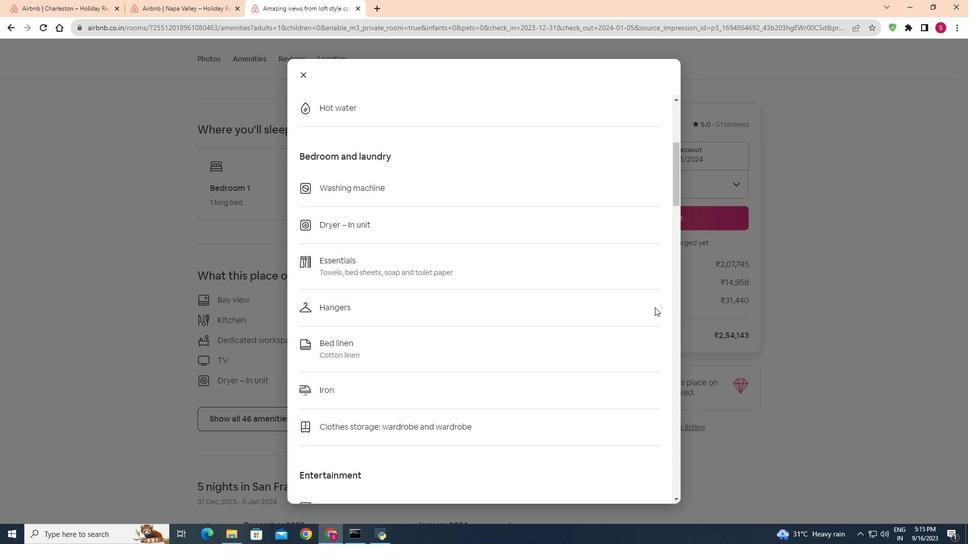 
Action: Mouse scrolled (655, 307) with delta (0, 0)
Screenshot: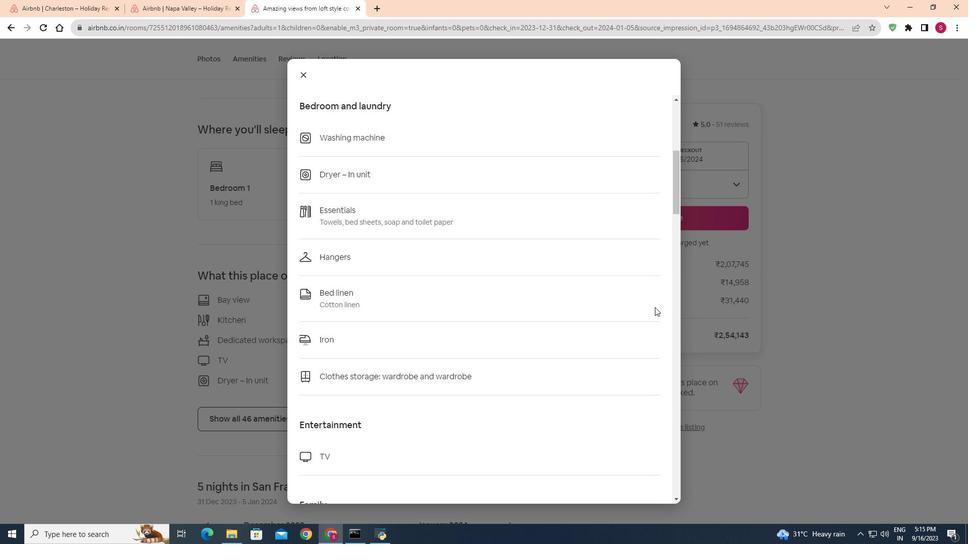 
Action: Mouse scrolled (655, 307) with delta (0, 0)
Screenshot: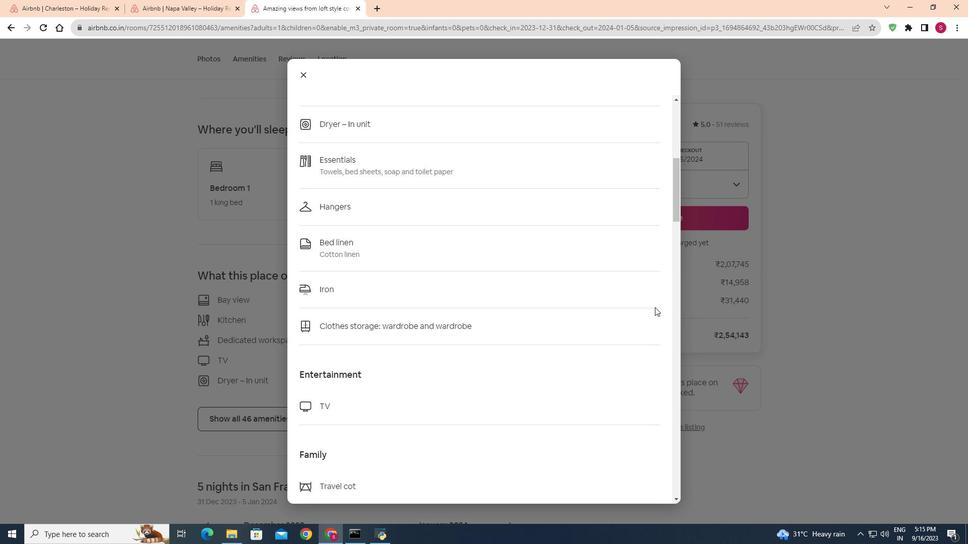 
Action: Mouse scrolled (655, 307) with delta (0, 0)
Screenshot: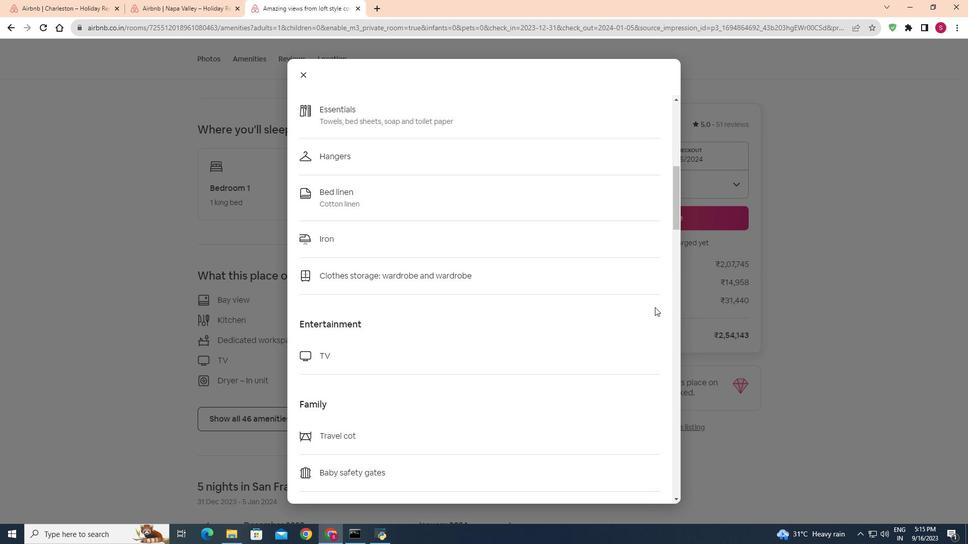 
Action: Mouse scrolled (655, 307) with delta (0, 0)
Screenshot: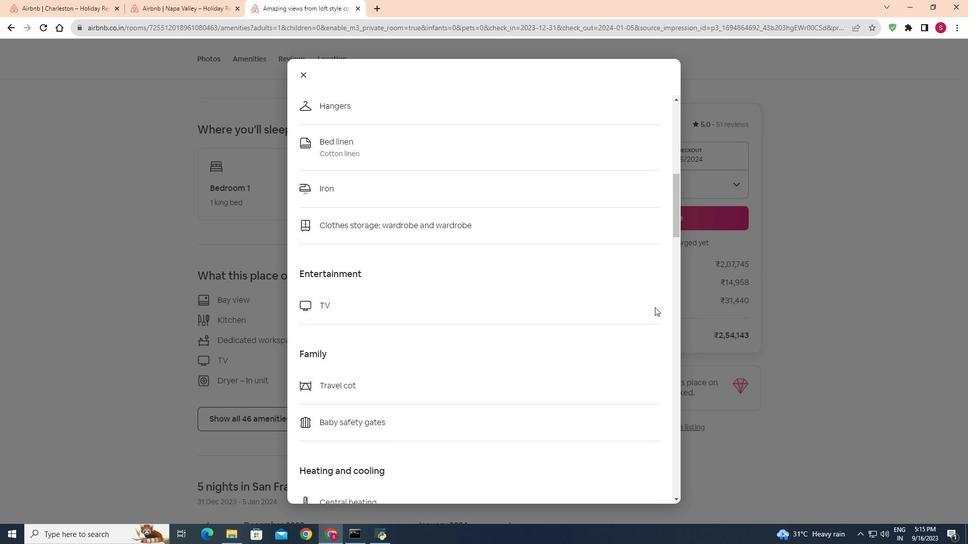 
Action: Mouse scrolled (655, 307) with delta (0, 0)
Screenshot: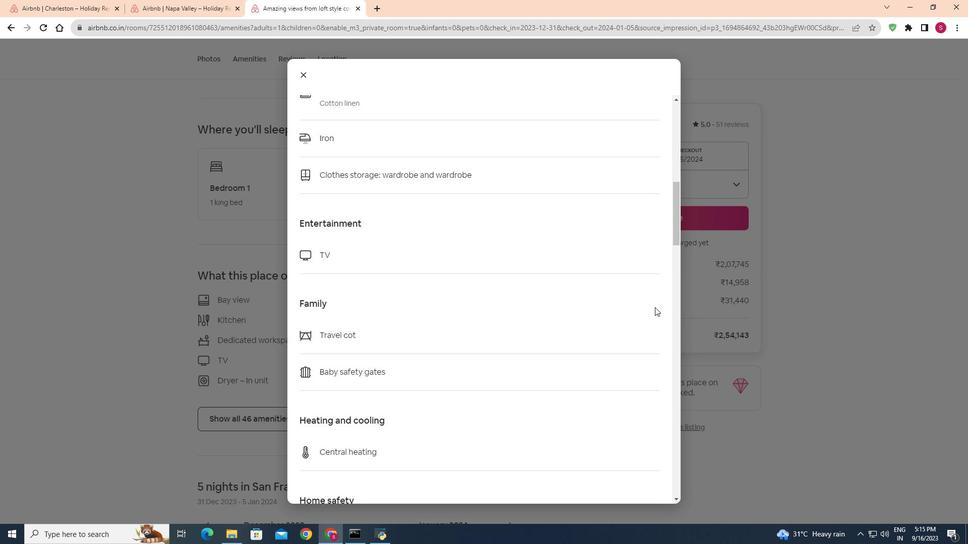
Action: Mouse moved to (655, 308)
Screenshot: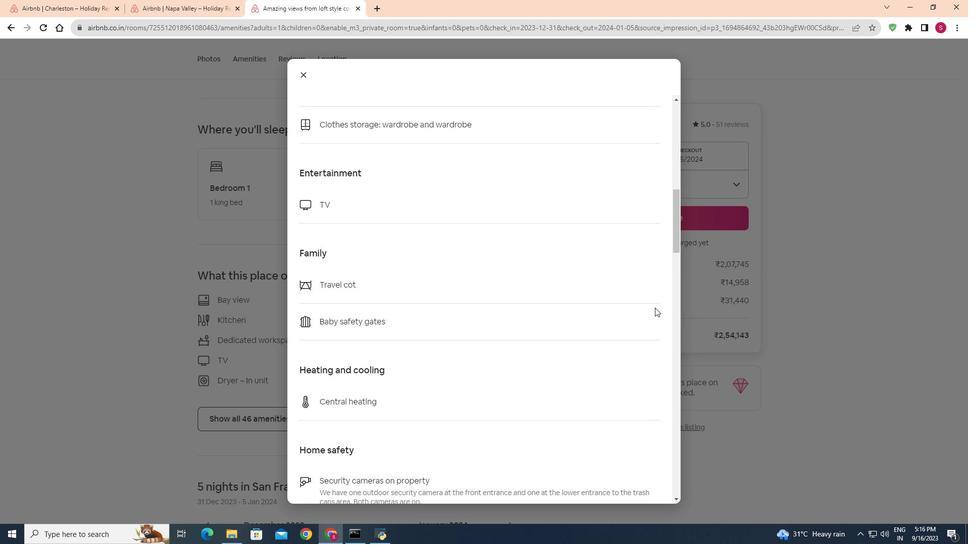 
Action: Mouse scrolled (655, 307) with delta (0, 0)
Screenshot: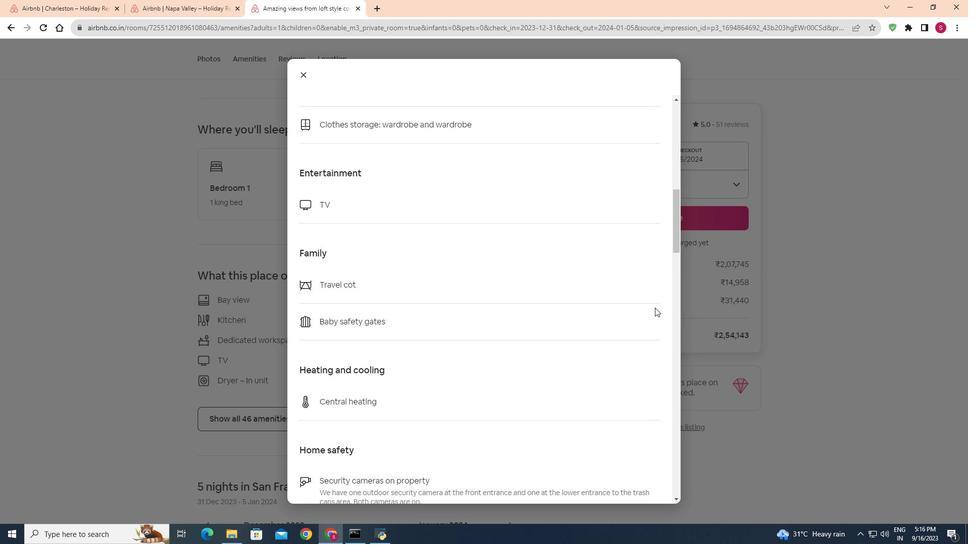 
Action: Mouse scrolled (655, 307) with delta (0, 0)
Screenshot: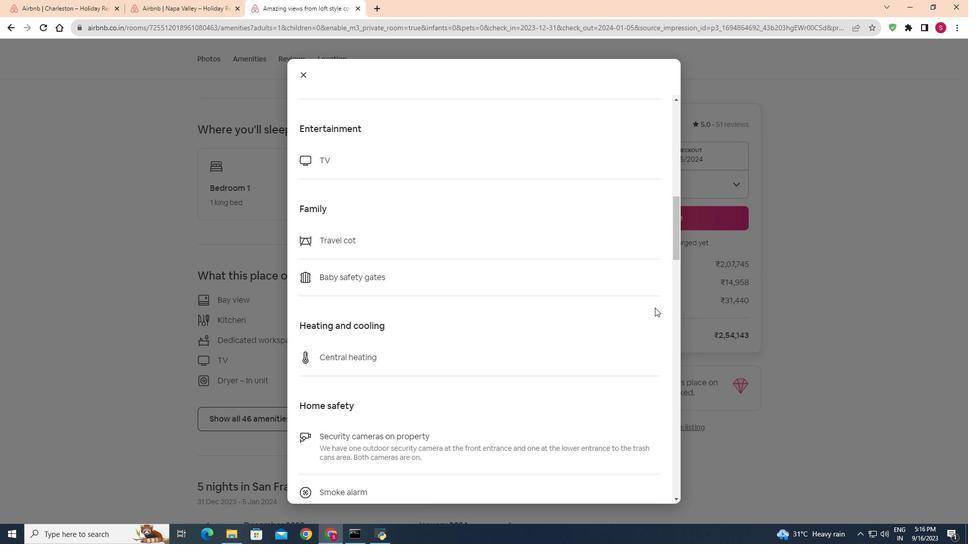 
Action: Mouse scrolled (655, 307) with delta (0, 0)
Screenshot: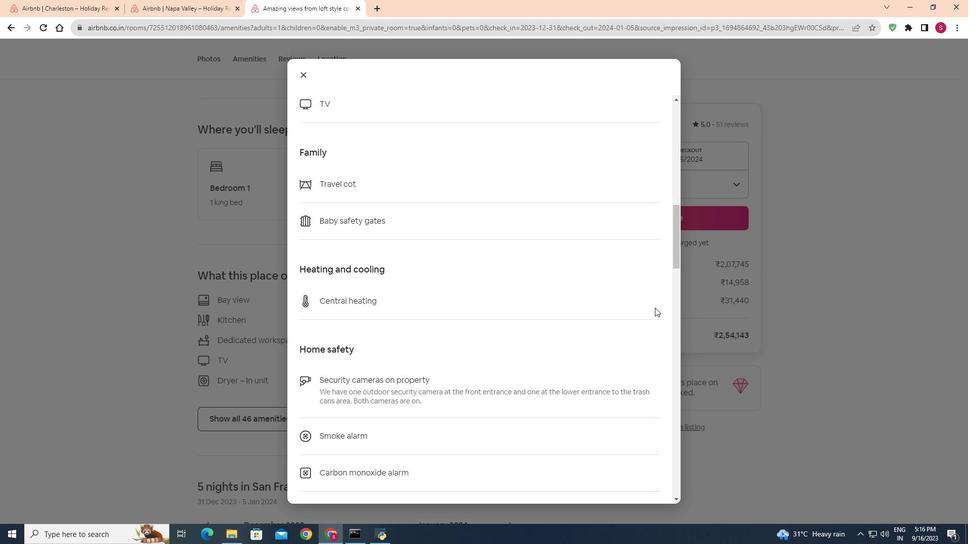 
Action: Mouse scrolled (655, 307) with delta (0, 0)
Screenshot: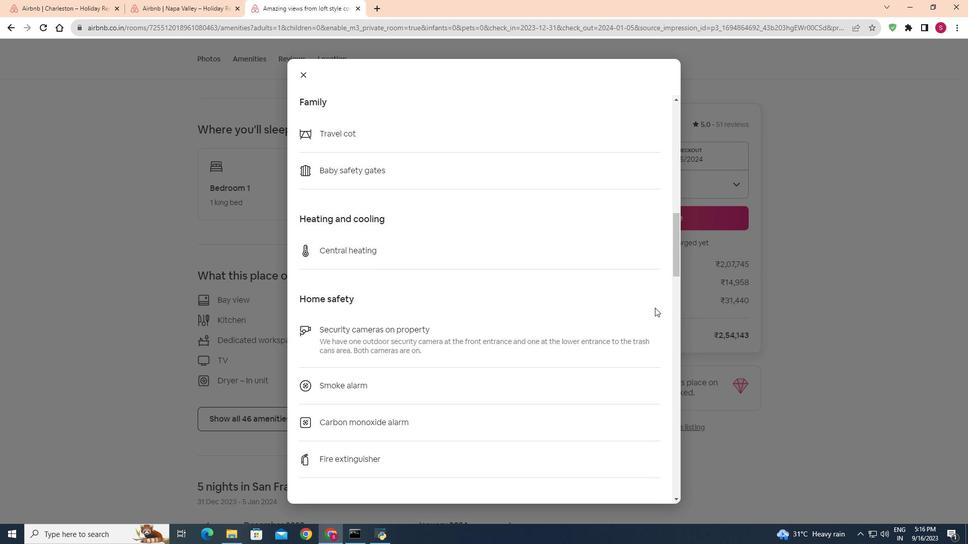 
Action: Mouse scrolled (655, 307) with delta (0, 0)
Screenshot: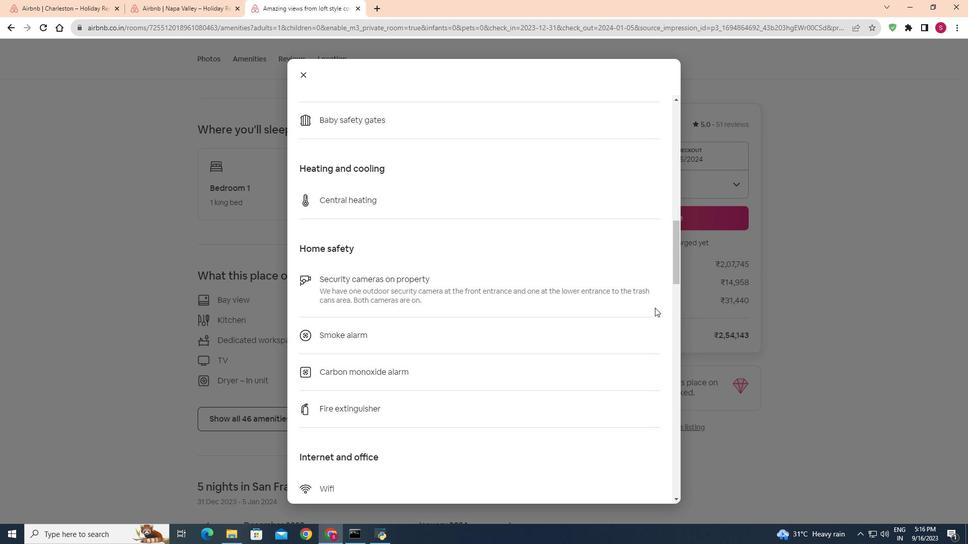 
Action: Mouse moved to (661, 305)
Screenshot: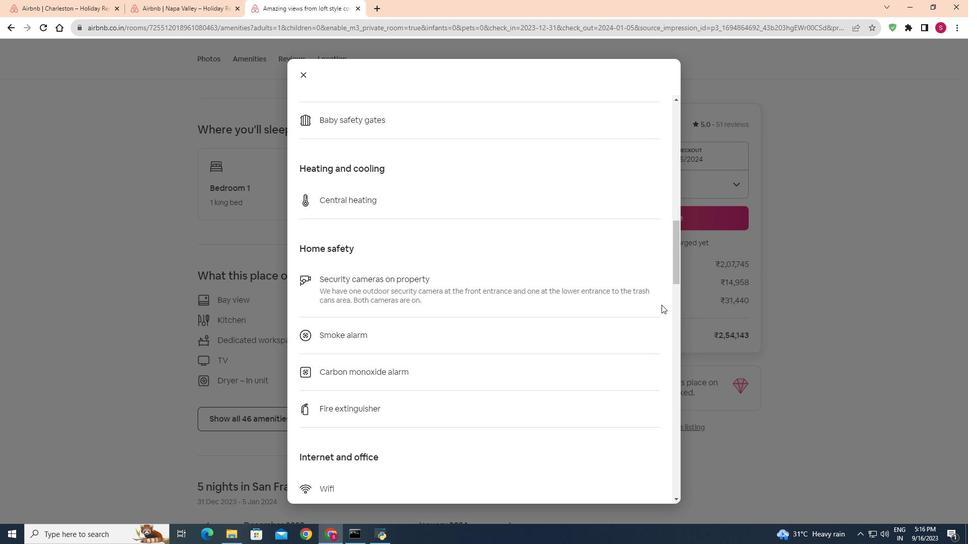 
Action: Mouse scrolled (661, 304) with delta (0, 0)
Screenshot: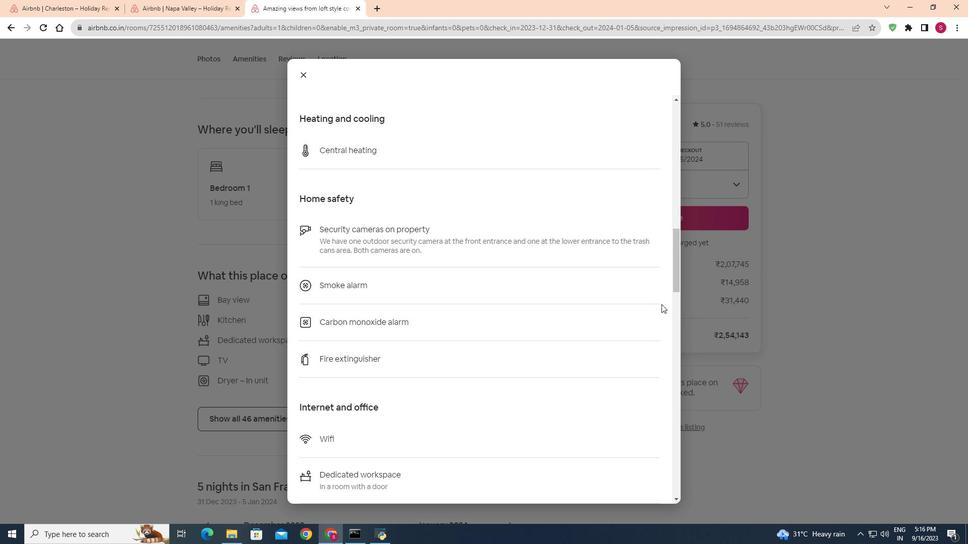 
Action: Mouse moved to (661, 304)
Screenshot: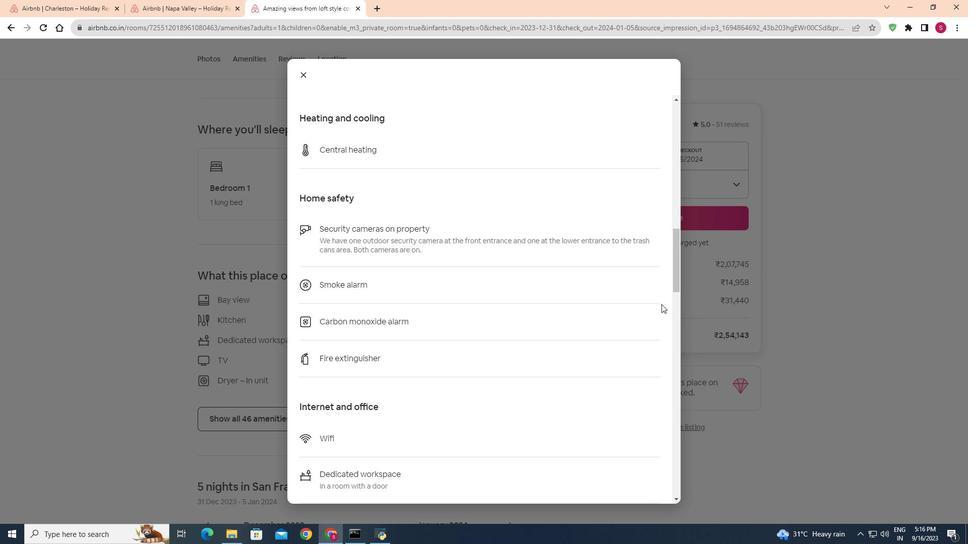 
Action: Mouse scrolled (661, 304) with delta (0, 0)
Screenshot: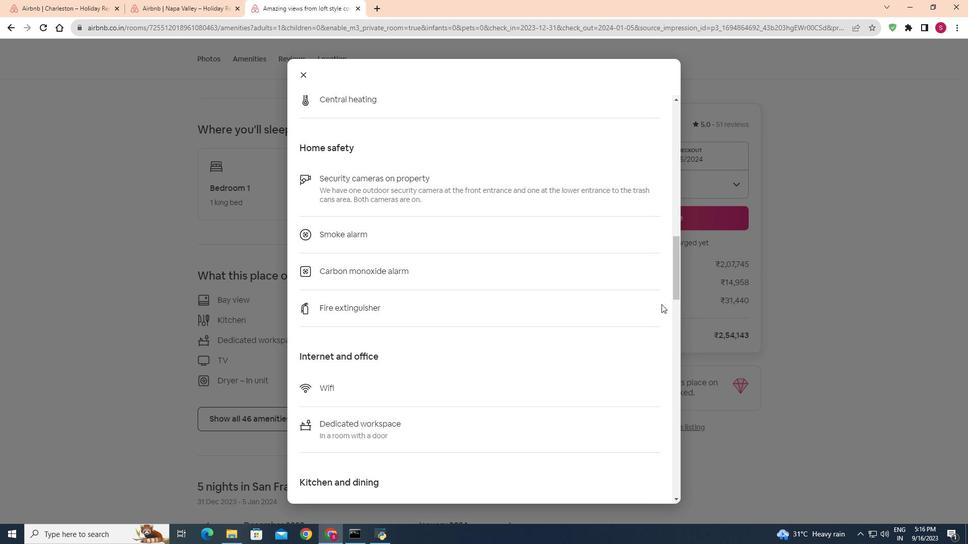 
Action: Mouse scrolled (661, 304) with delta (0, 0)
Screenshot: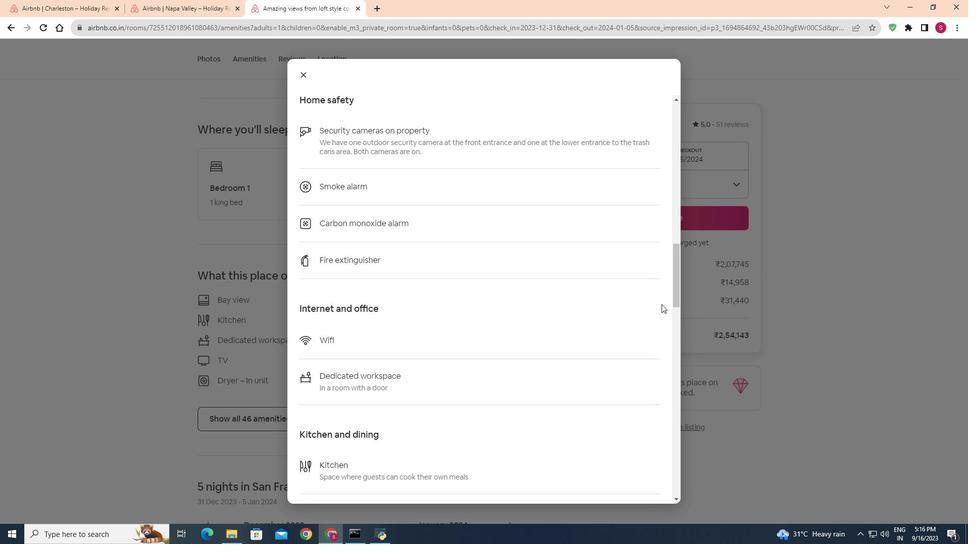 
Action: Mouse scrolled (661, 304) with delta (0, 0)
Screenshot: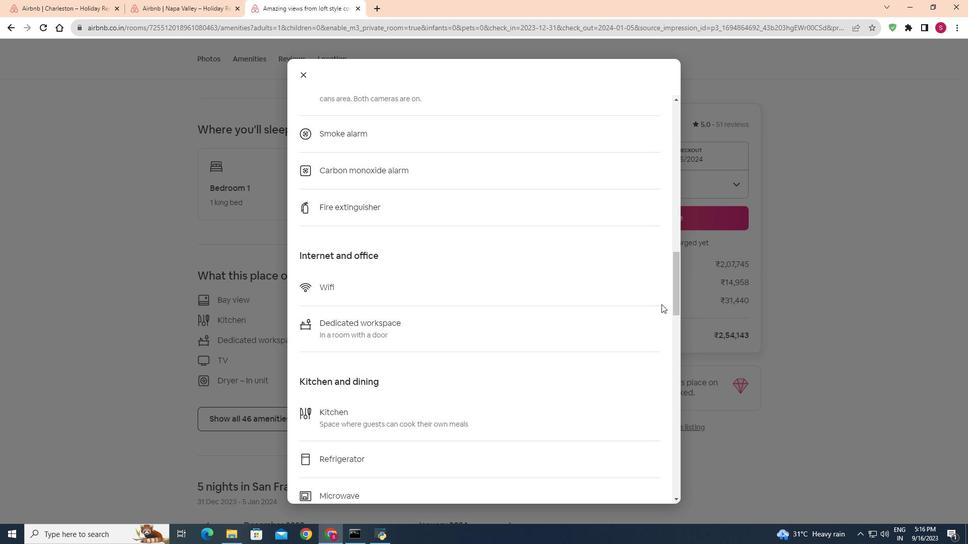 
Action: Mouse scrolled (661, 304) with delta (0, 0)
Screenshot: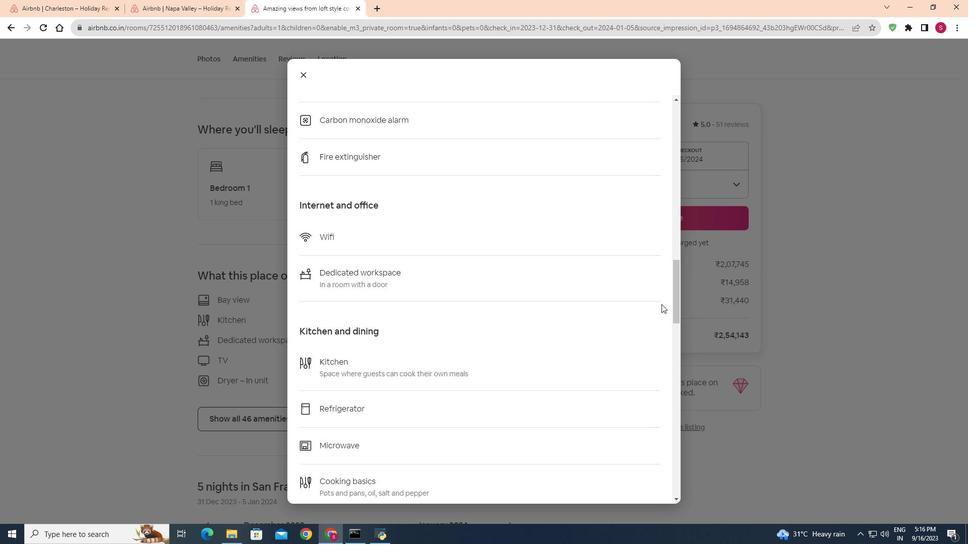 
Action: Mouse scrolled (661, 304) with delta (0, 0)
Screenshot: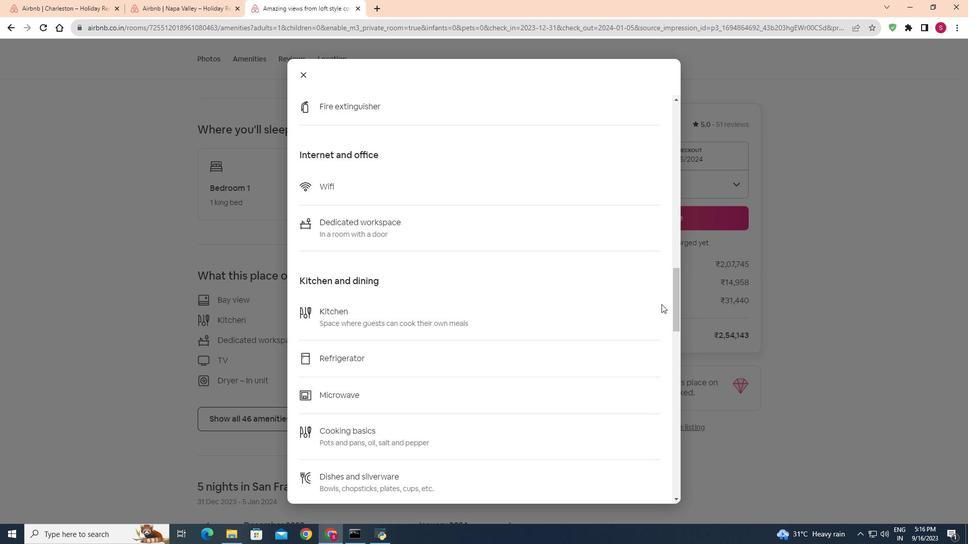 
Action: Mouse scrolled (661, 304) with delta (0, 0)
Screenshot: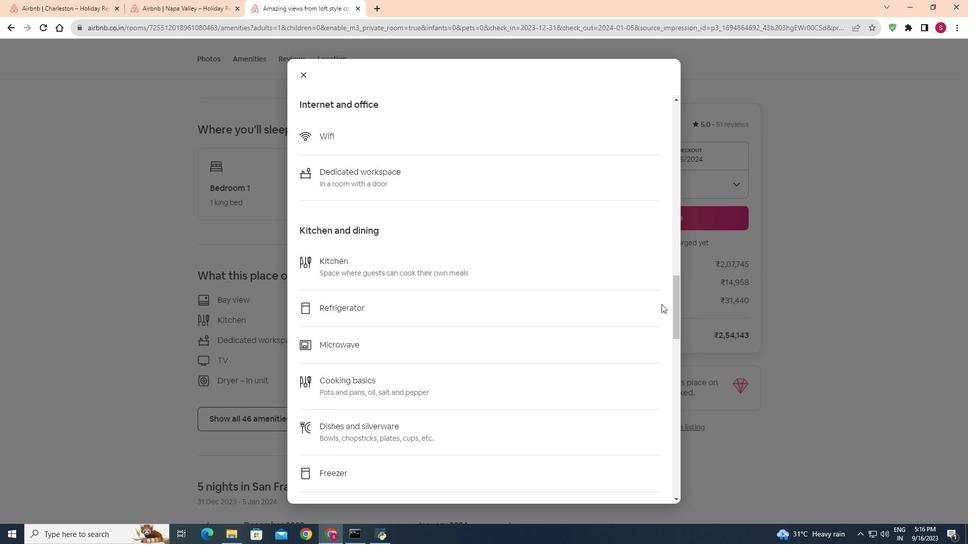 
Action: Mouse scrolled (661, 304) with delta (0, 0)
Screenshot: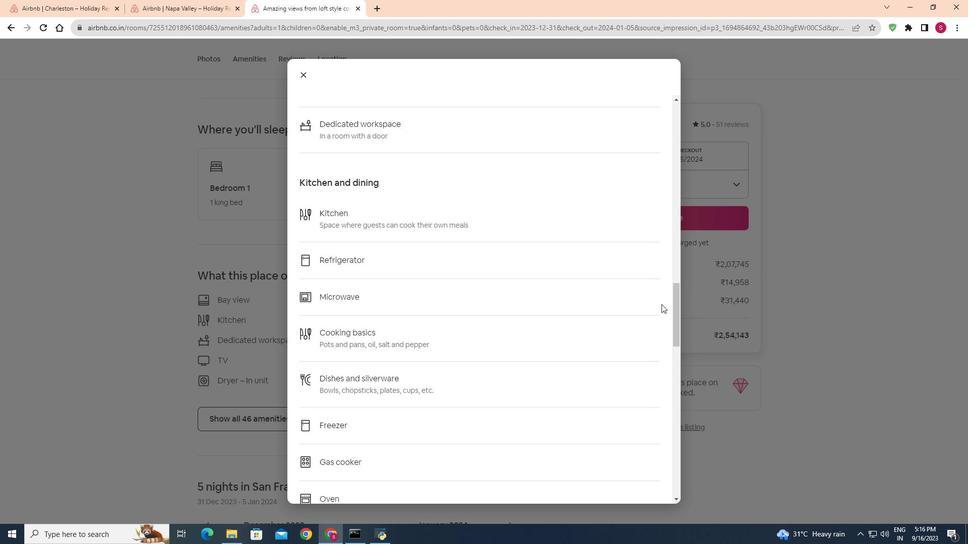 
Action: Mouse scrolled (661, 304) with delta (0, 0)
Screenshot: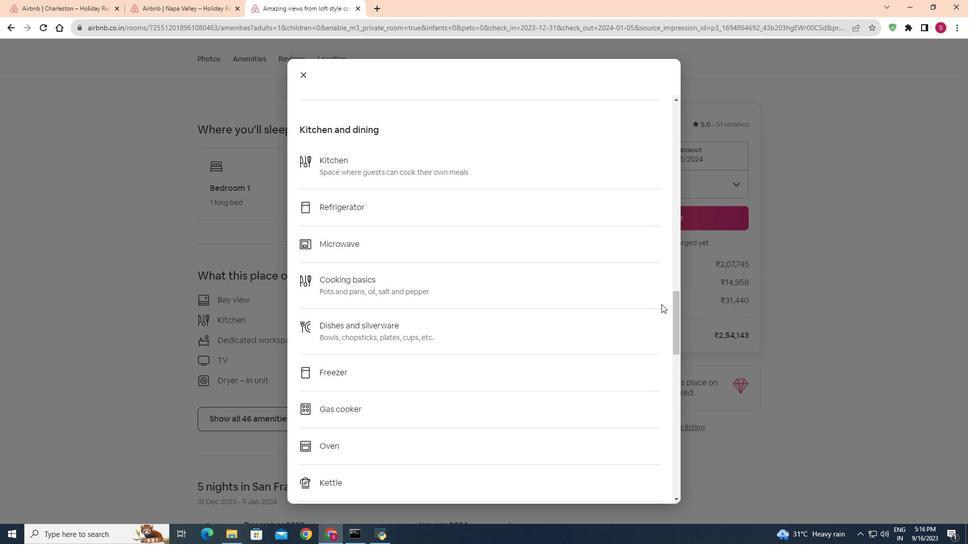
Action: Mouse scrolled (661, 304) with delta (0, 0)
Screenshot: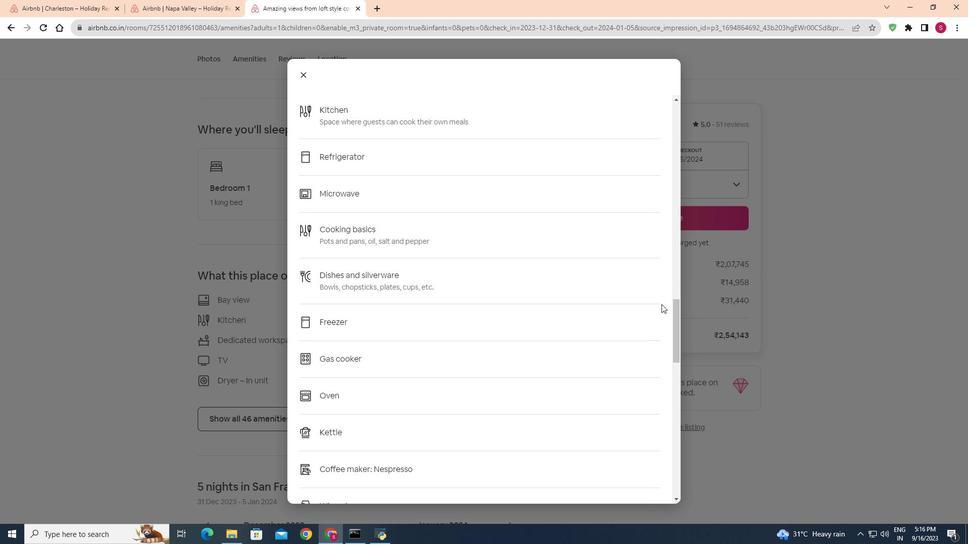 
Action: Mouse scrolled (661, 304) with delta (0, 0)
Screenshot: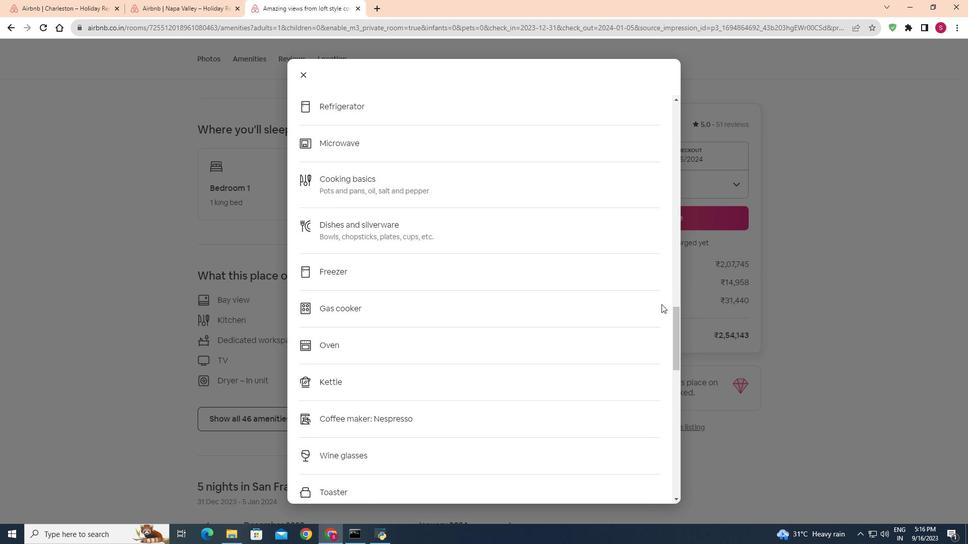 
Action: Mouse scrolled (661, 304) with delta (0, 0)
Screenshot: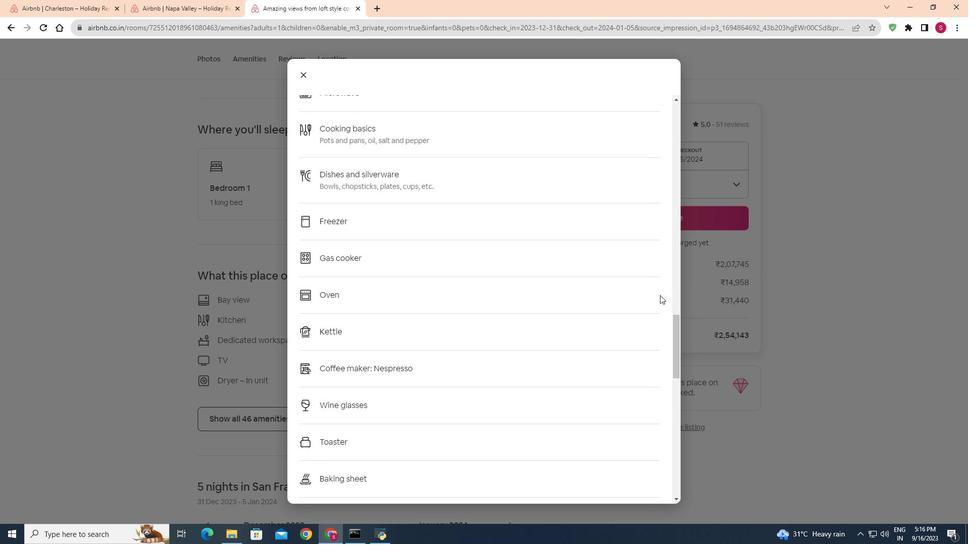 
Action: Mouse moved to (654, 293)
Screenshot: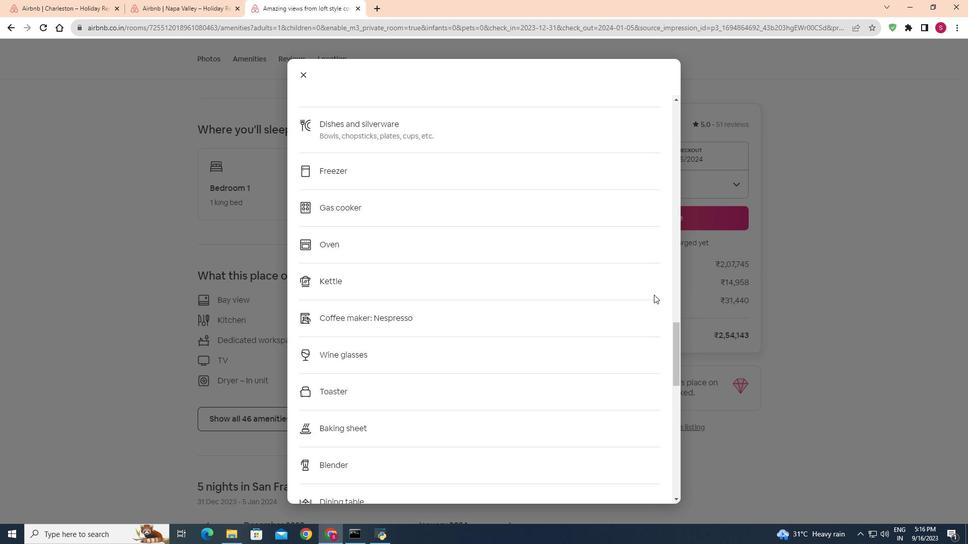 
Action: Mouse scrolled (654, 292) with delta (0, 0)
Screenshot: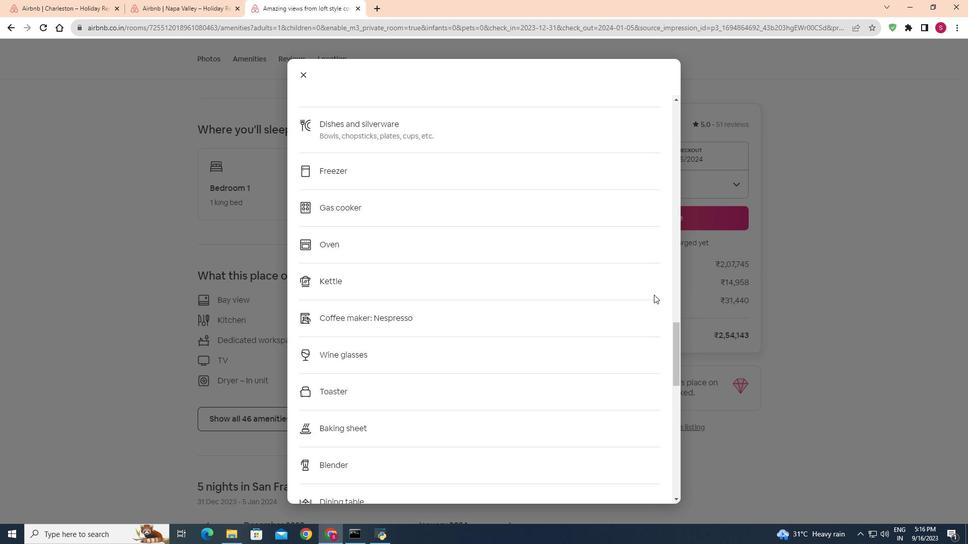 
Action: Mouse moved to (654, 295)
Screenshot: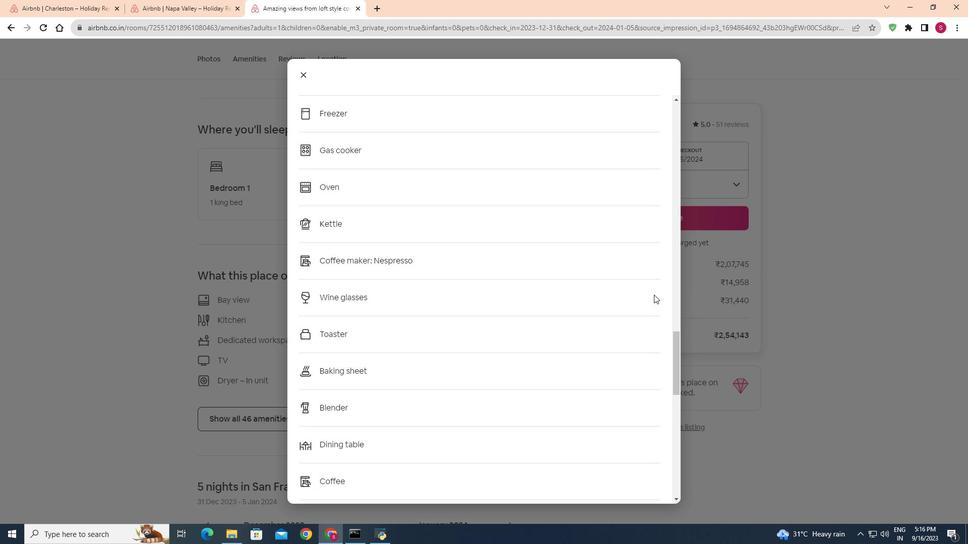 
Action: Mouse scrolled (654, 294) with delta (0, 0)
Screenshot: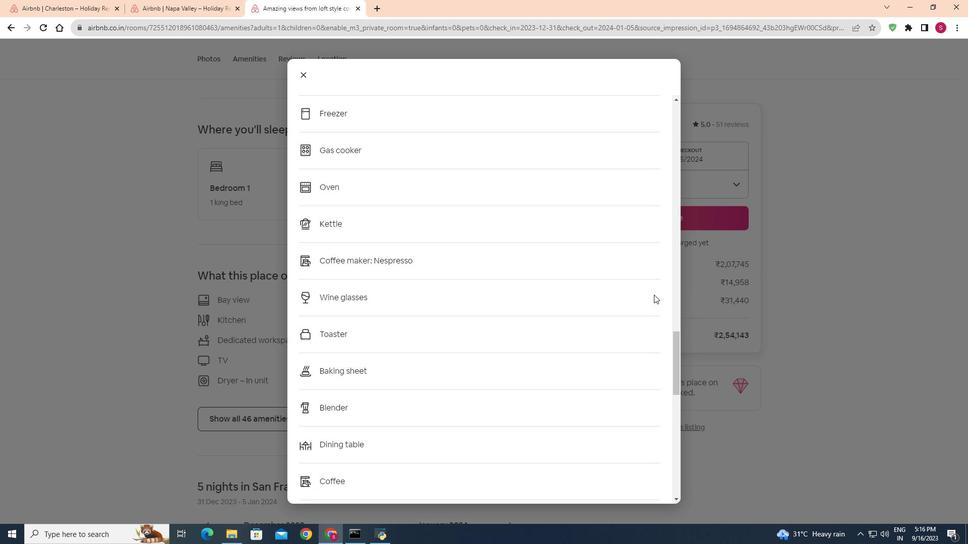 
Action: Mouse scrolled (654, 294) with delta (0, 0)
Screenshot: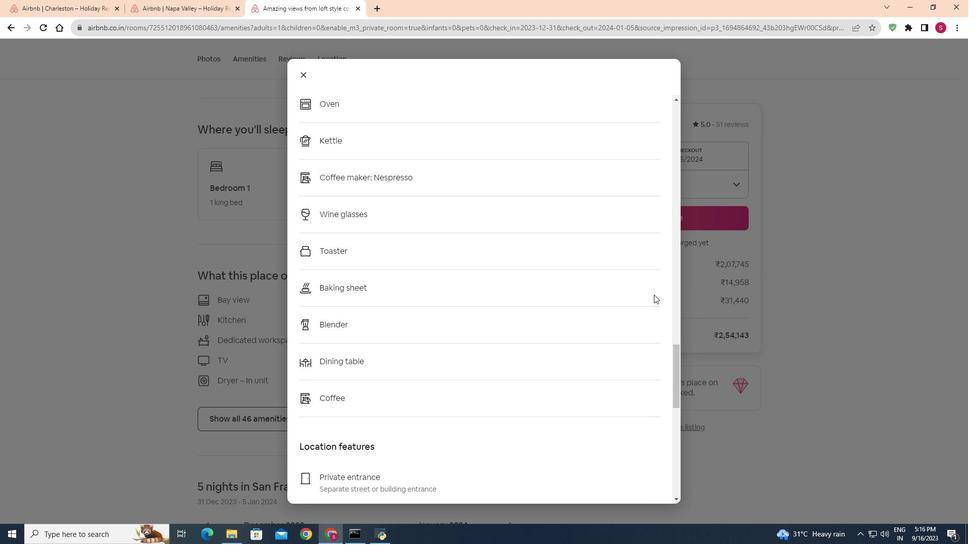 
Action: Mouse scrolled (654, 294) with delta (0, 0)
Screenshot: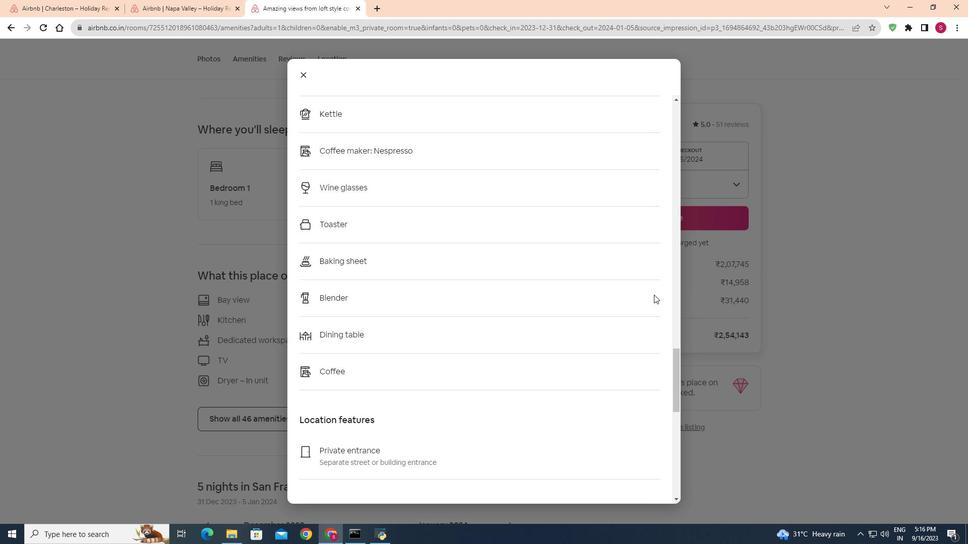 
Action: Mouse scrolled (654, 294) with delta (0, 0)
Screenshot: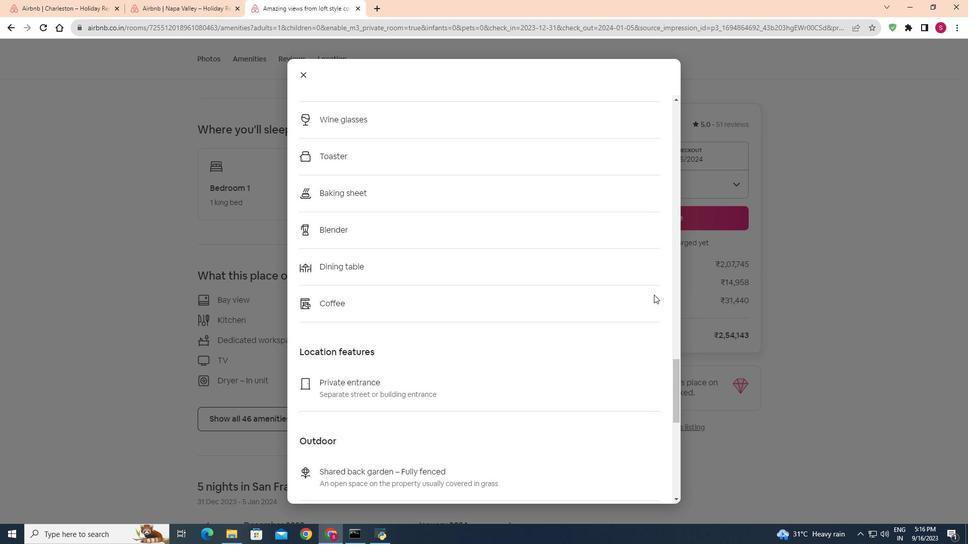 
Action: Mouse scrolled (654, 294) with delta (0, 0)
Screenshot: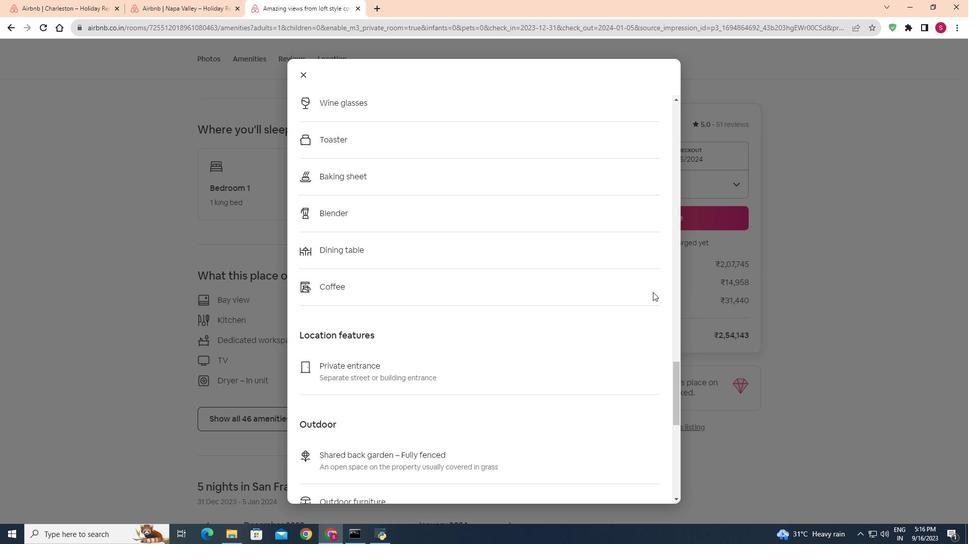 
Action: Mouse moved to (305, 73)
Screenshot: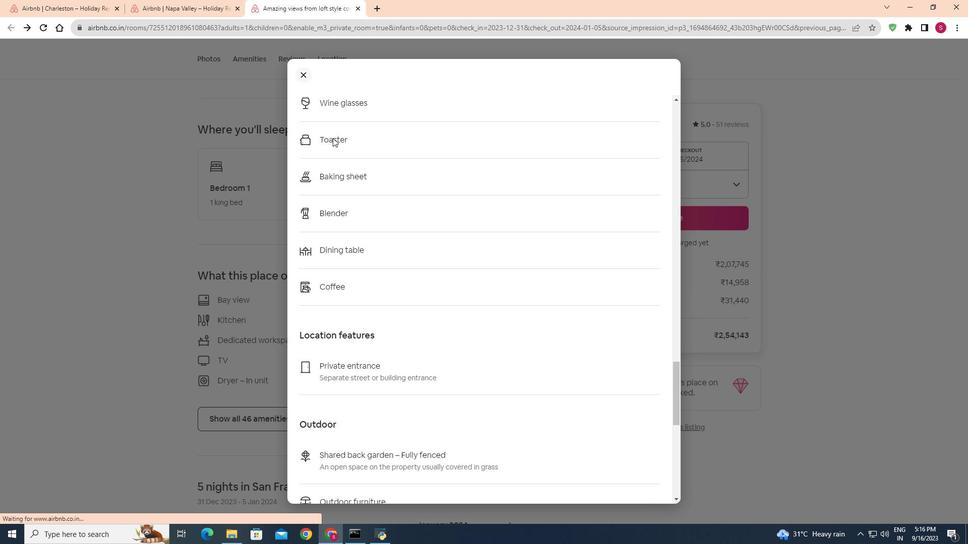 
Action: Mouse pressed left at (305, 73)
Screenshot: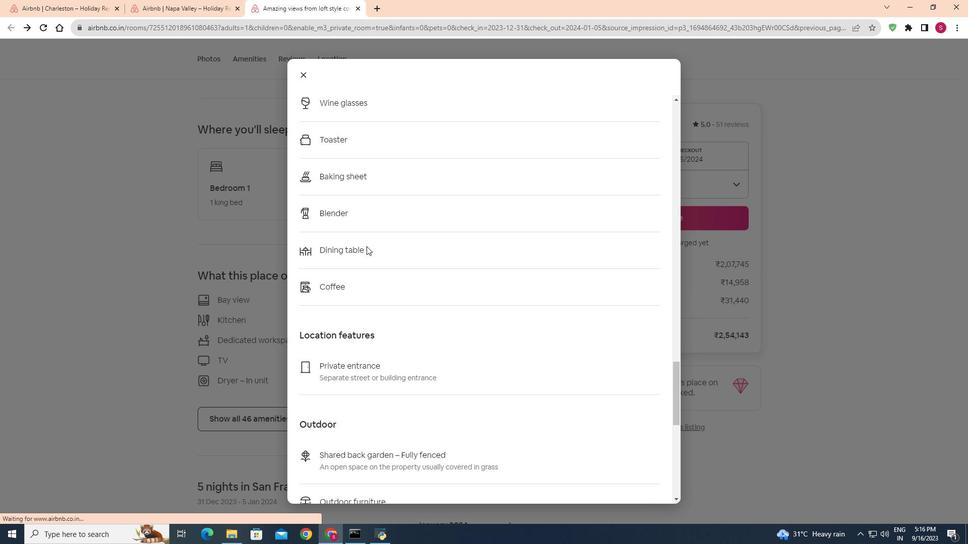 
Action: Mouse moved to (500, 386)
Screenshot: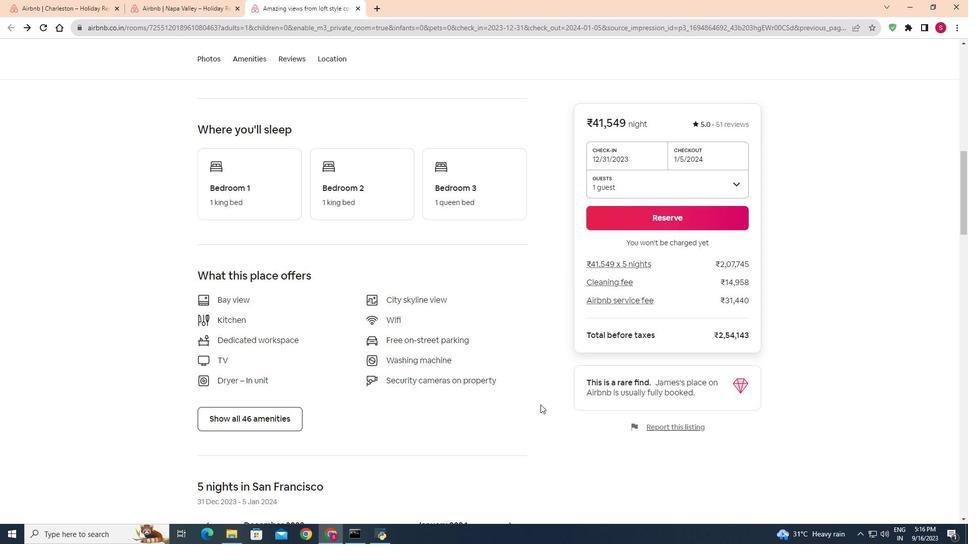 
Action: Mouse scrolled (500, 385) with delta (0, 0)
Screenshot: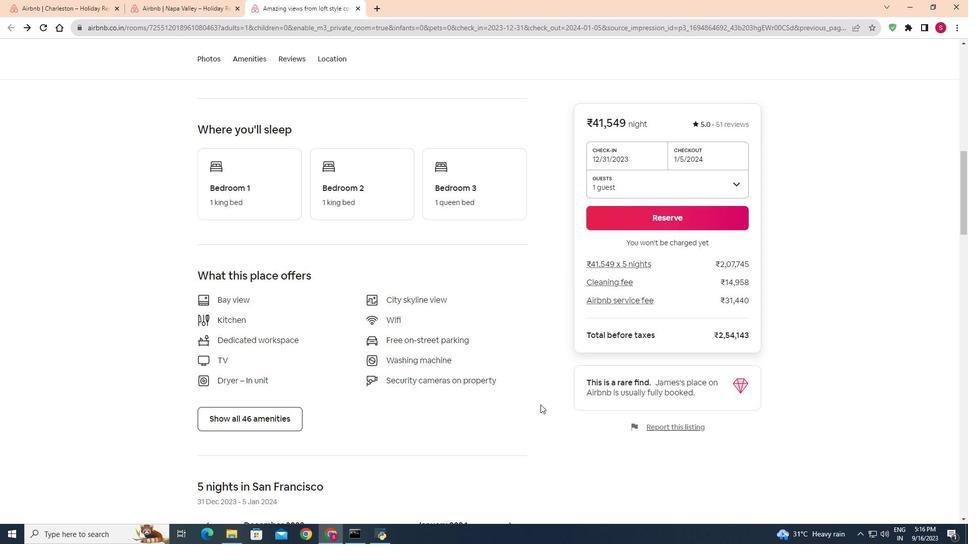 
Action: Mouse moved to (538, 403)
Screenshot: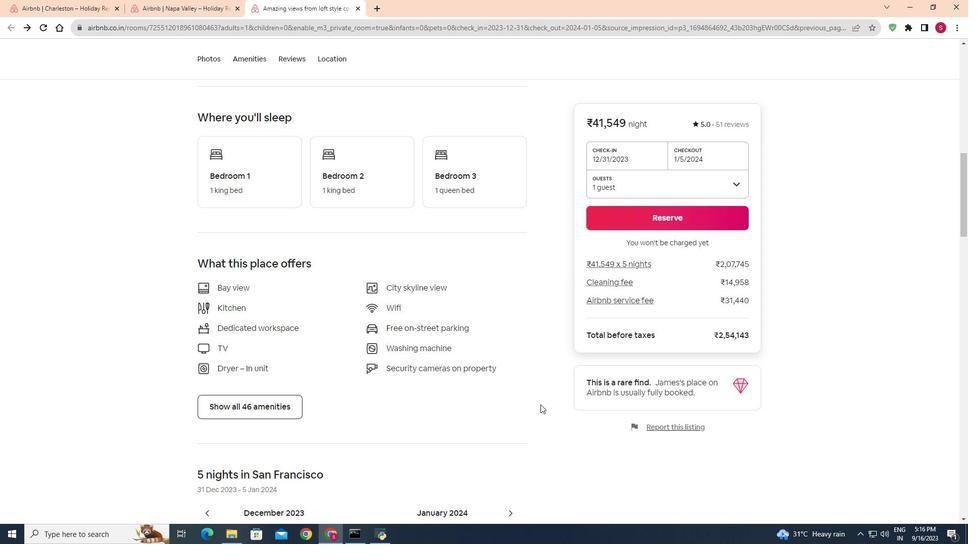 
Action: Mouse scrolled (538, 402) with delta (0, 0)
Screenshot: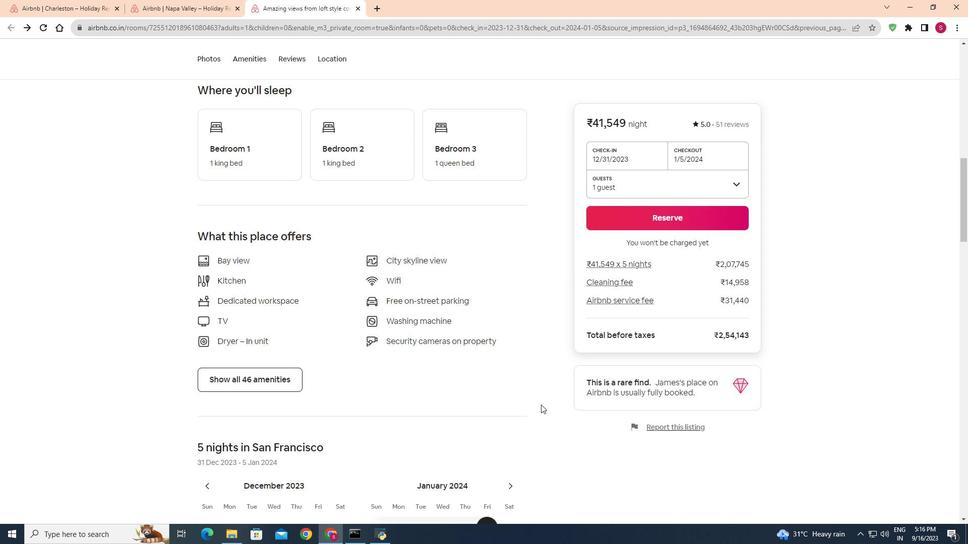 
Action: Mouse moved to (540, 404)
Screenshot: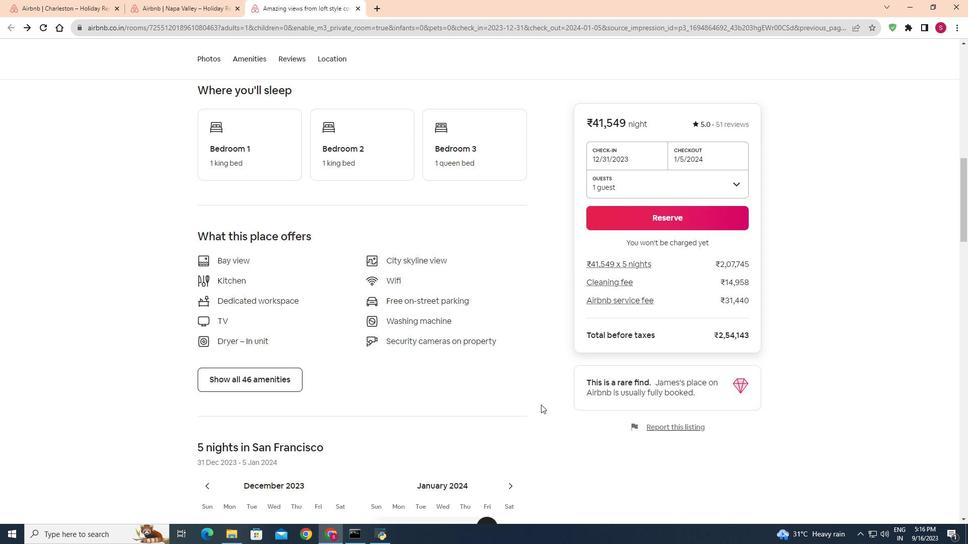 
Action: Mouse scrolled (540, 404) with delta (0, 0)
Screenshot: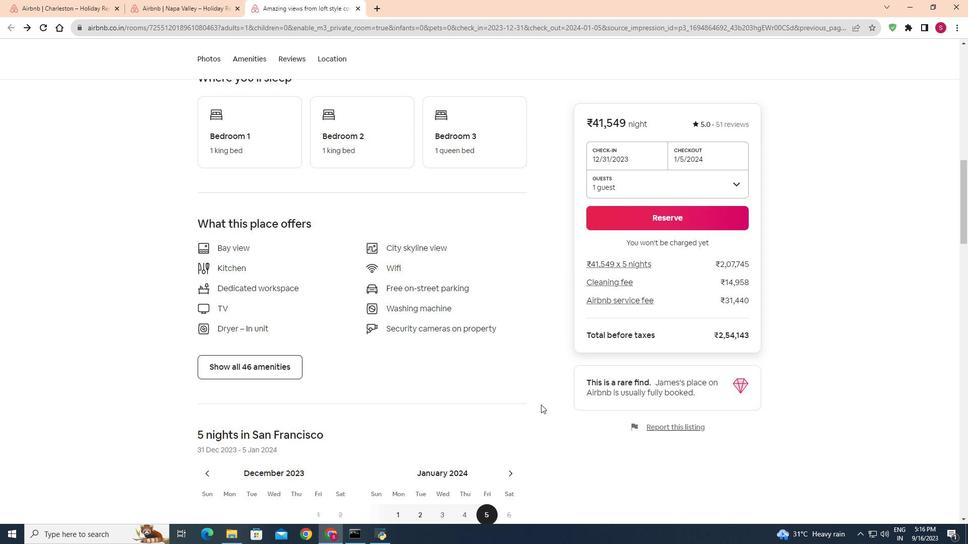 
Action: Mouse moved to (541, 404)
Screenshot: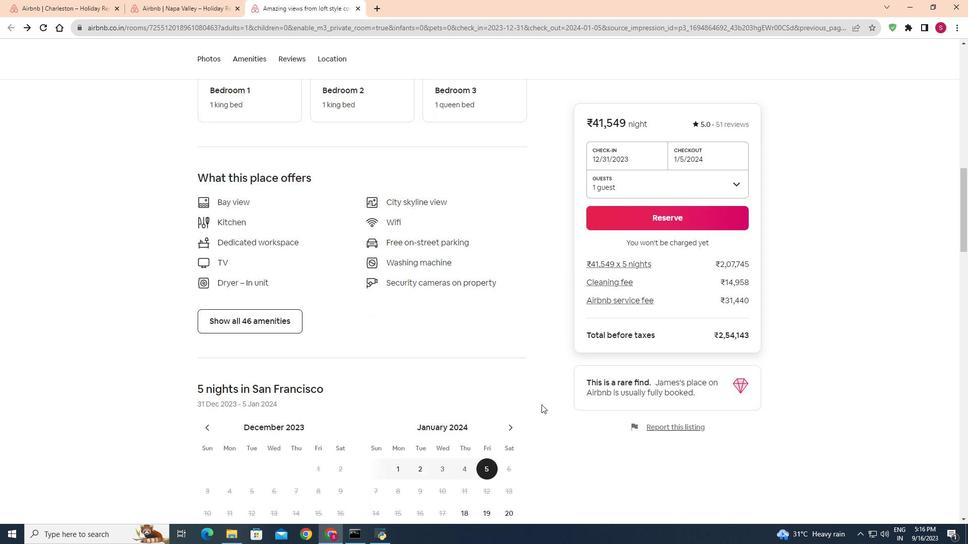 
Action: Mouse scrolled (541, 404) with delta (0, 0)
Screenshot: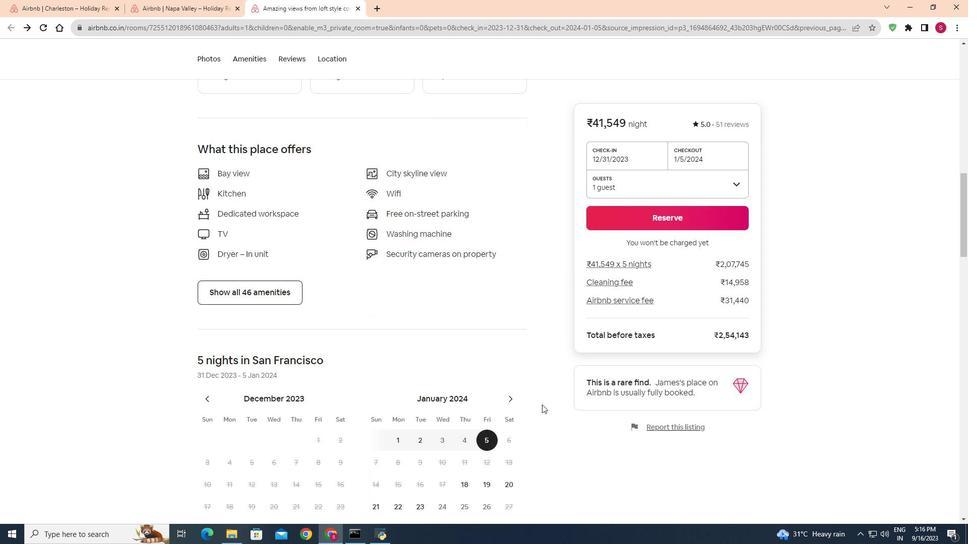
Action: Mouse scrolled (541, 404) with delta (0, 0)
Screenshot: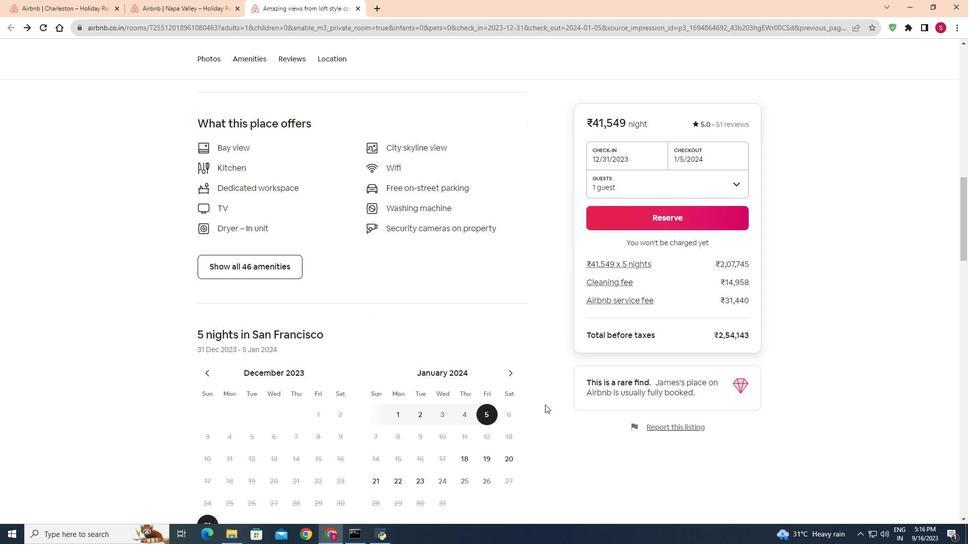 
Action: Mouse moved to (541, 404)
Screenshot: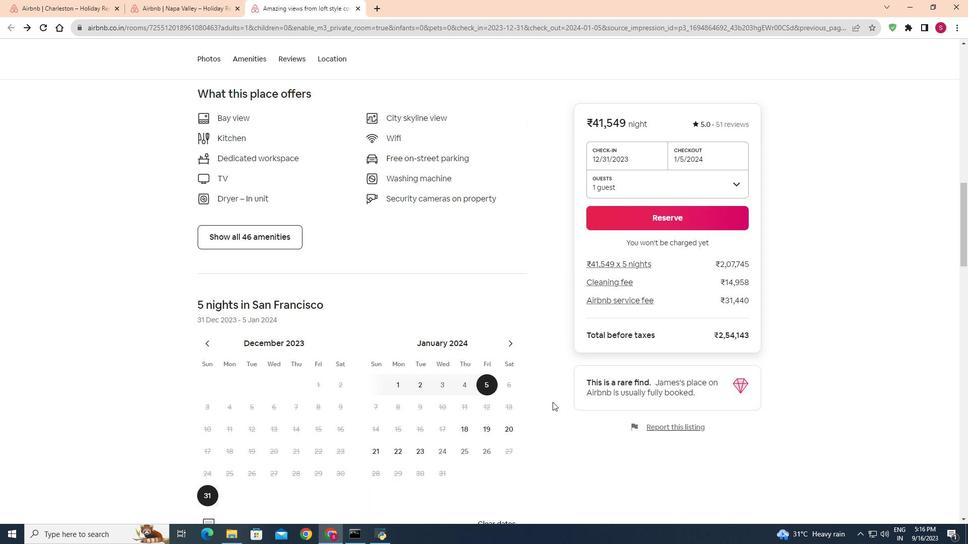 
Action: Mouse scrolled (541, 404) with delta (0, 0)
Screenshot: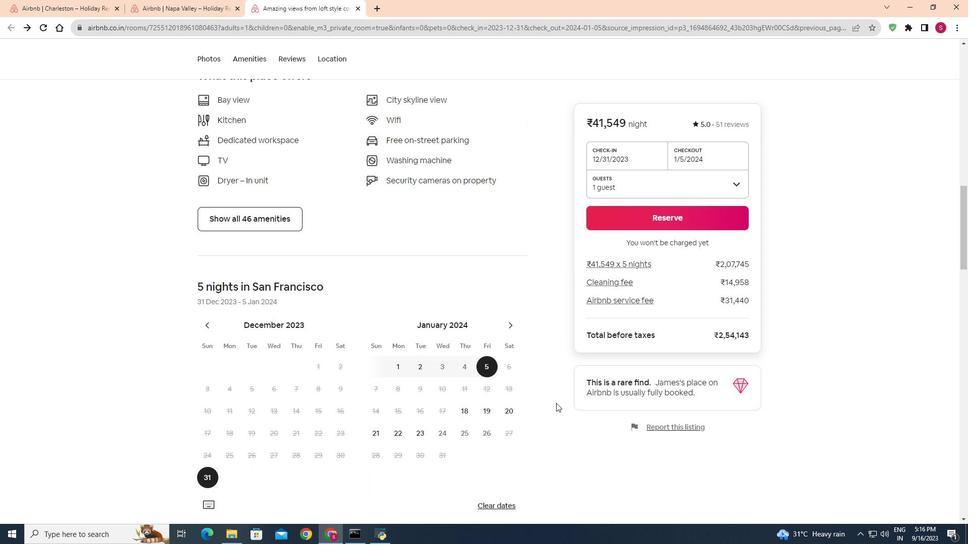 
Action: Mouse moved to (554, 412)
Screenshot: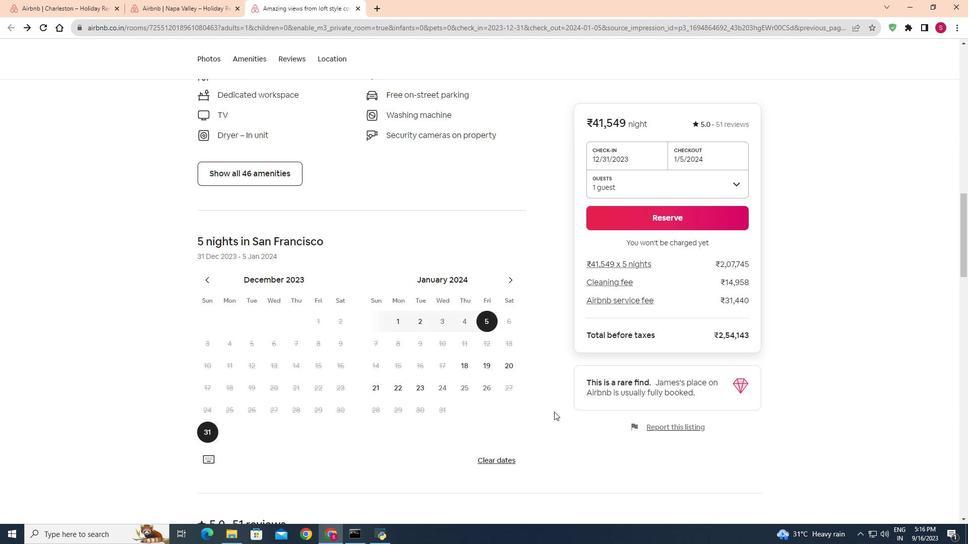 
Action: Mouse scrolled (554, 411) with delta (0, 0)
Screenshot: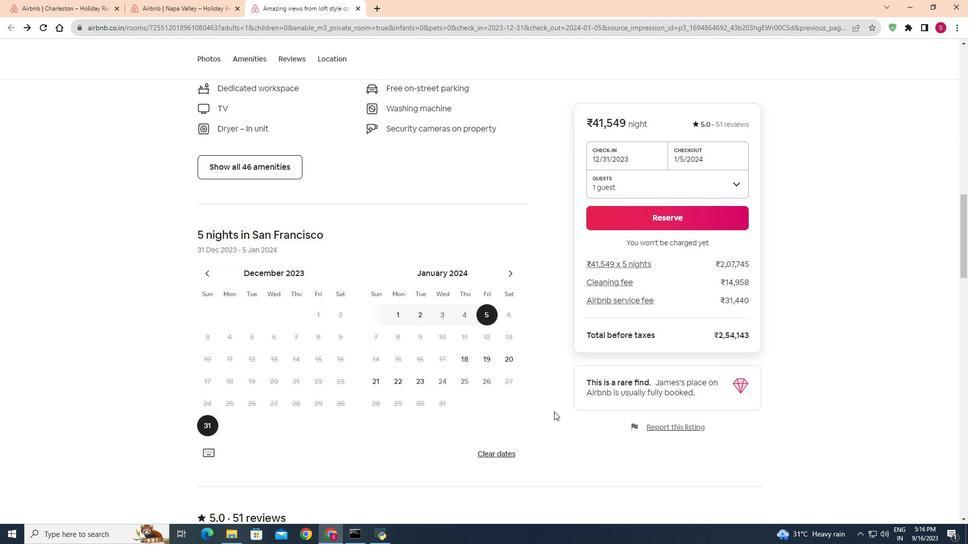 
Action: Mouse moved to (553, 412)
Screenshot: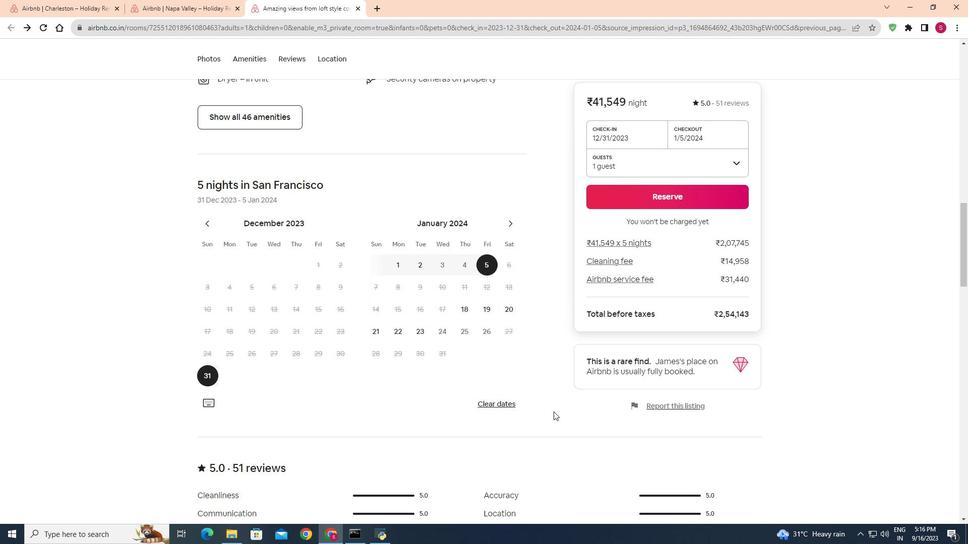 
Action: Mouse scrolled (553, 411) with delta (0, 0)
Screenshot: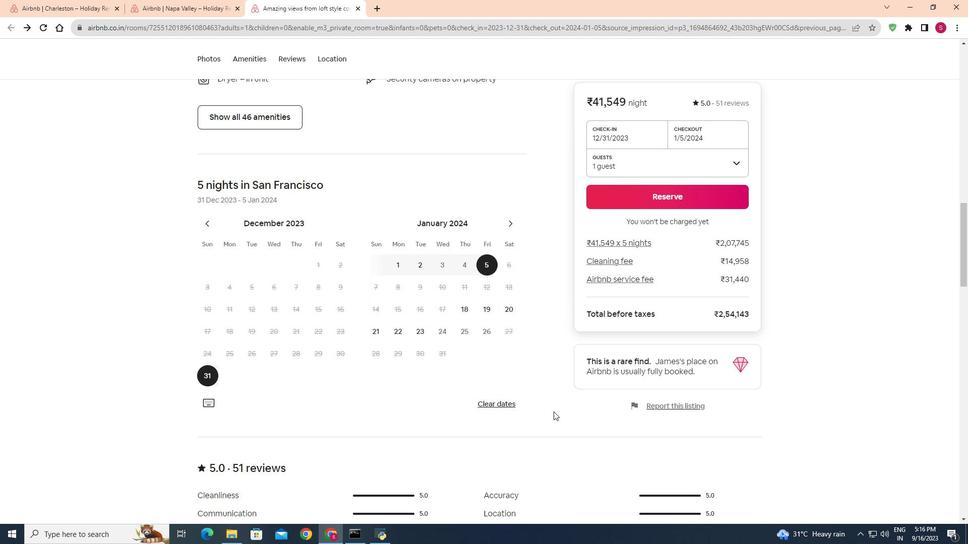 
Action: Mouse scrolled (553, 411) with delta (0, 0)
Screenshot: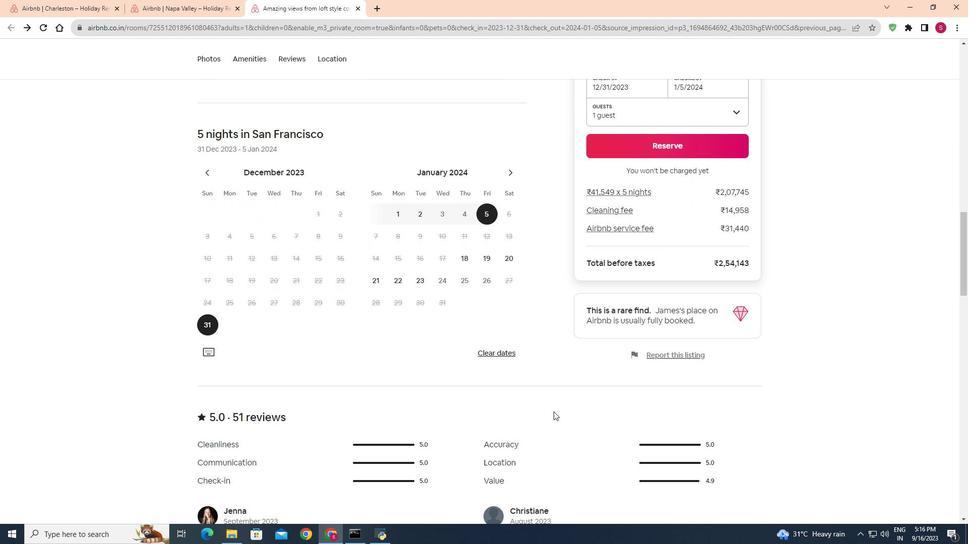 
Action: Mouse scrolled (553, 411) with delta (0, 0)
Screenshot: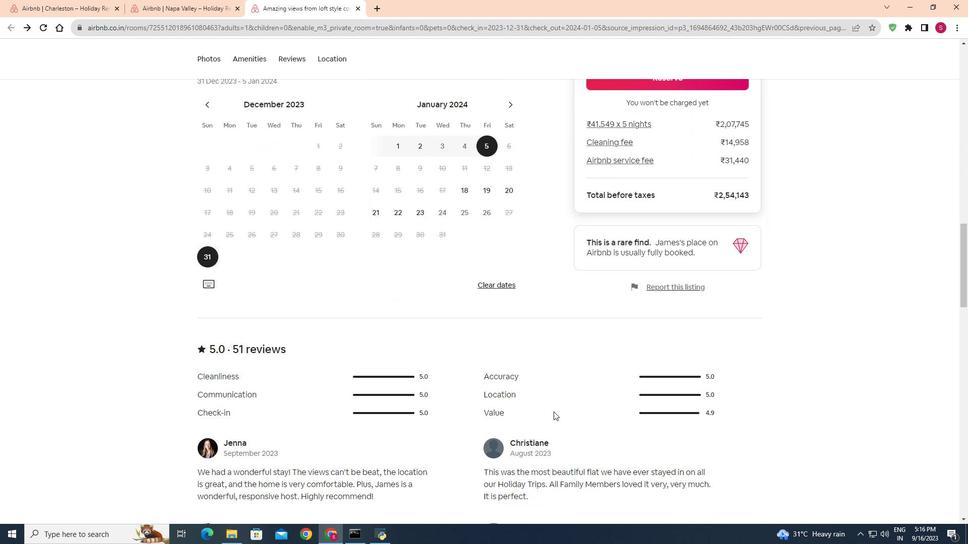 
Action: Mouse scrolled (553, 411) with delta (0, 0)
Screenshot: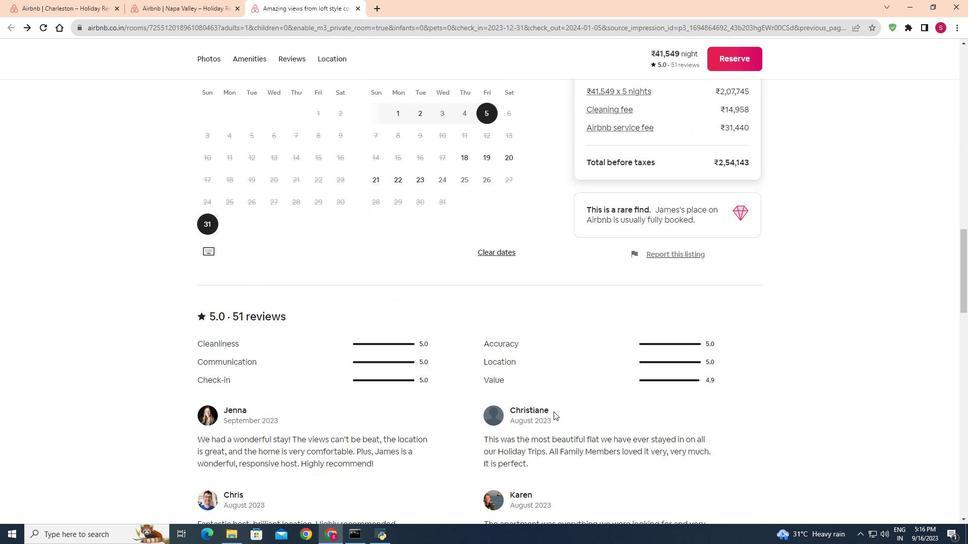 
Action: Mouse scrolled (553, 411) with delta (0, 0)
Screenshot: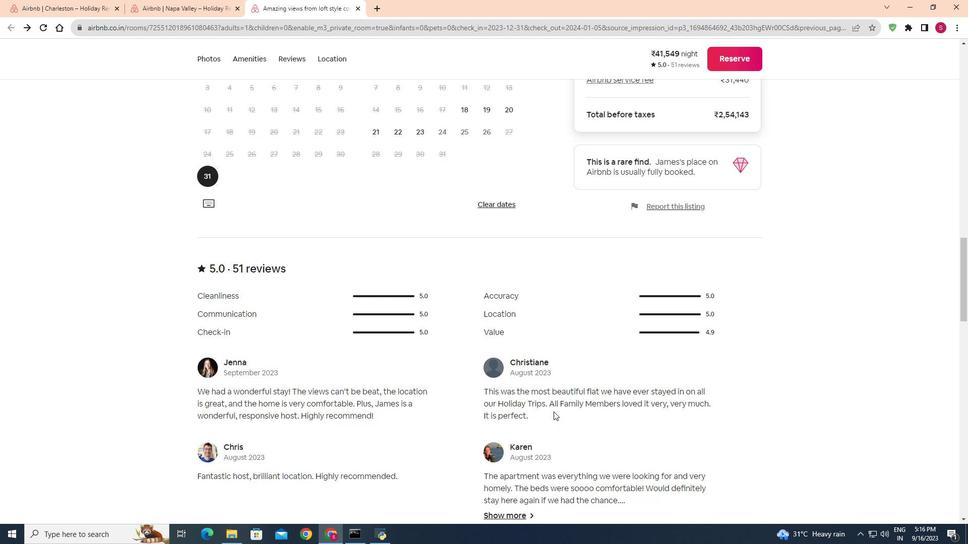 
Action: Mouse scrolled (553, 411) with delta (0, 0)
Screenshot: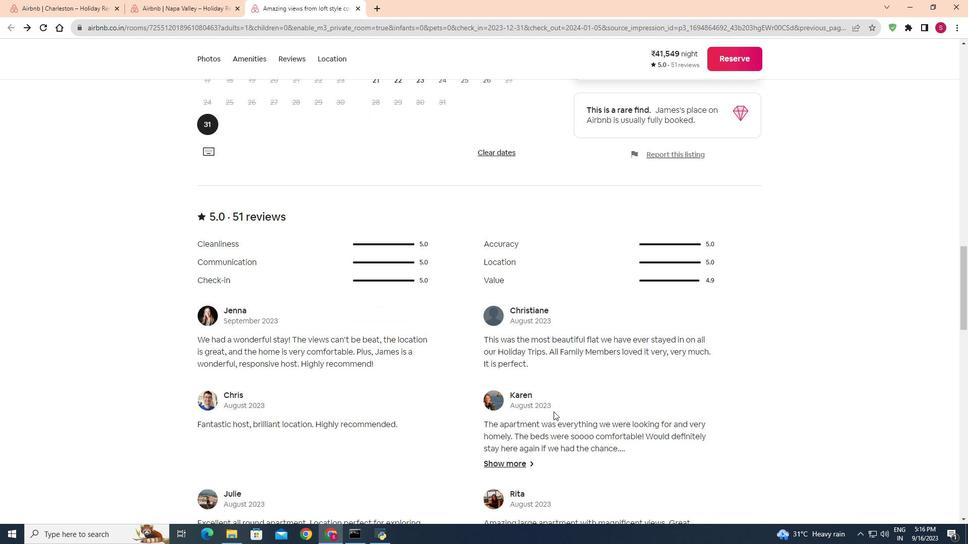 
Action: Mouse scrolled (553, 411) with delta (0, 0)
Screenshot: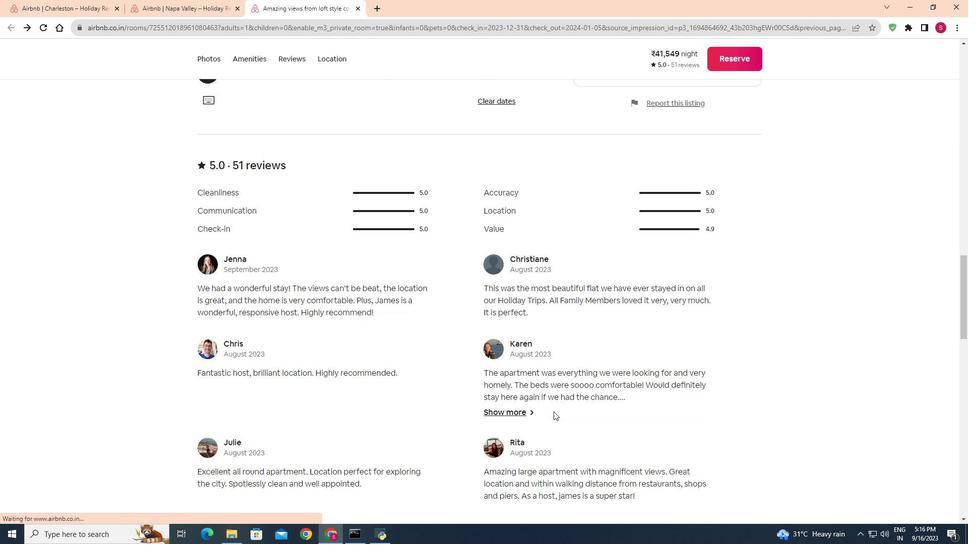 
Action: Mouse scrolled (553, 411) with delta (0, 0)
Screenshot: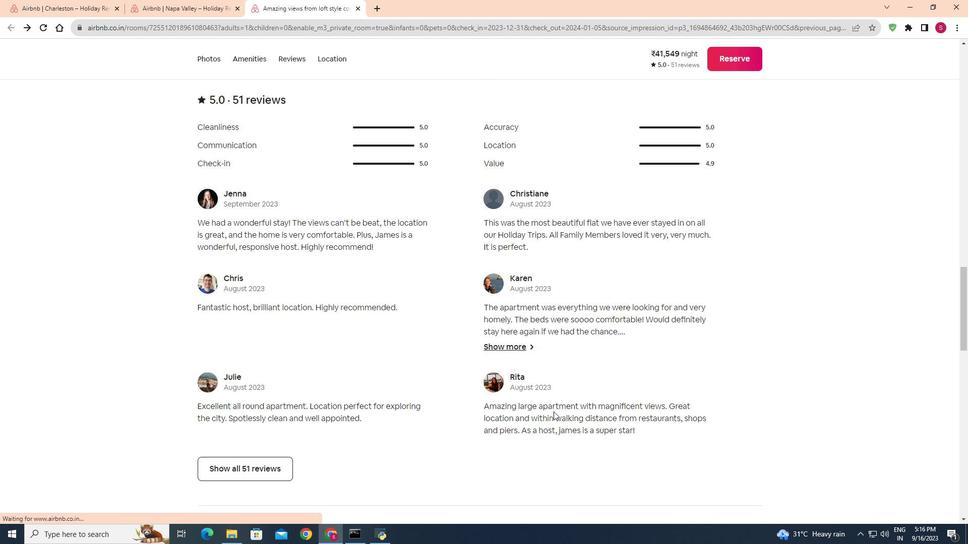 
Action: Mouse scrolled (553, 411) with delta (0, 0)
Screenshot: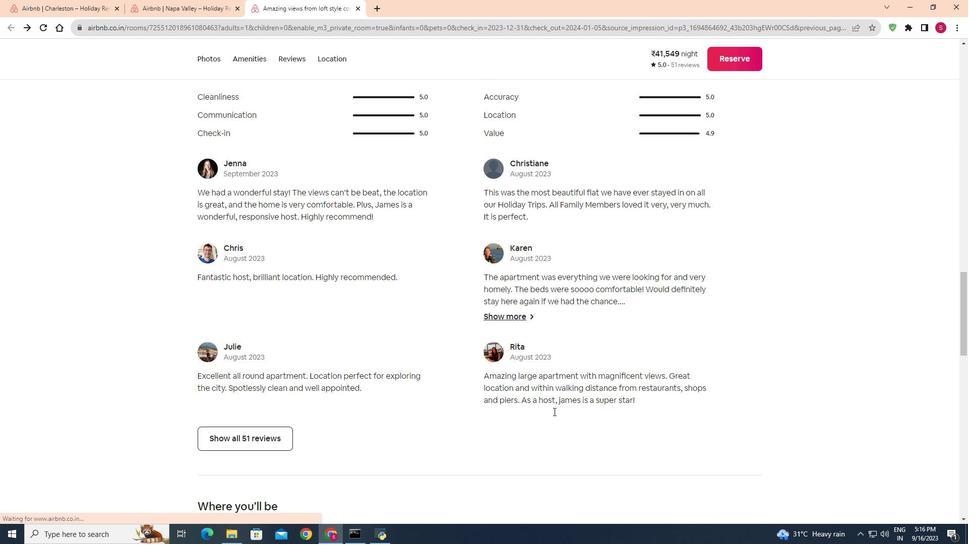 
Action: Mouse scrolled (553, 411) with delta (0, 0)
Screenshot: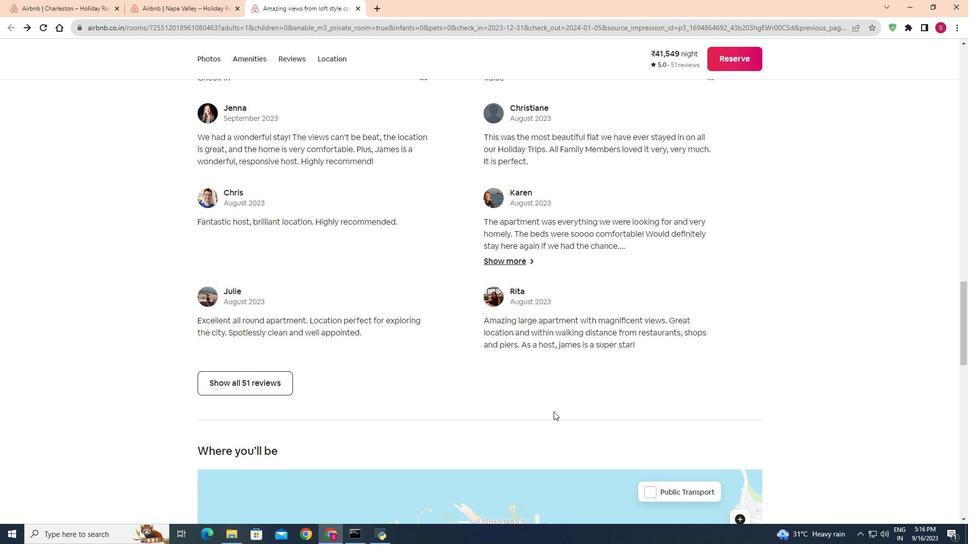 
Action: Mouse scrolled (553, 411) with delta (0, 0)
Screenshot: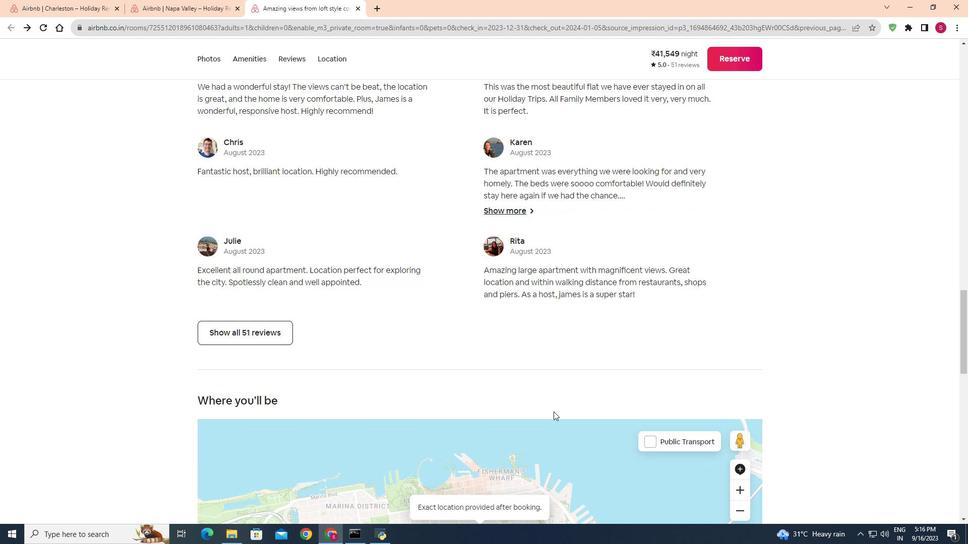 
Action: Mouse scrolled (553, 411) with delta (0, 0)
Screenshot: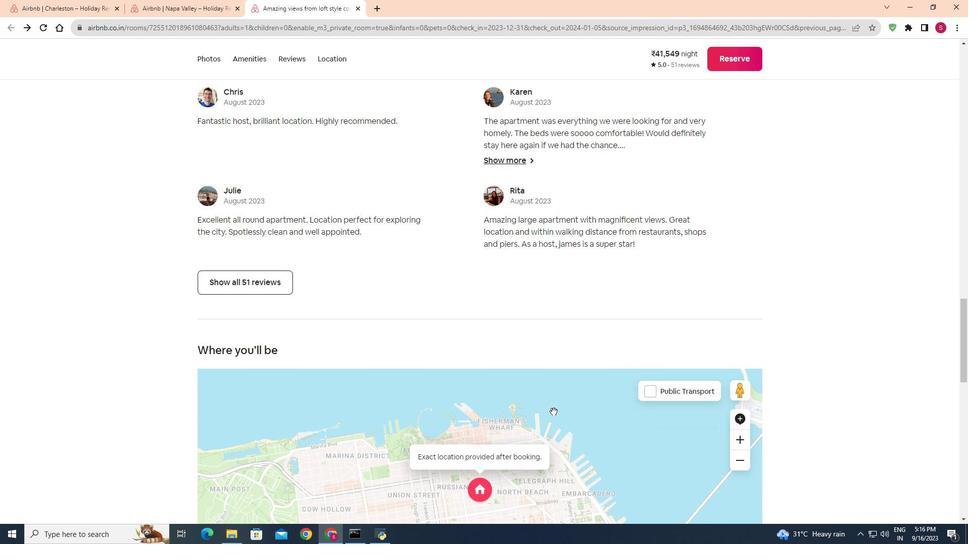 
Action: Mouse scrolled (553, 411) with delta (0, 0)
Screenshot: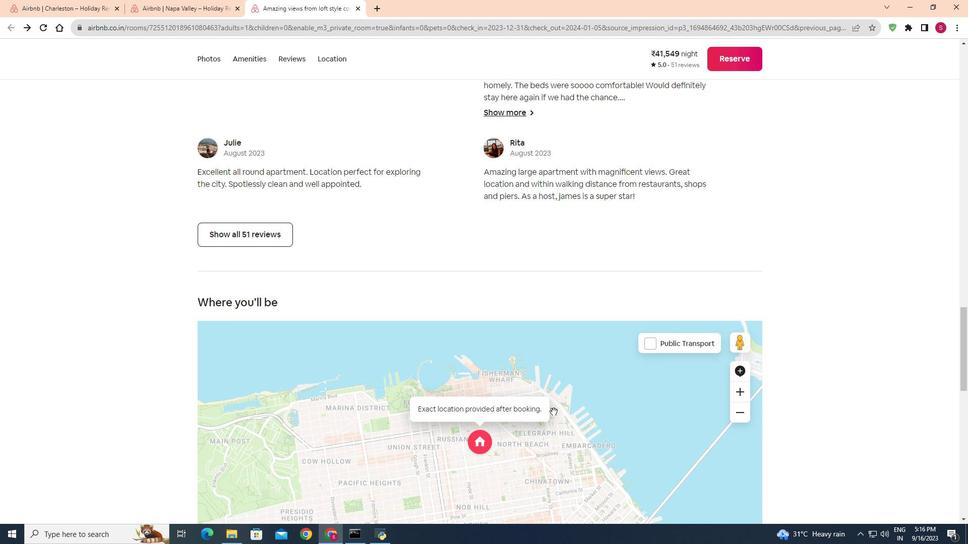 
Action: Mouse scrolled (553, 411) with delta (0, 0)
Screenshot: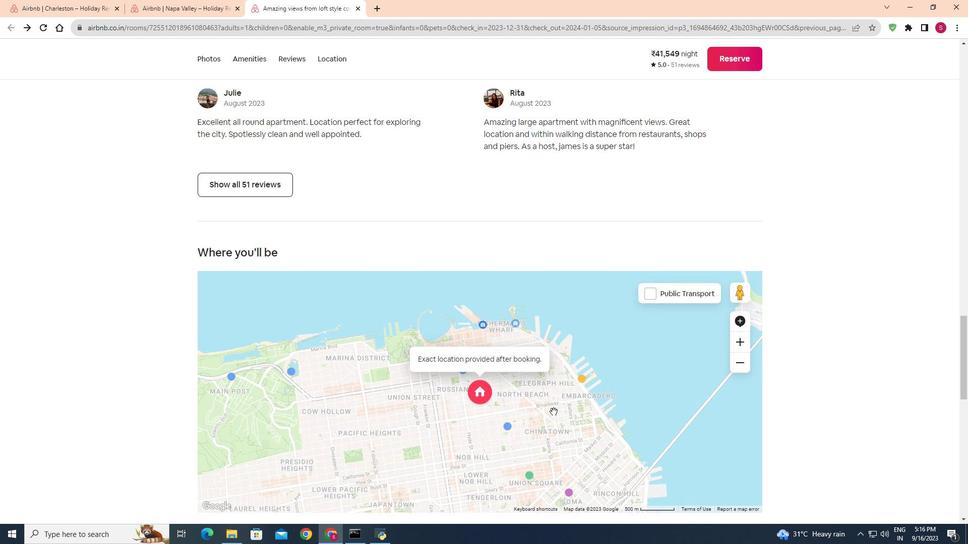
Action: Mouse scrolled (553, 411) with delta (0, 0)
Screenshot: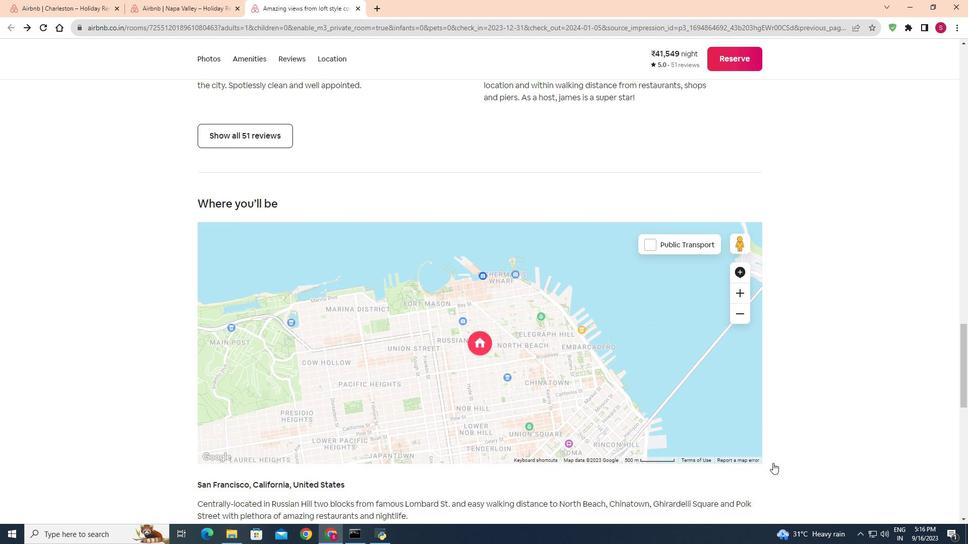 
Action: Mouse moved to (811, 468)
Screenshot: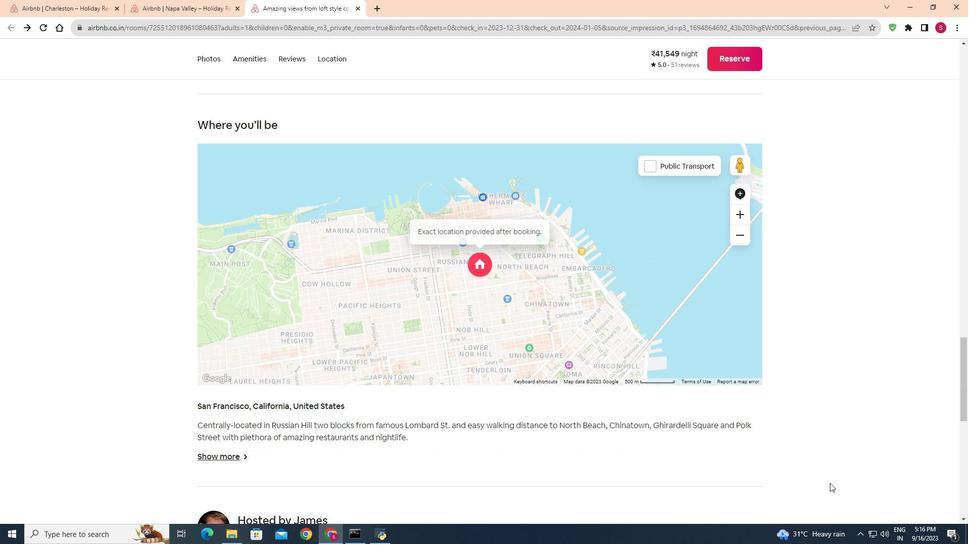
Action: Mouse scrolled (811, 468) with delta (0, 0)
Screenshot: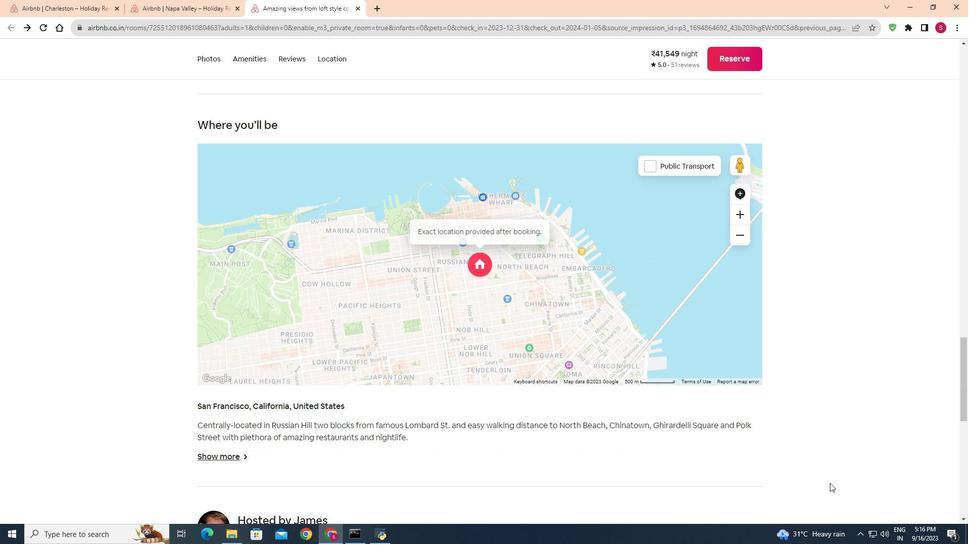 
Action: Mouse moved to (863, 483)
Screenshot: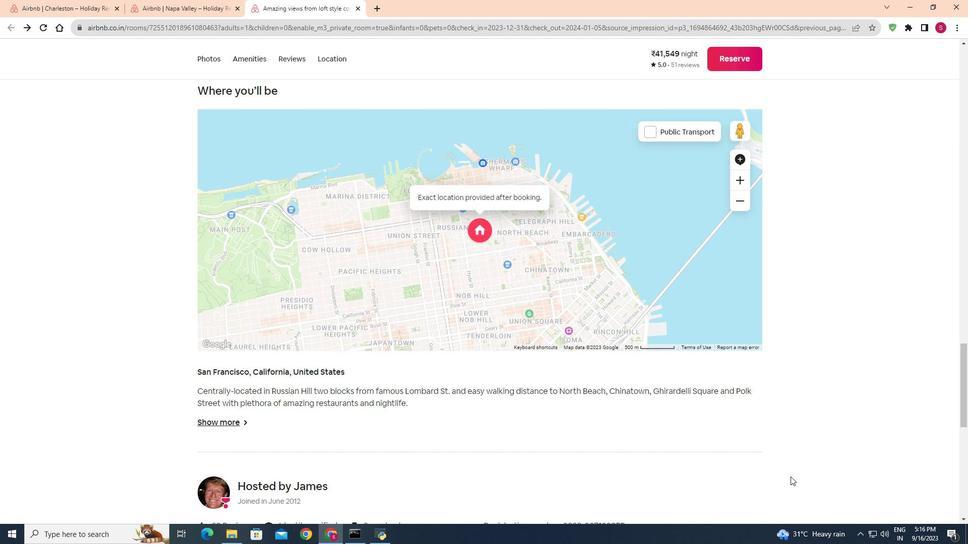 
Action: Mouse scrolled (863, 482) with delta (0, 0)
Screenshot: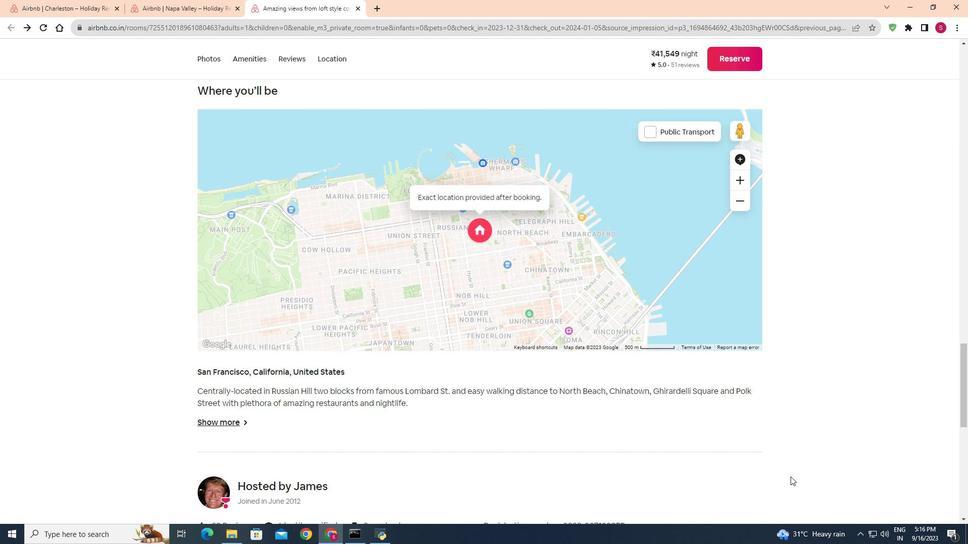 
Action: Mouse moved to (844, 485)
Screenshot: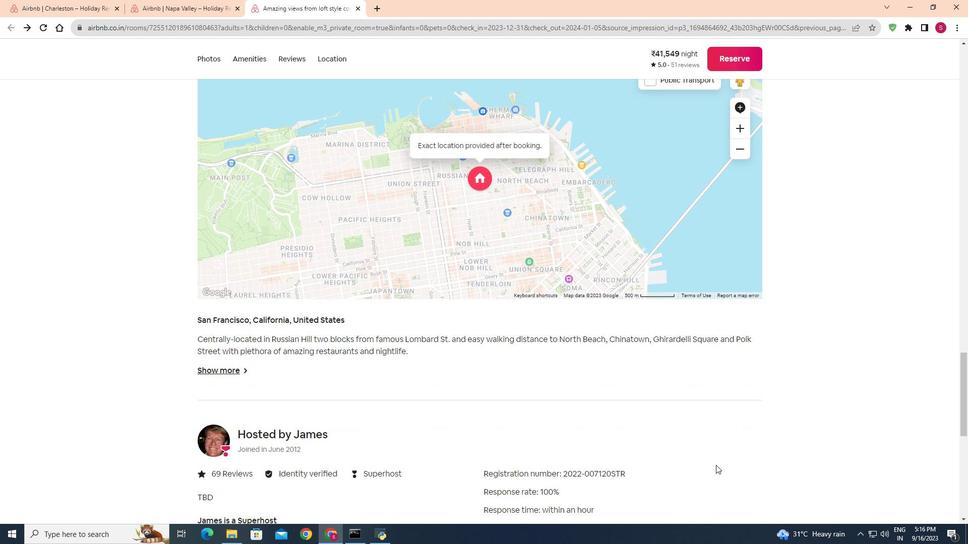 
Action: Mouse scrolled (844, 484) with delta (0, 0)
Screenshot: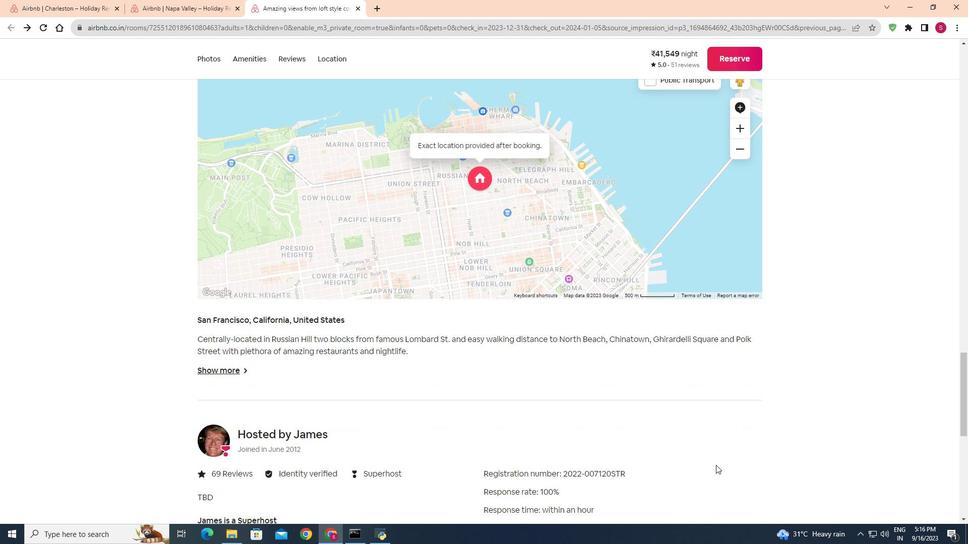 
Action: Mouse moved to (768, 473)
Screenshot: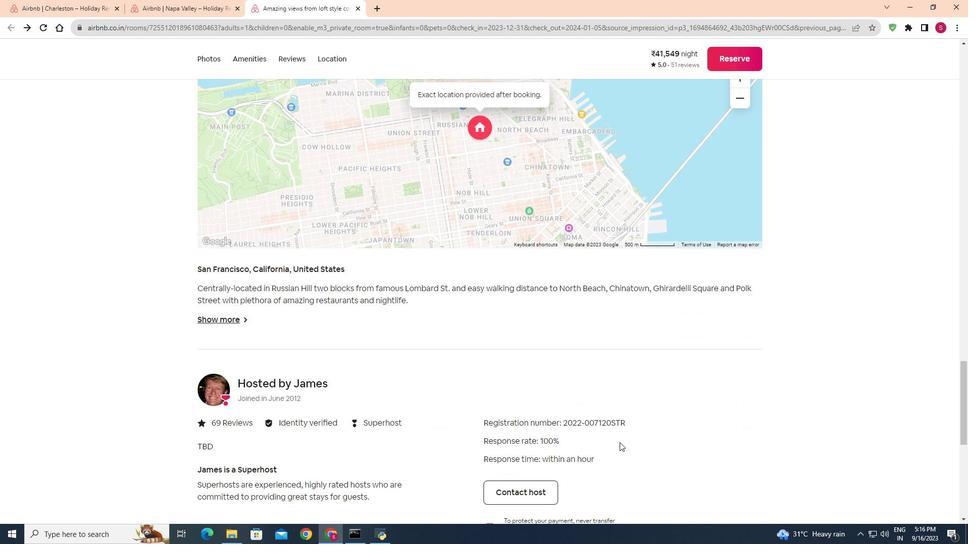 
Action: Mouse scrolled (768, 472) with delta (0, 0)
Screenshot: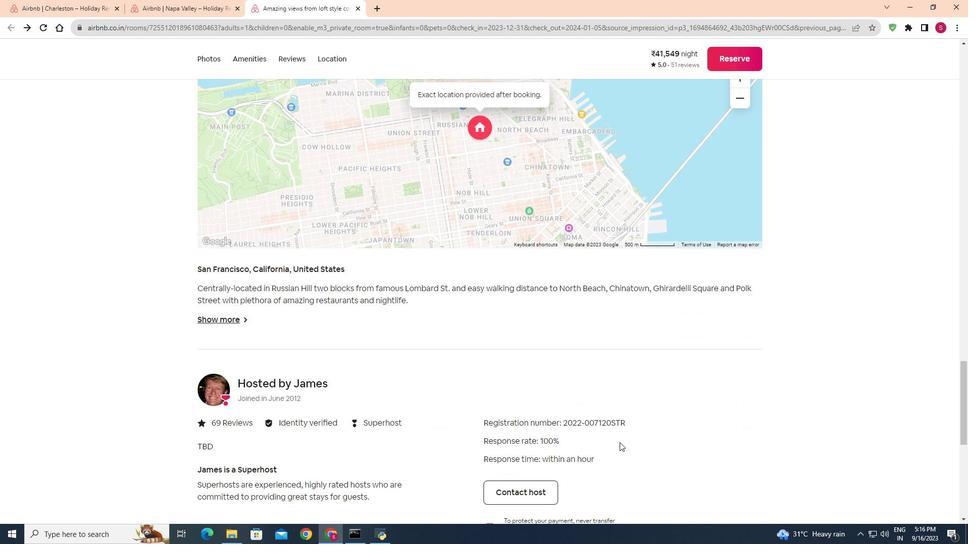 
Action: Mouse moved to (690, 460)
Screenshot: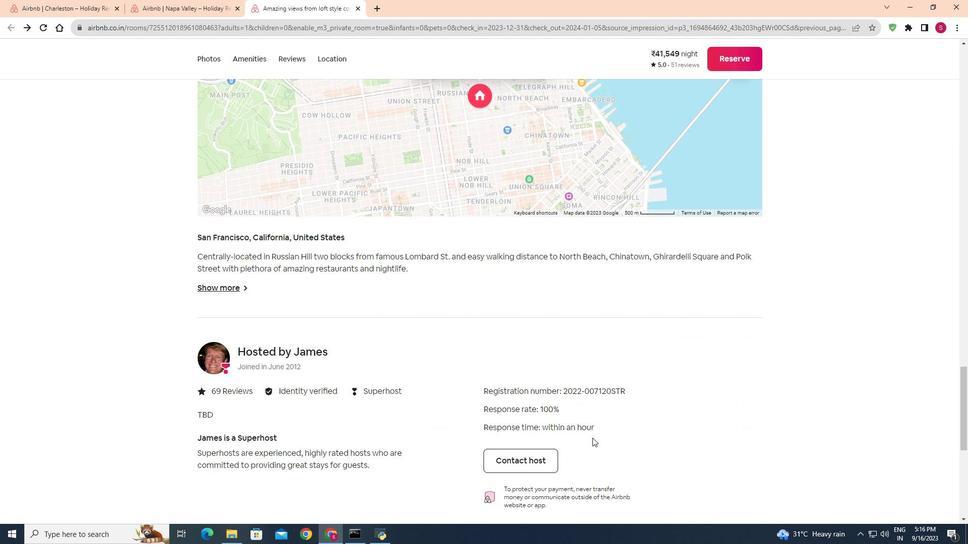 
Action: Mouse scrolled (690, 460) with delta (0, 0)
Screenshot: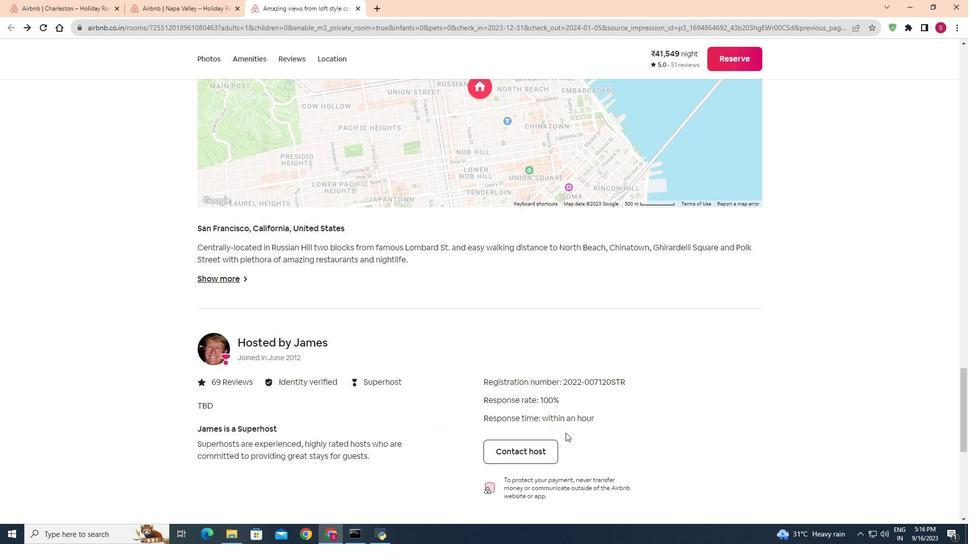 
Action: Mouse moved to (566, 433)
Screenshot: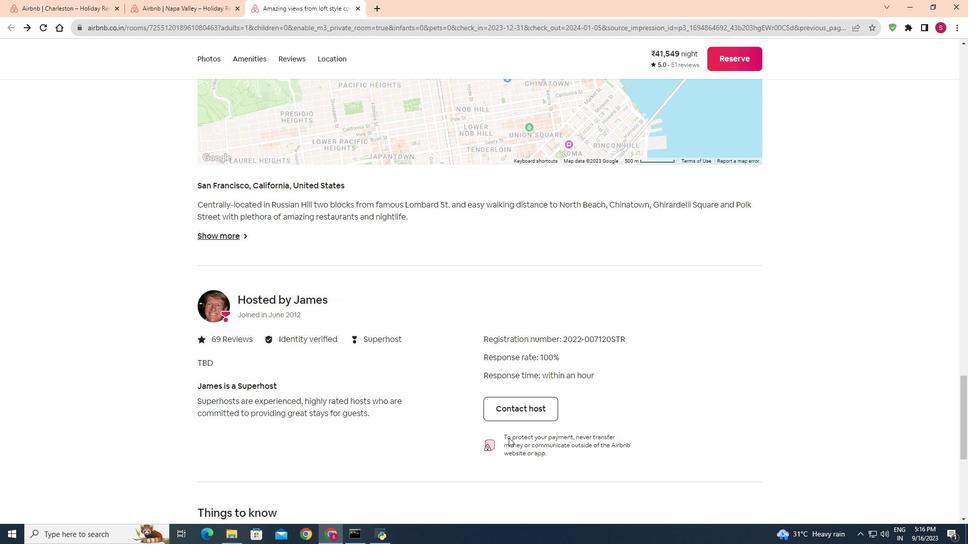 
Action: Mouse scrolled (566, 432) with delta (0, 0)
Screenshot: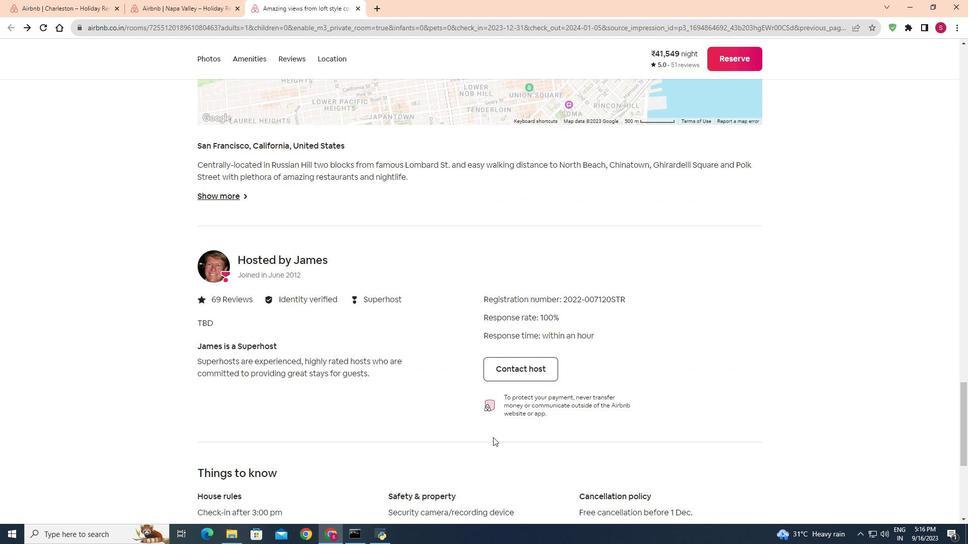 
Action: Mouse moved to (565, 434)
Screenshot: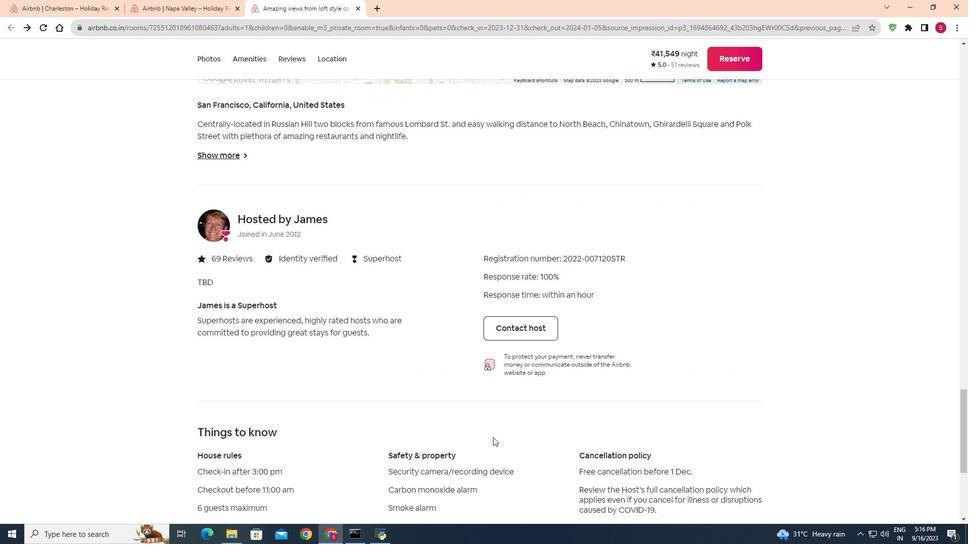 
Action: Mouse scrolled (565, 433) with delta (0, 0)
Screenshot: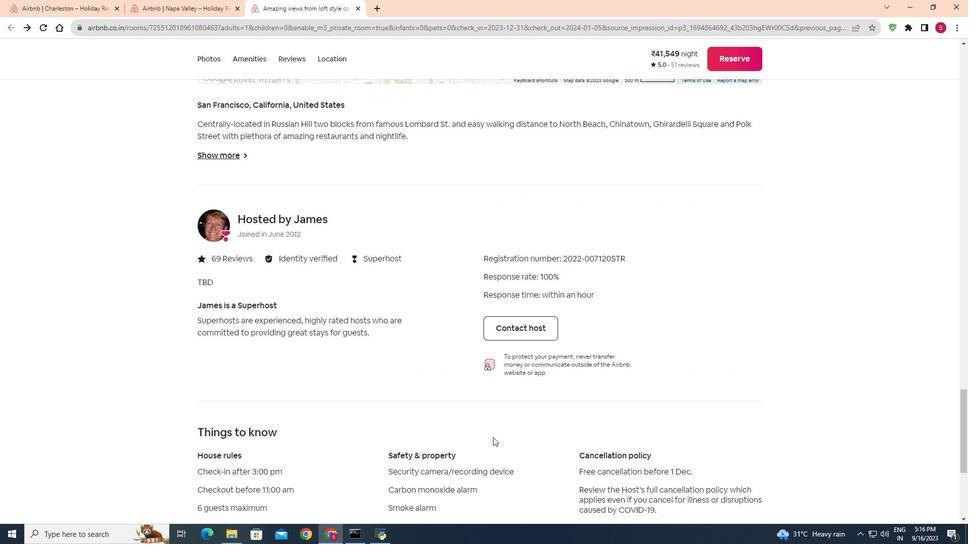 
Action: Mouse moved to (508, 438)
Screenshot: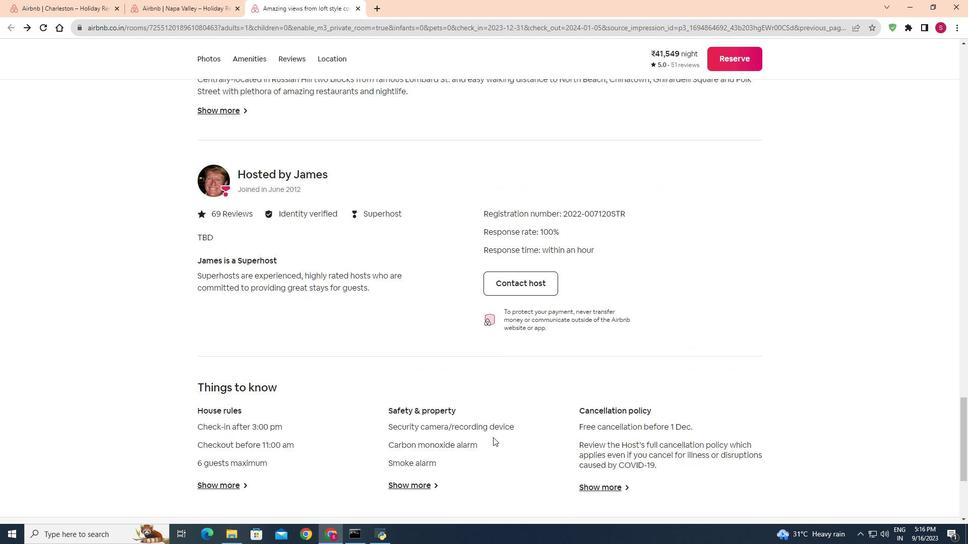 
Action: Mouse scrolled (508, 437) with delta (0, 0)
Screenshot: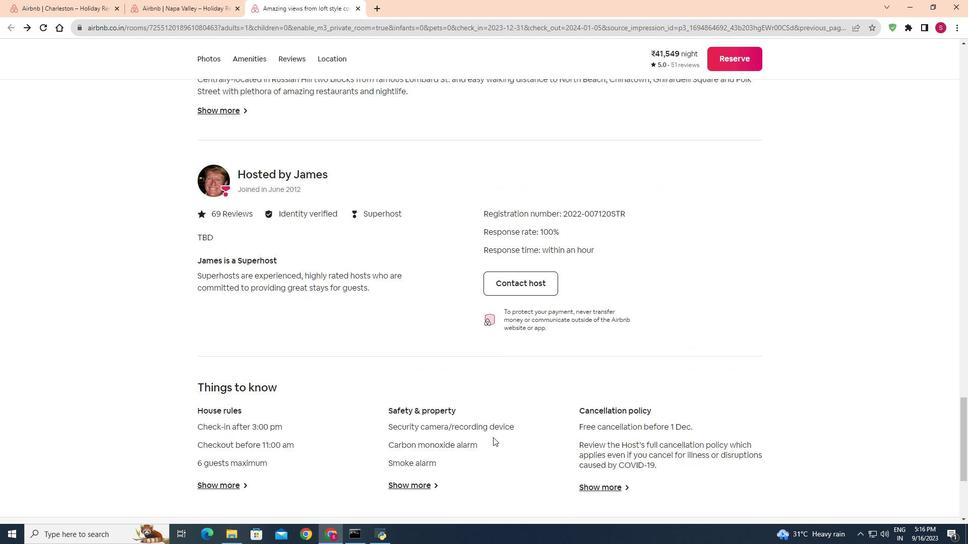 
Action: Mouse moved to (493, 437)
Screenshot: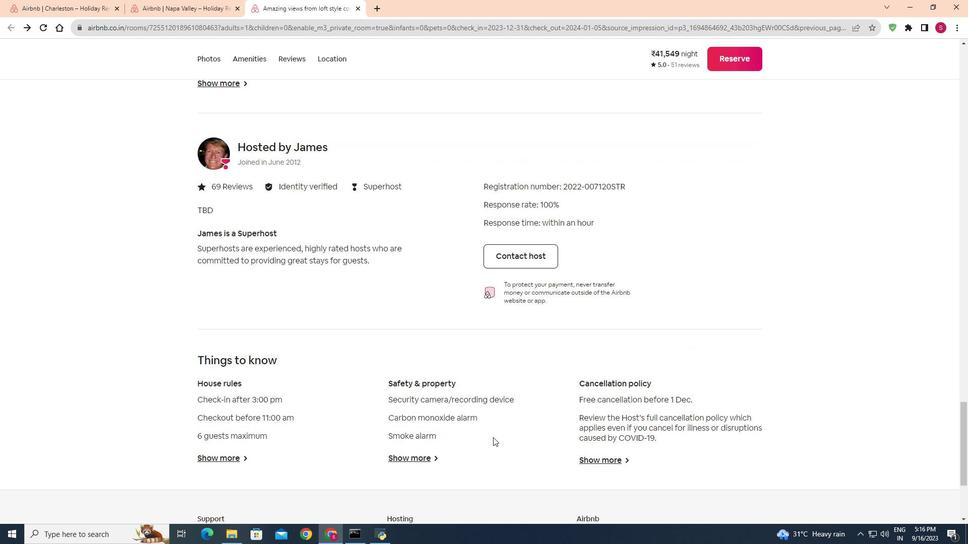 
Action: Mouse scrolled (493, 437) with delta (0, 0)
Screenshot: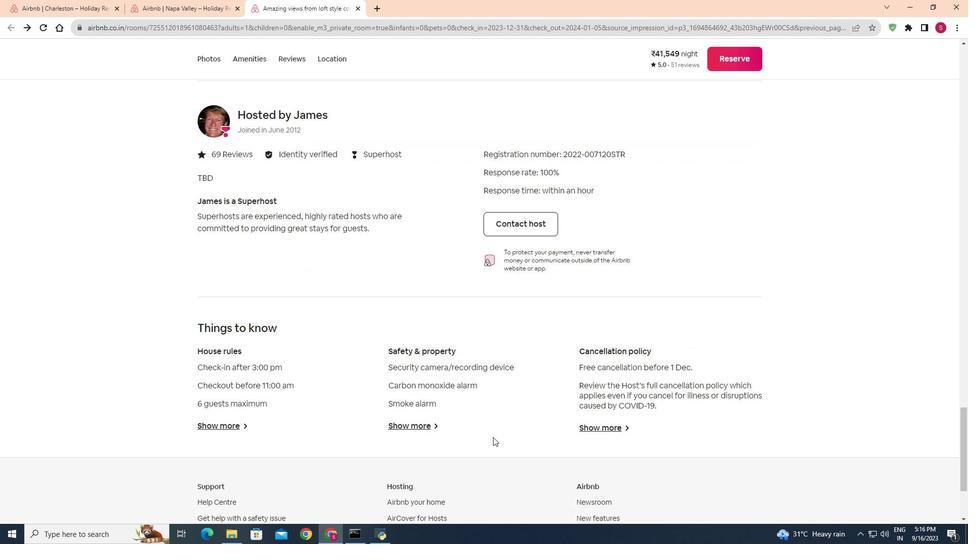 
Action: Mouse scrolled (493, 437) with delta (0, 0)
Screenshot: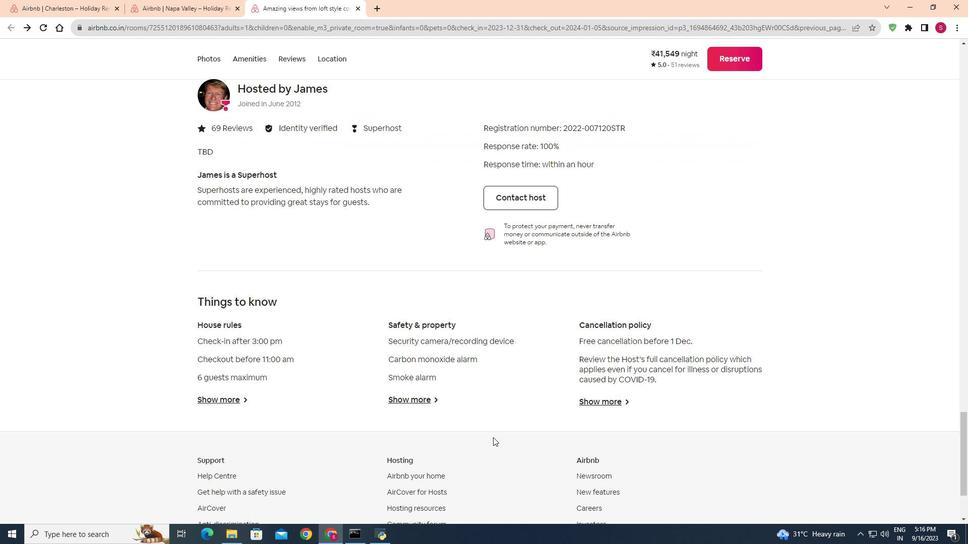 
Action: Mouse scrolled (493, 437) with delta (0, 0)
Screenshot: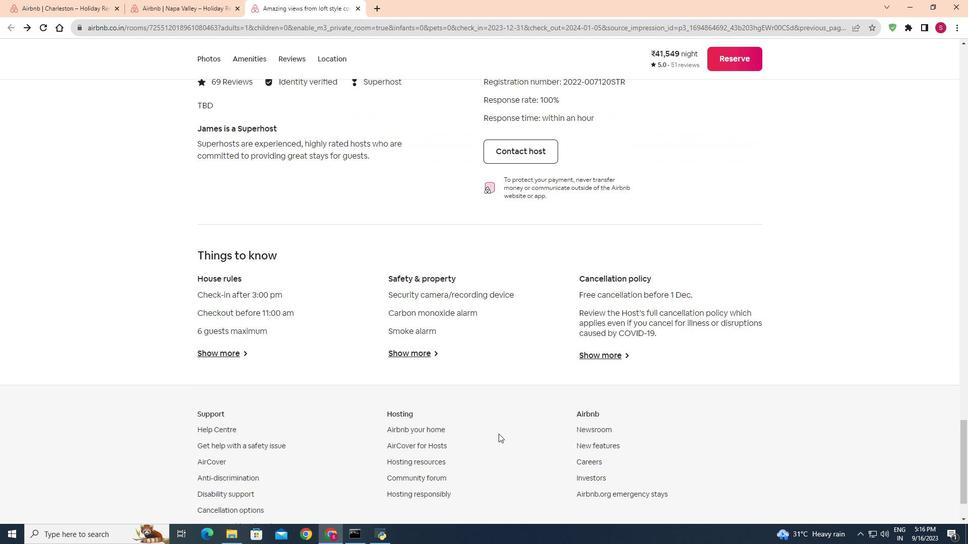 
Action: Mouse moved to (498, 434)
Screenshot: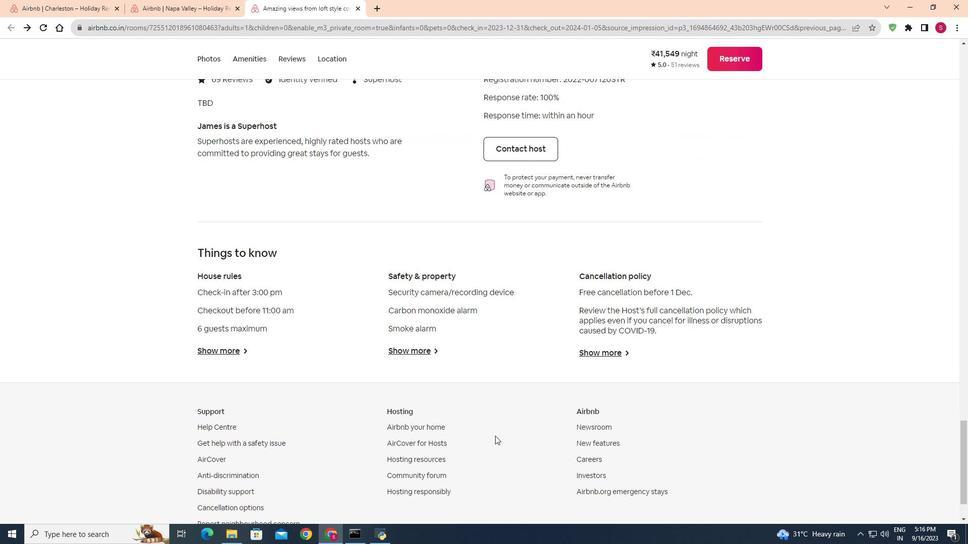 
Action: Mouse scrolled (498, 433) with delta (0, 0)
Screenshot: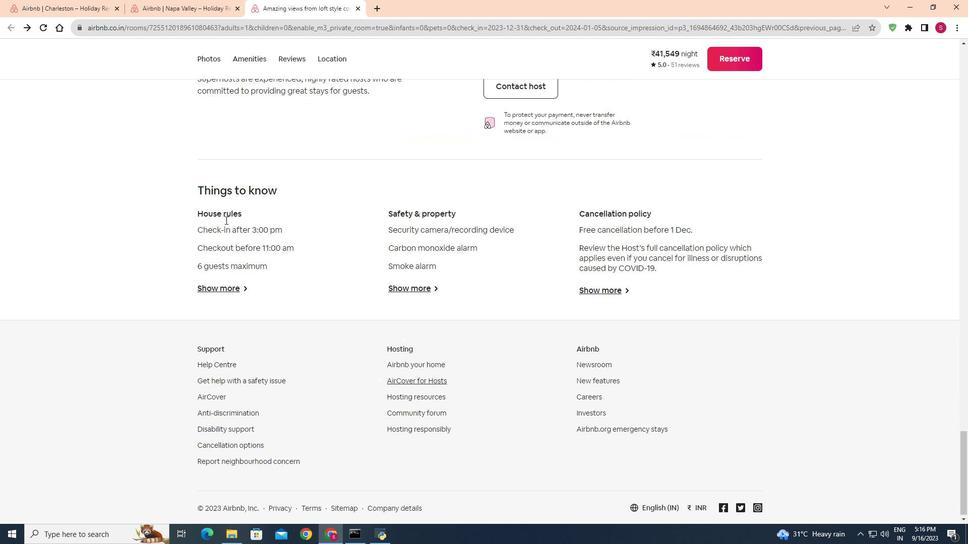 
Action: Mouse moved to (494, 436)
Screenshot: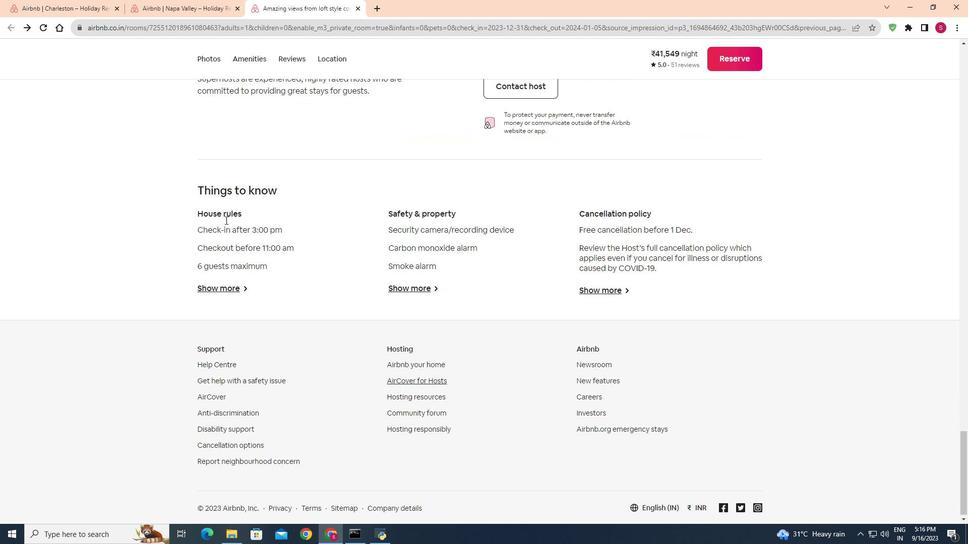 
Action: Mouse scrolled (494, 435) with delta (0, 0)
Screenshot: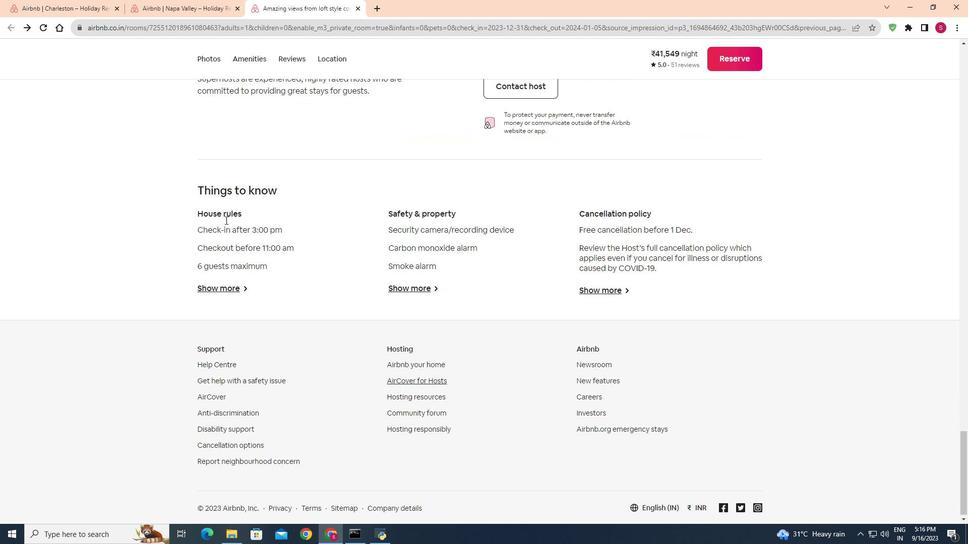 
Action: Mouse moved to (358, 8)
Screenshot: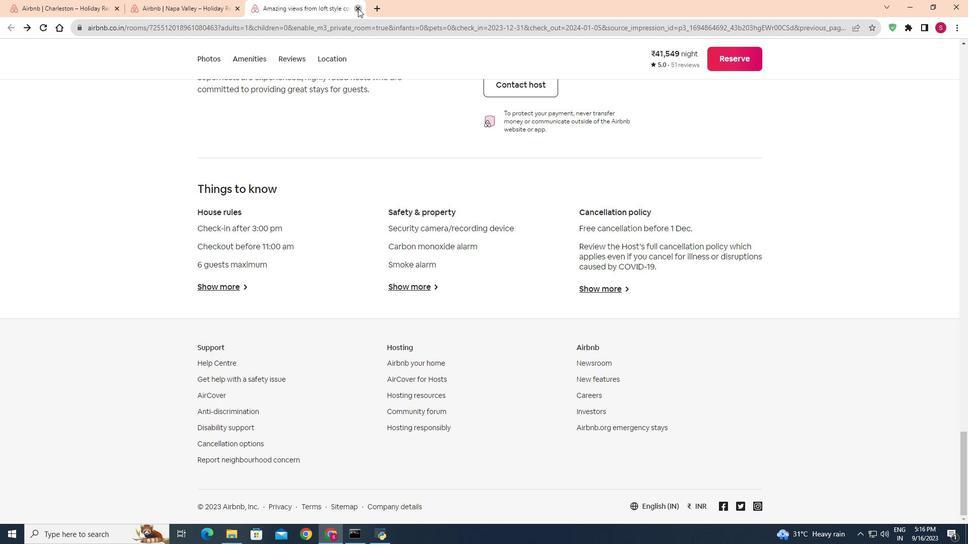 
Action: Mouse pressed left at (358, 8)
Screenshot: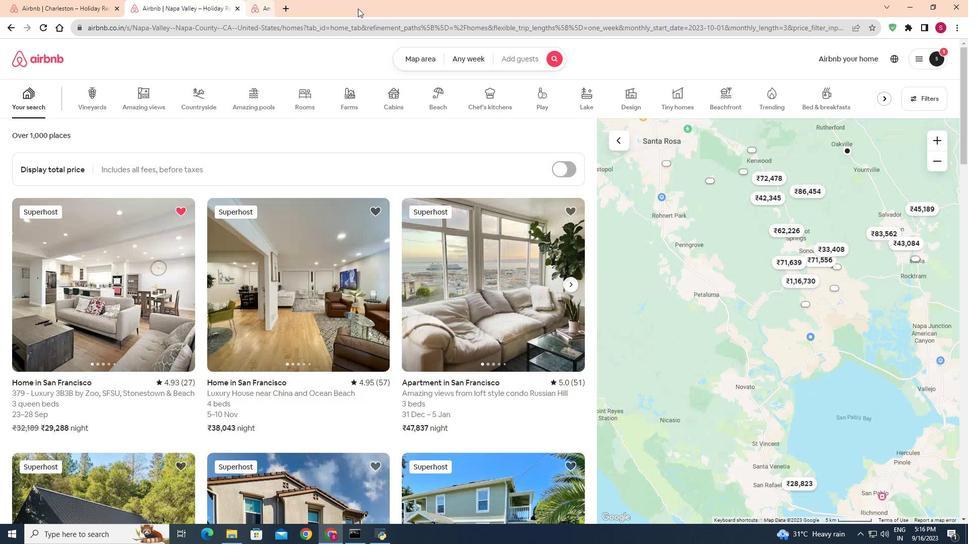 
Action: Mouse moved to (492, 290)
Screenshot: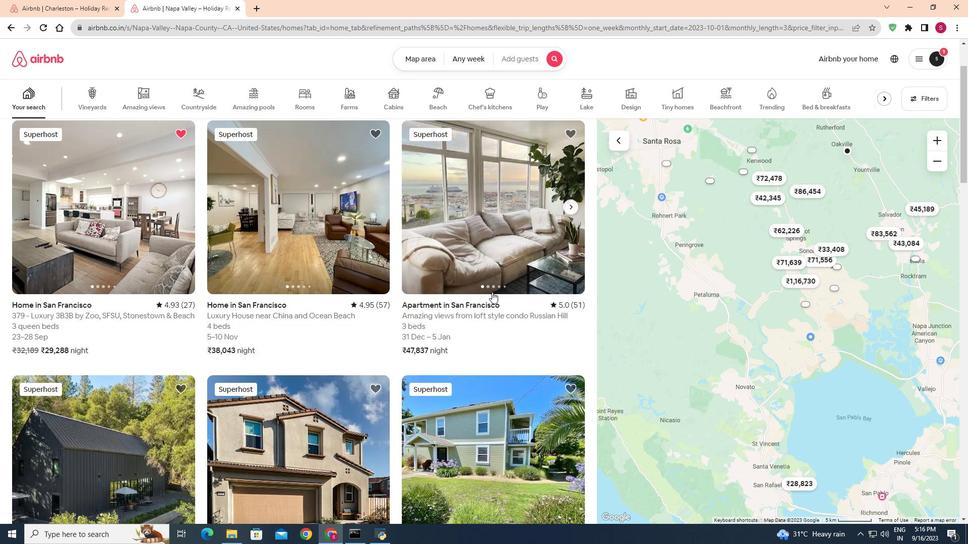
Action: Mouse scrolled (492, 290) with delta (0, 0)
Screenshot: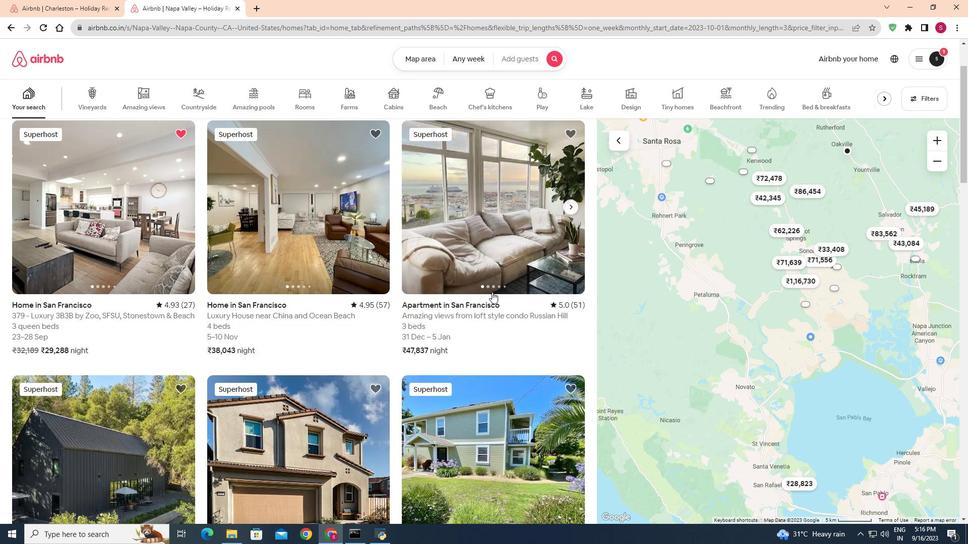 
Action: Mouse moved to (492, 292)
Screenshot: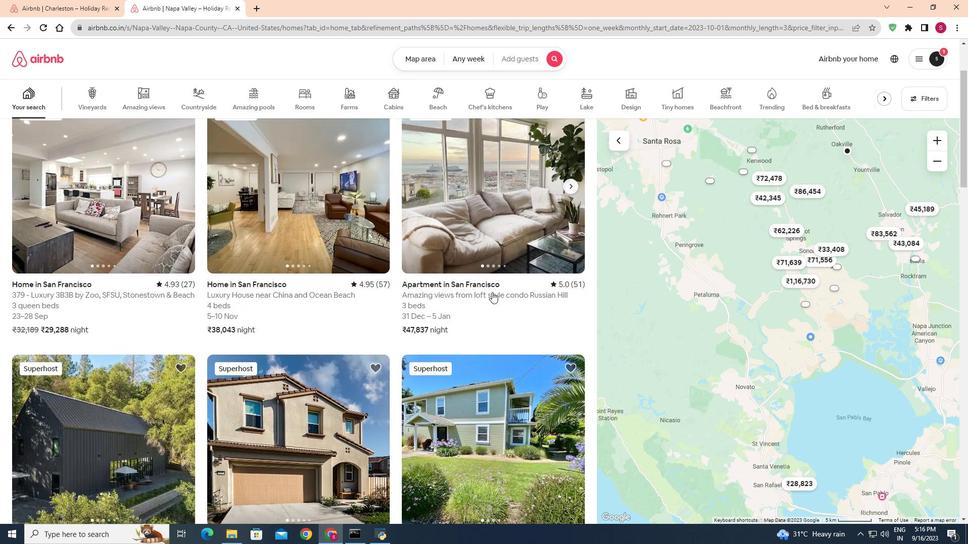 
Action: Mouse scrolled (492, 292) with delta (0, 0)
Screenshot: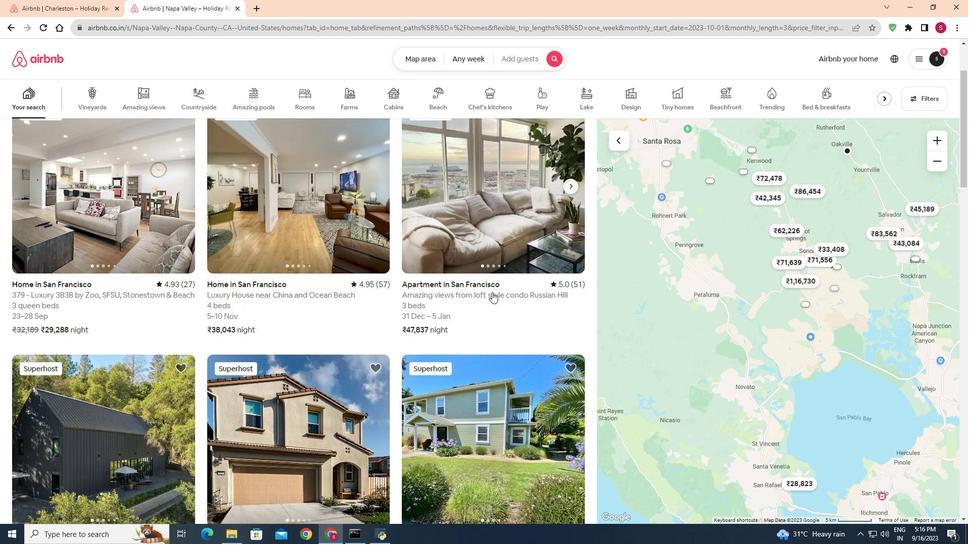 
Action: Mouse scrolled (492, 292) with delta (0, 0)
Screenshot: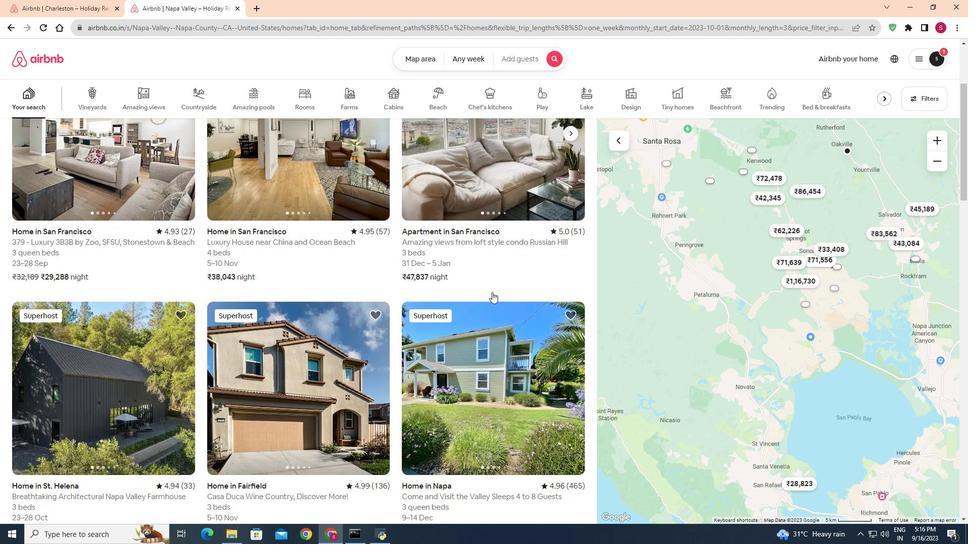 
Action: Mouse moved to (492, 292)
Screenshot: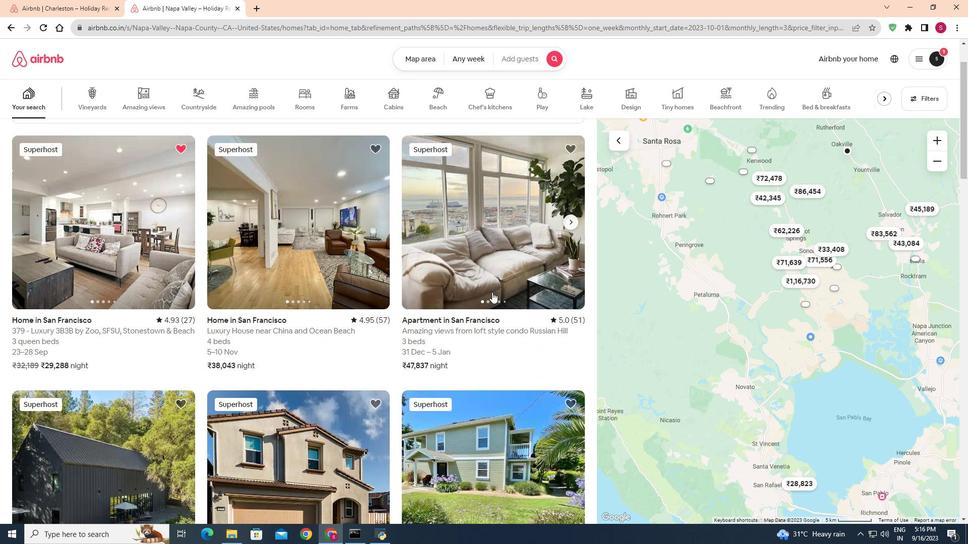 
Action: Mouse scrolled (492, 293) with delta (0, 0)
Screenshot: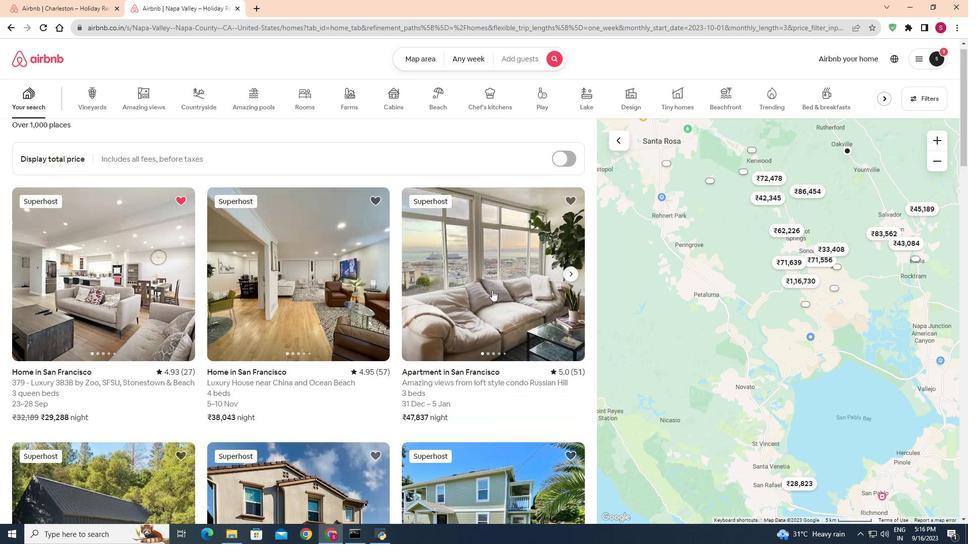 
Action: Mouse scrolled (492, 293) with delta (0, 0)
Screenshot: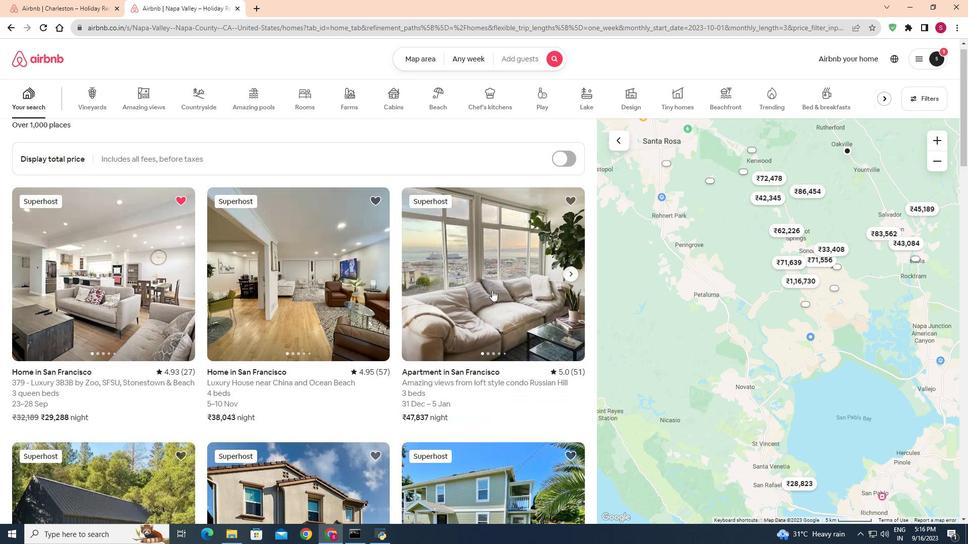 
Action: Mouse scrolled (492, 293) with delta (0, 0)
Screenshot: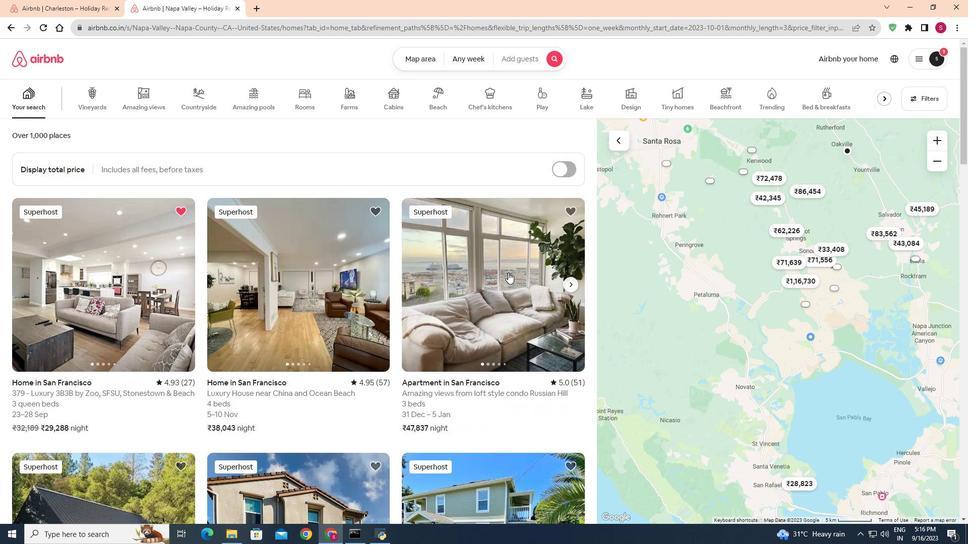
Action: Mouse scrolled (492, 293) with delta (0, 0)
Screenshot: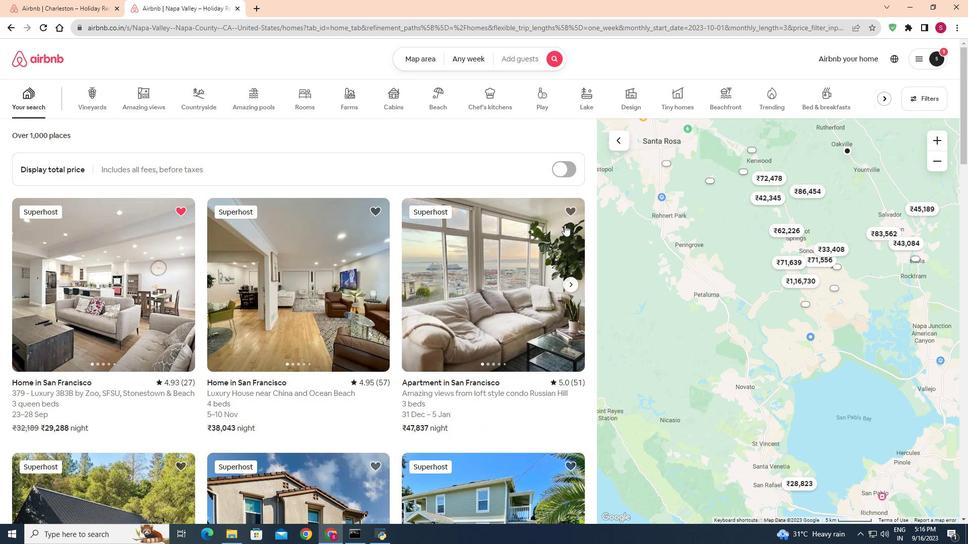 
Action: Mouse moved to (569, 206)
Screenshot: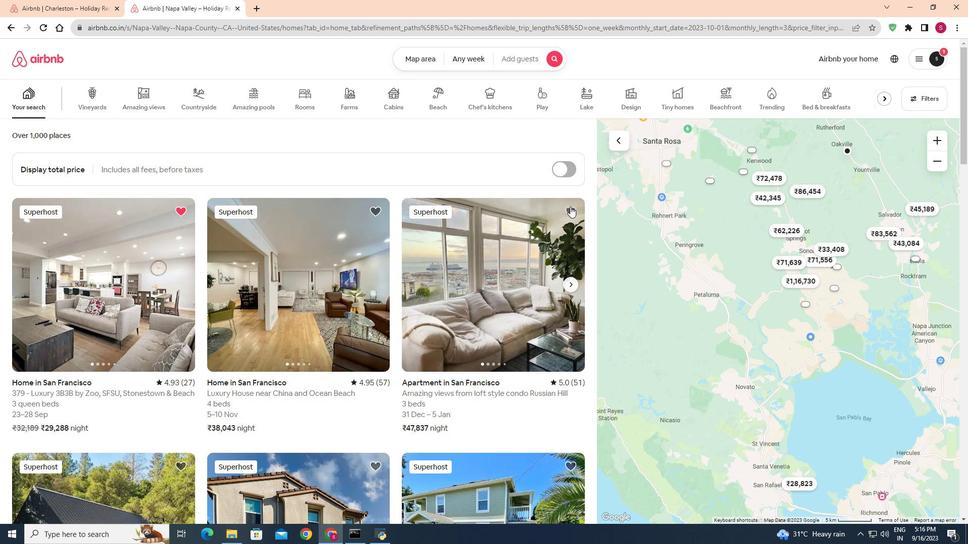 
Action: Mouse pressed left at (569, 206)
Screenshot: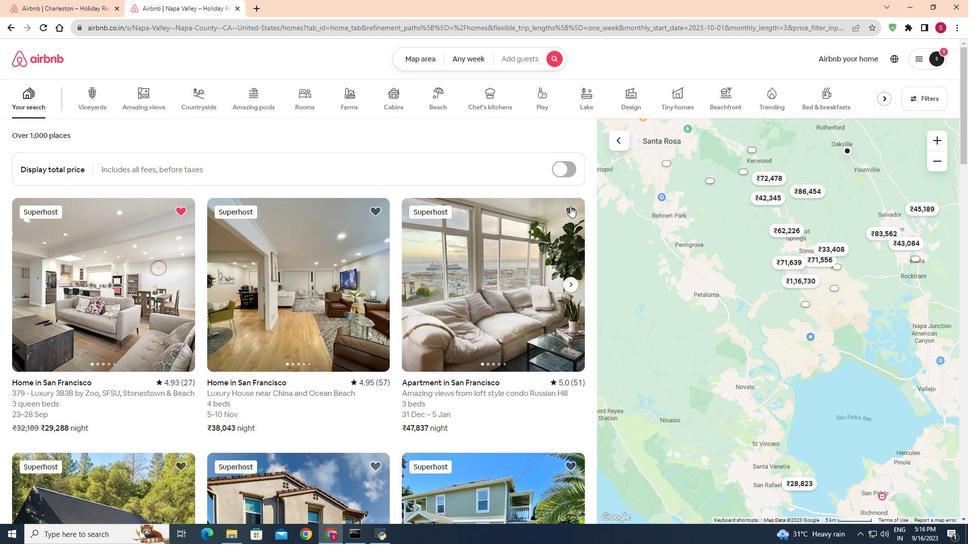 
Action: Mouse moved to (473, 477)
Screenshot: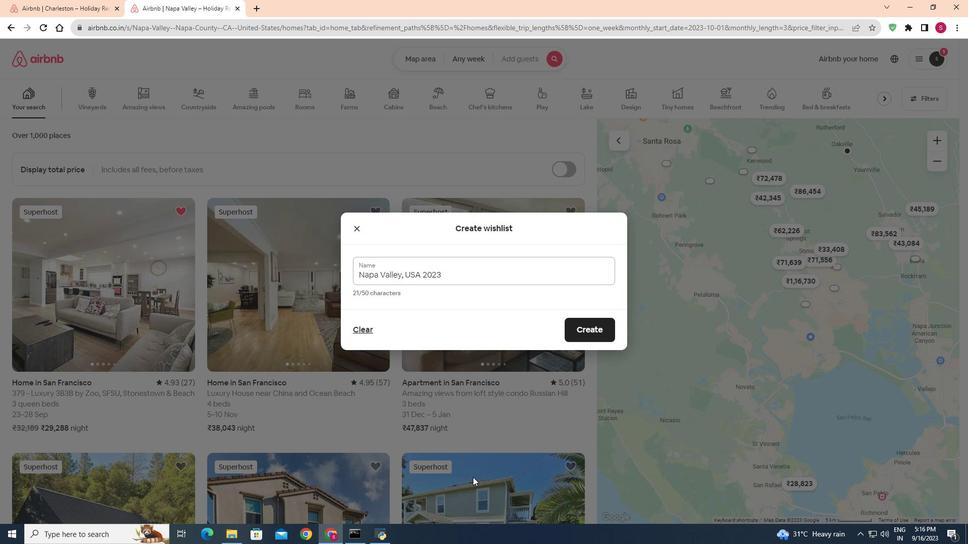 
Action: Mouse pressed left at (473, 477)
Screenshot: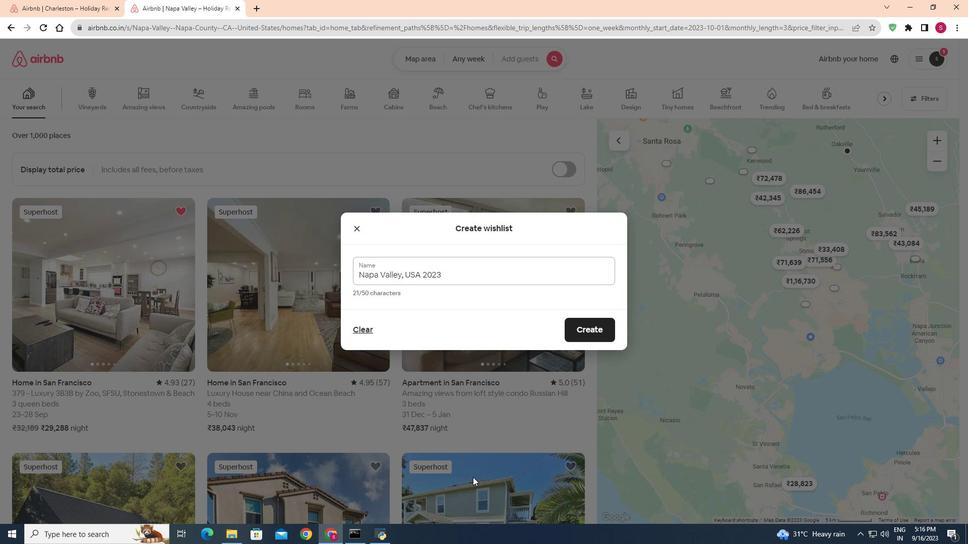 
Action: Mouse moved to (595, 310)
Screenshot: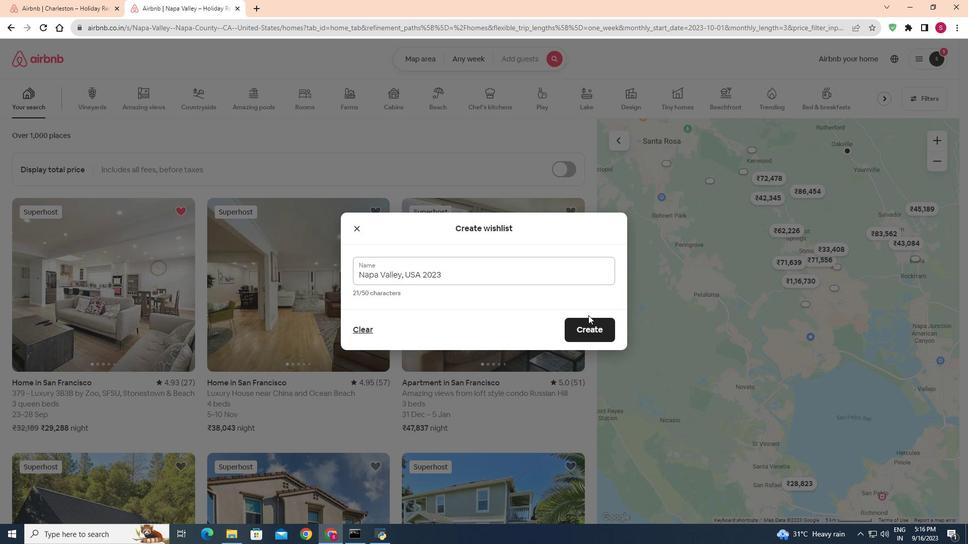 
Action: Mouse pressed left at (595, 310)
Screenshot: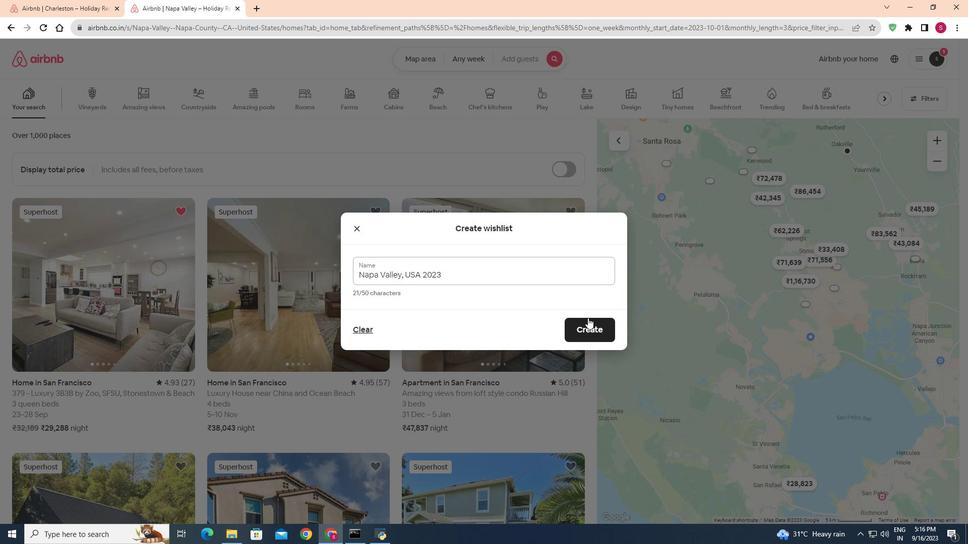 
Action: Mouse moved to (588, 319)
Screenshot: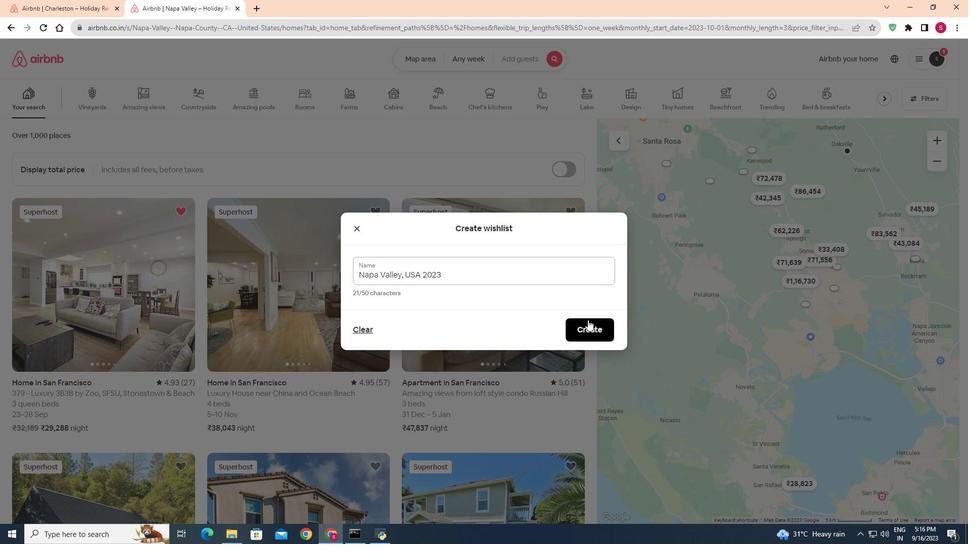 
Action: Mouse pressed left at (588, 319)
Screenshot: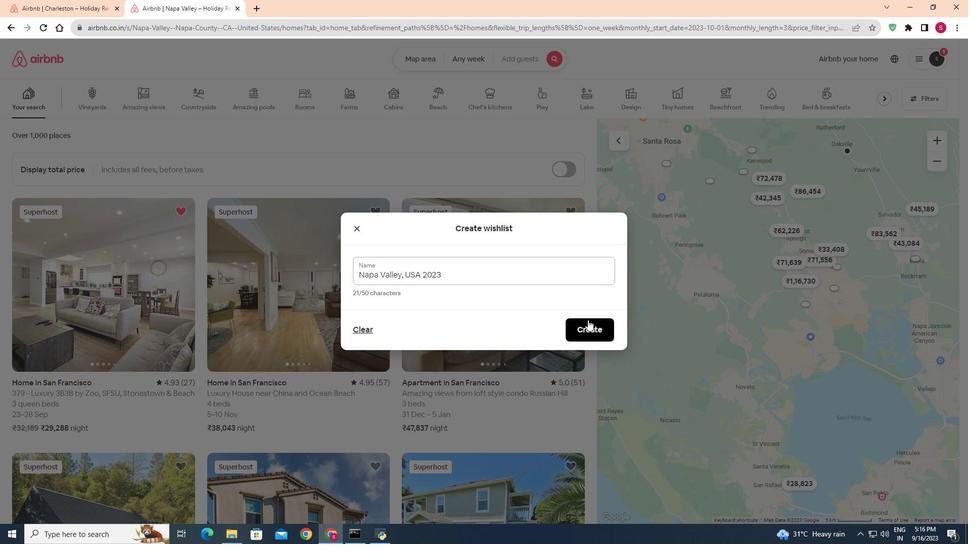 
Action: Mouse moved to (241, 374)
Screenshot: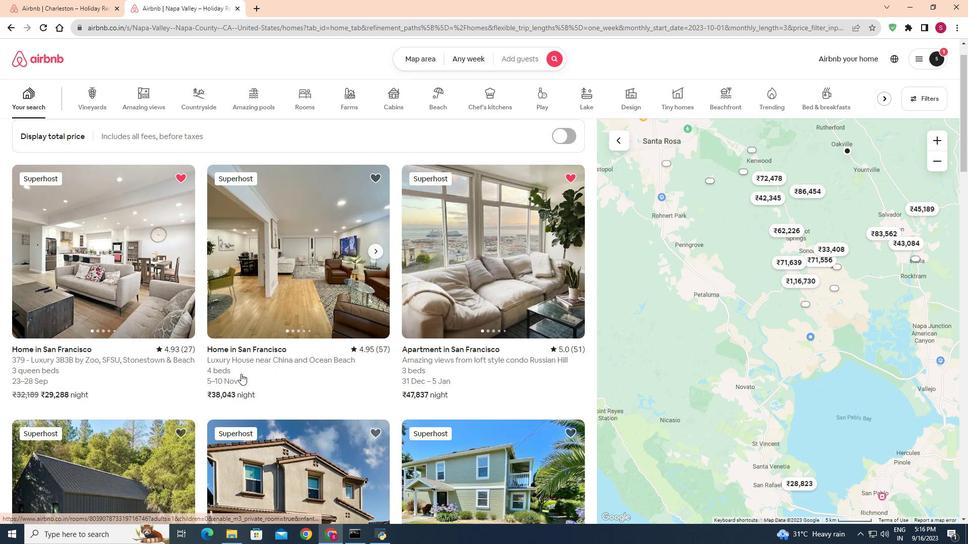 
Action: Mouse scrolled (241, 373) with delta (0, 0)
Screenshot: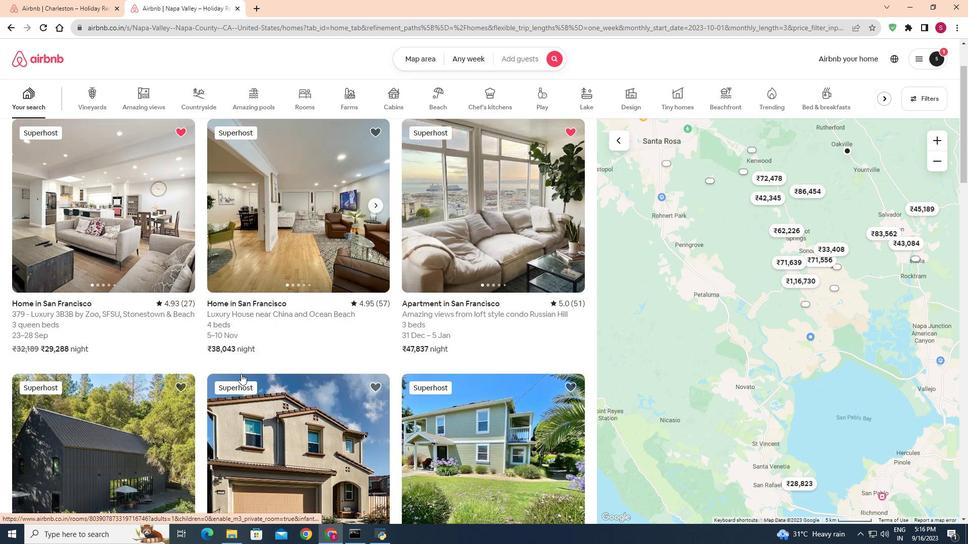
Action: Mouse scrolled (241, 373) with delta (0, 0)
Screenshot: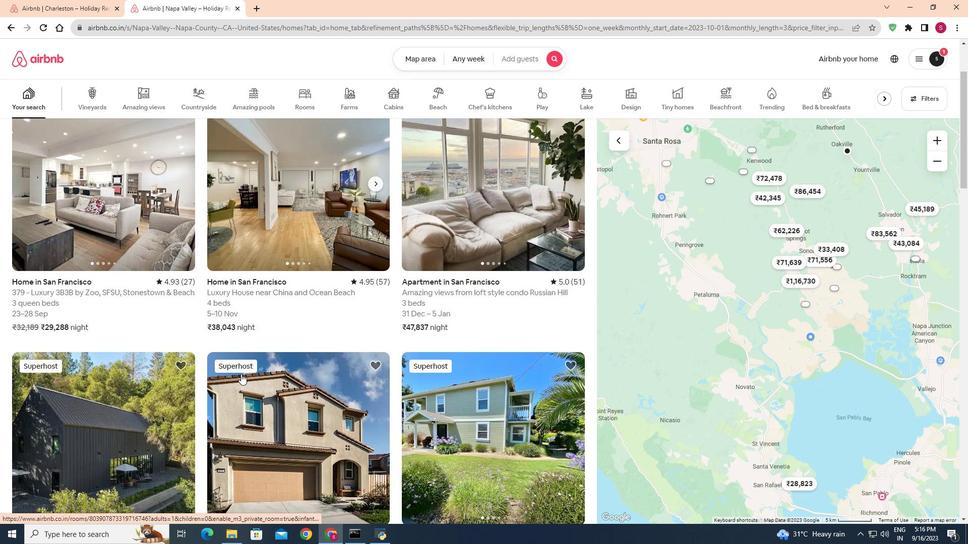 
Action: Mouse moved to (240, 374)
Screenshot: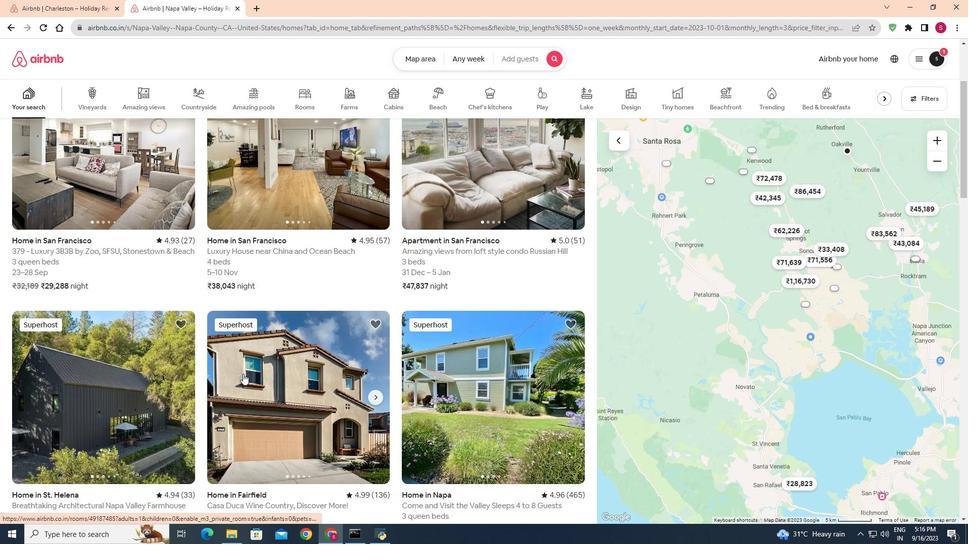 
Action: Mouse scrolled (240, 373) with delta (0, 0)
Screenshot: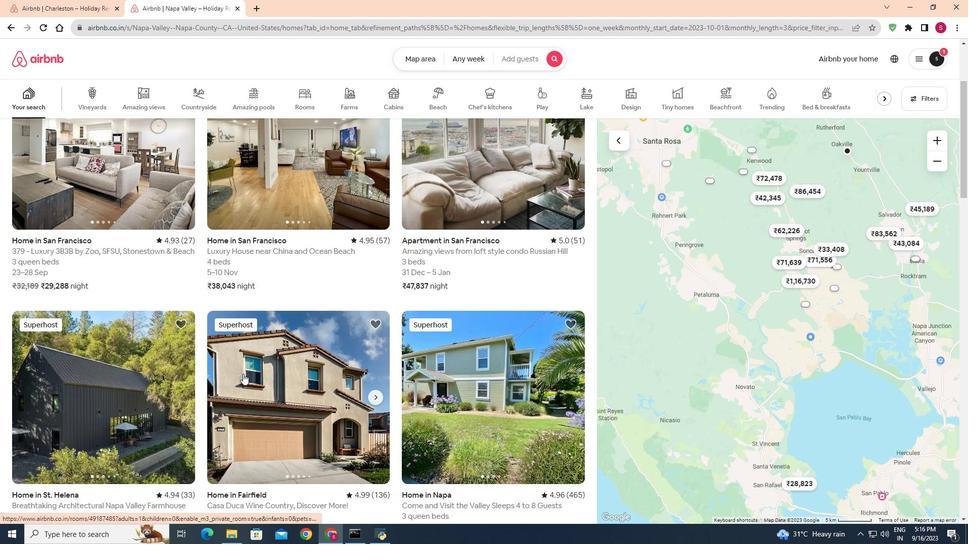 
Action: Mouse moved to (243, 374)
Screenshot: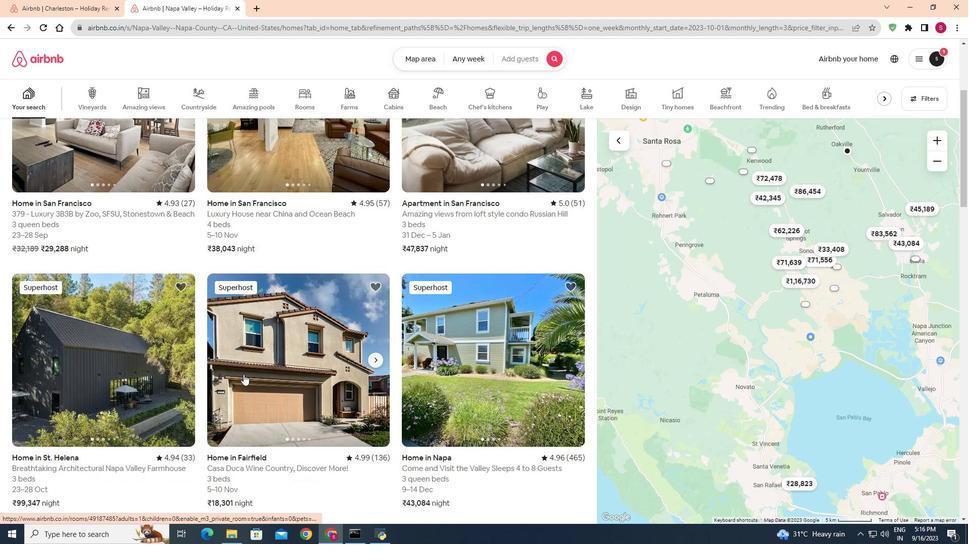 
Action: Mouse scrolled (243, 373) with delta (0, 0)
Screenshot: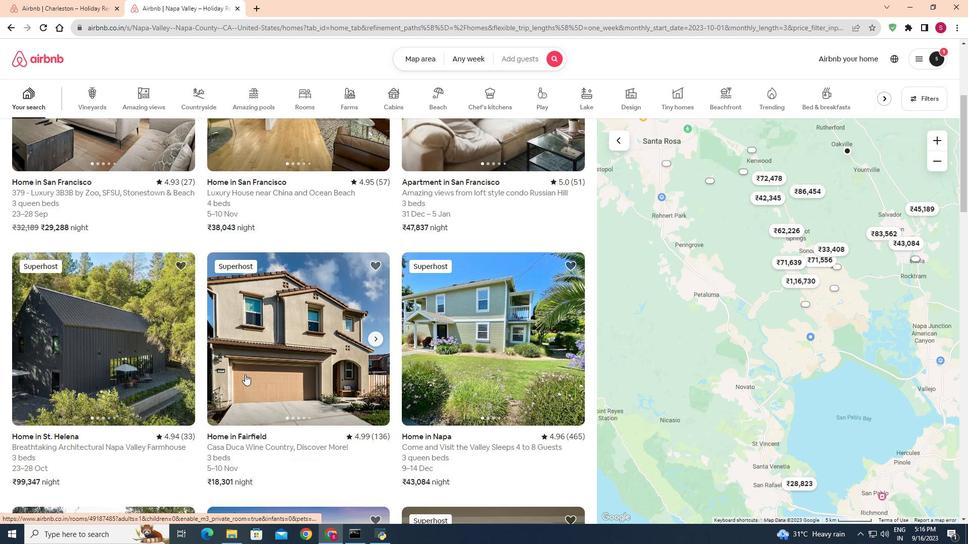 
Action: Mouse moved to (243, 374)
Screenshot: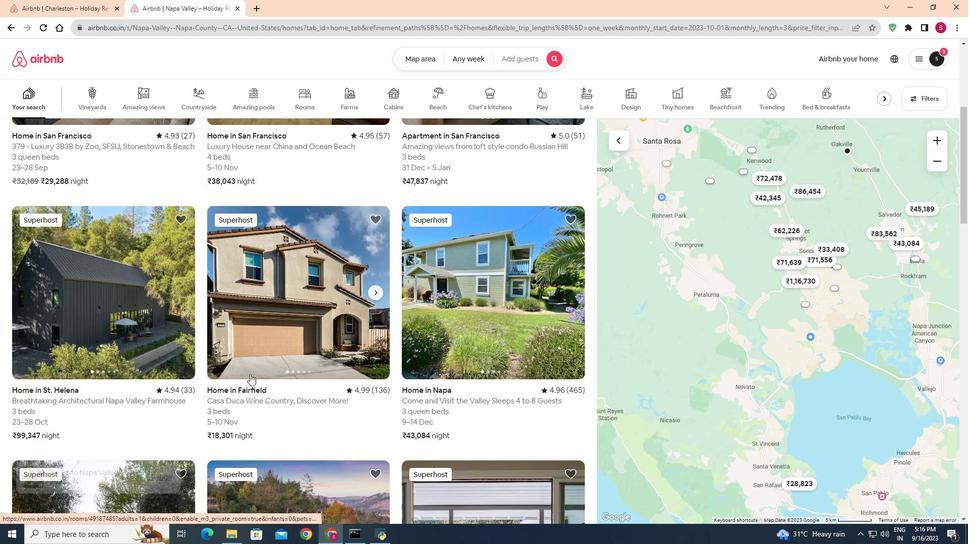 
Action: Mouse scrolled (243, 374) with delta (0, 0)
Screenshot: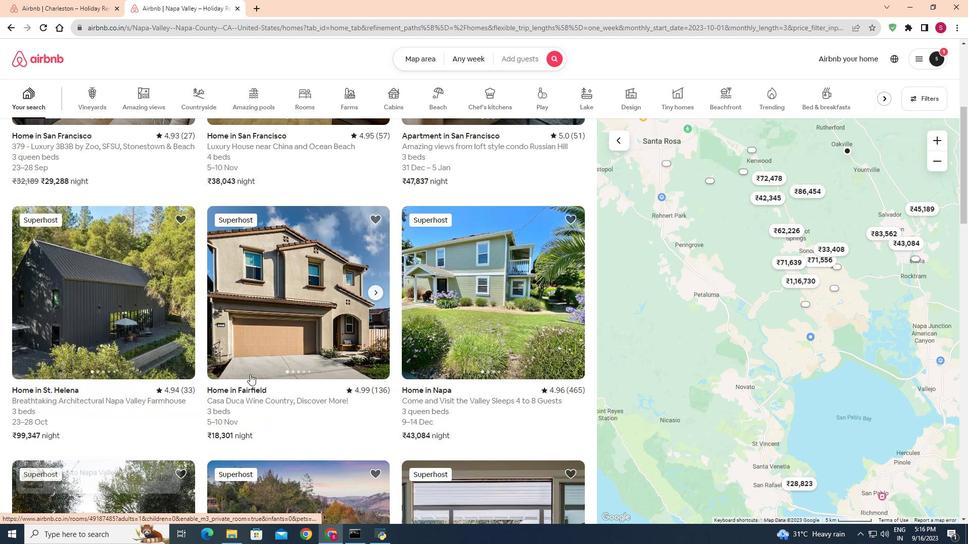 
Action: Mouse moved to (251, 374)
